 Task: Look for space in Jatobá, Brazil from 6th June, 2023 to 8th June, 2023 for 2 adults in price range Rs.7000 to Rs.12000. Place can be private room with 1  bedroom having 2 beds and 1 bathroom. Property type can be house, flat, guest house. Amenities needed are: wifi. Booking option can be shelf check-in. Required host language is Spanish.
Action: Mouse moved to (478, 92)
Screenshot: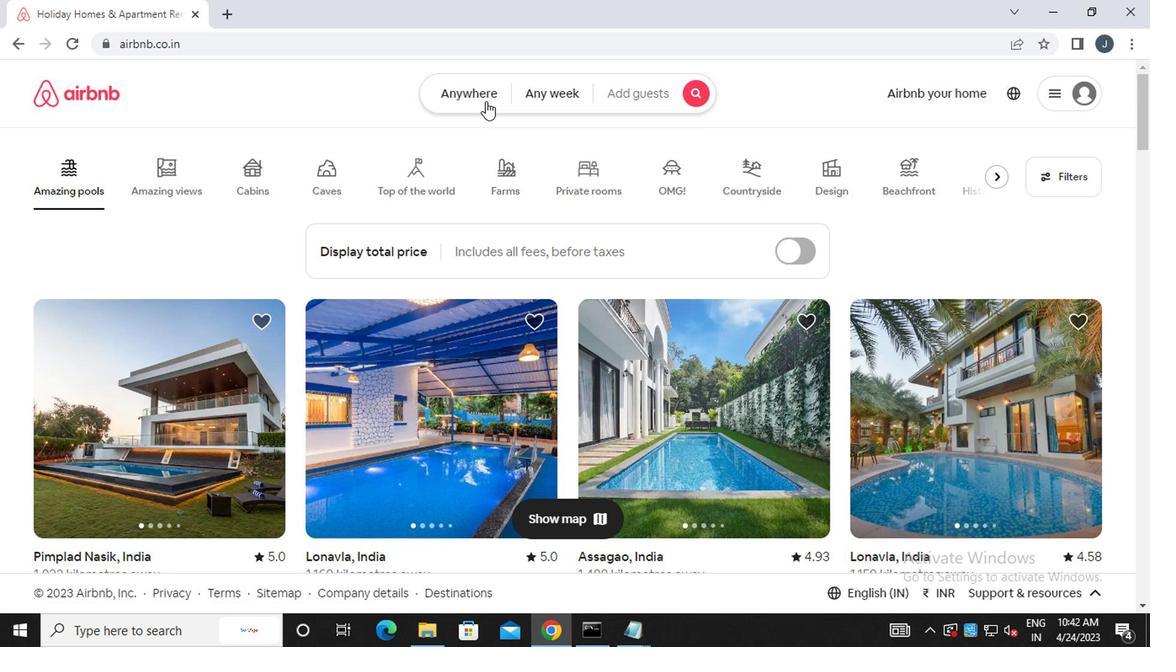 
Action: Mouse pressed left at (478, 92)
Screenshot: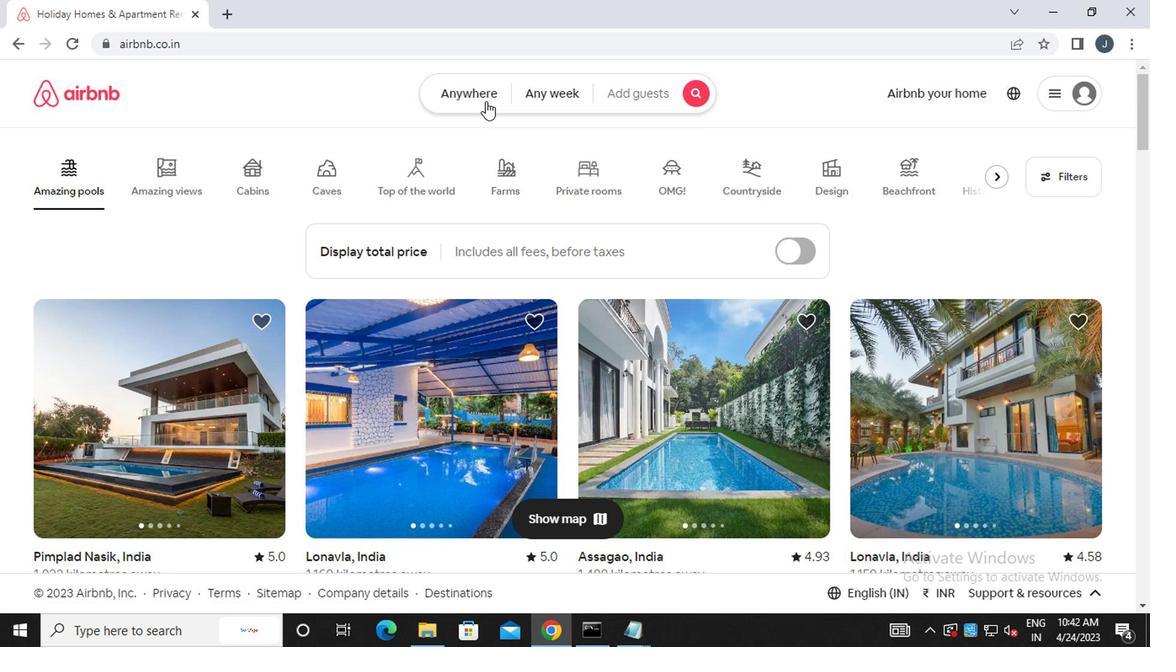
Action: Mouse moved to (321, 158)
Screenshot: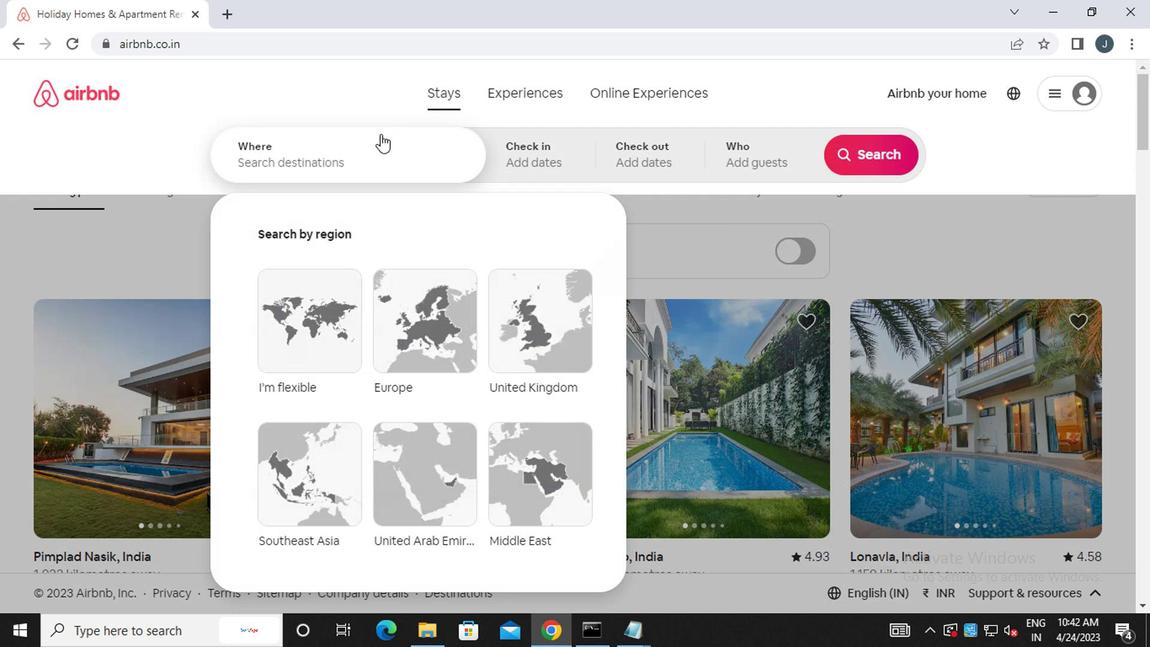 
Action: Mouse pressed left at (321, 158)
Screenshot: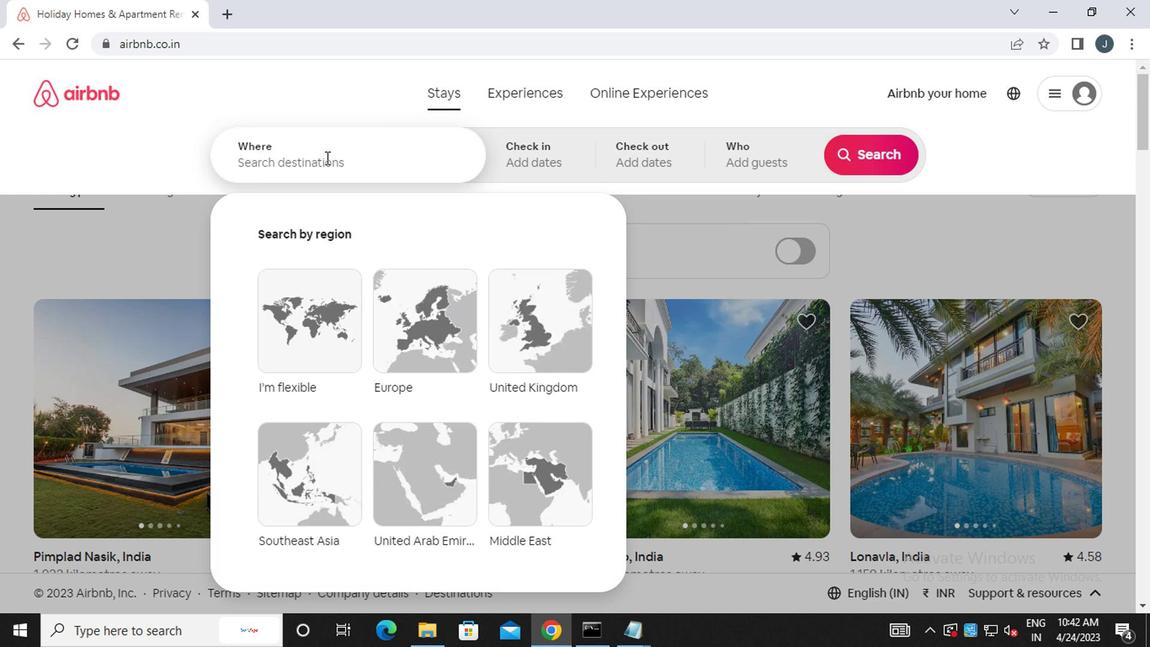 
Action: Mouse moved to (322, 158)
Screenshot: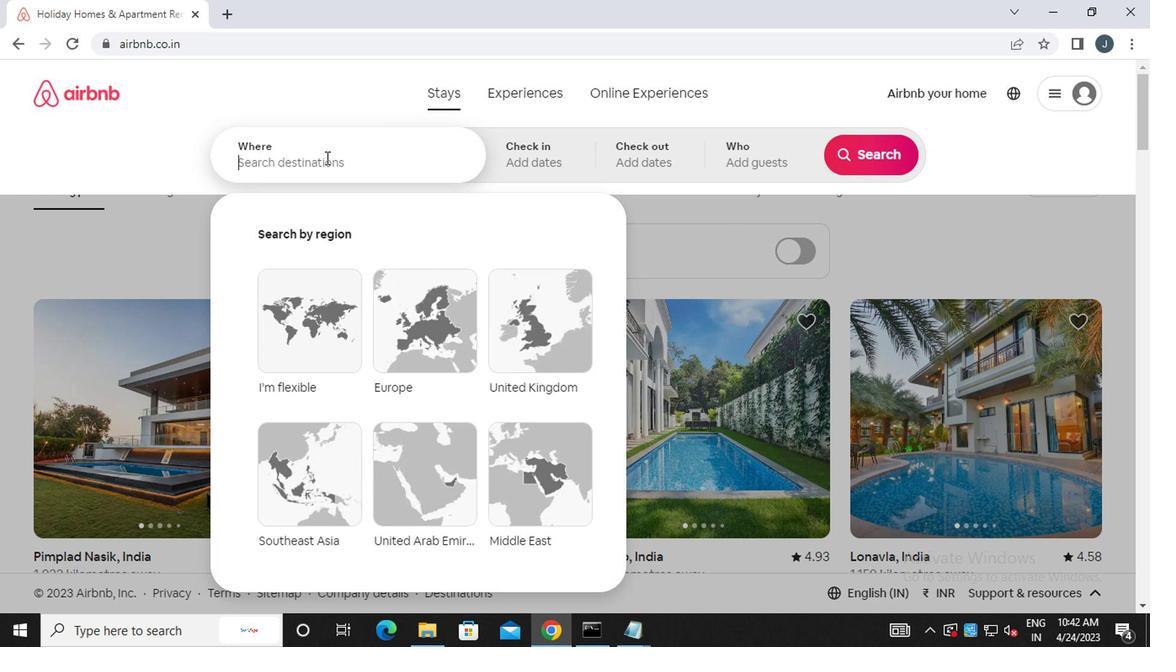 
Action: Key pressed j<Key.caps_lock>atoba,<Key.space><Key.caps_lock>b<Key.caps_lock>razil
Screenshot: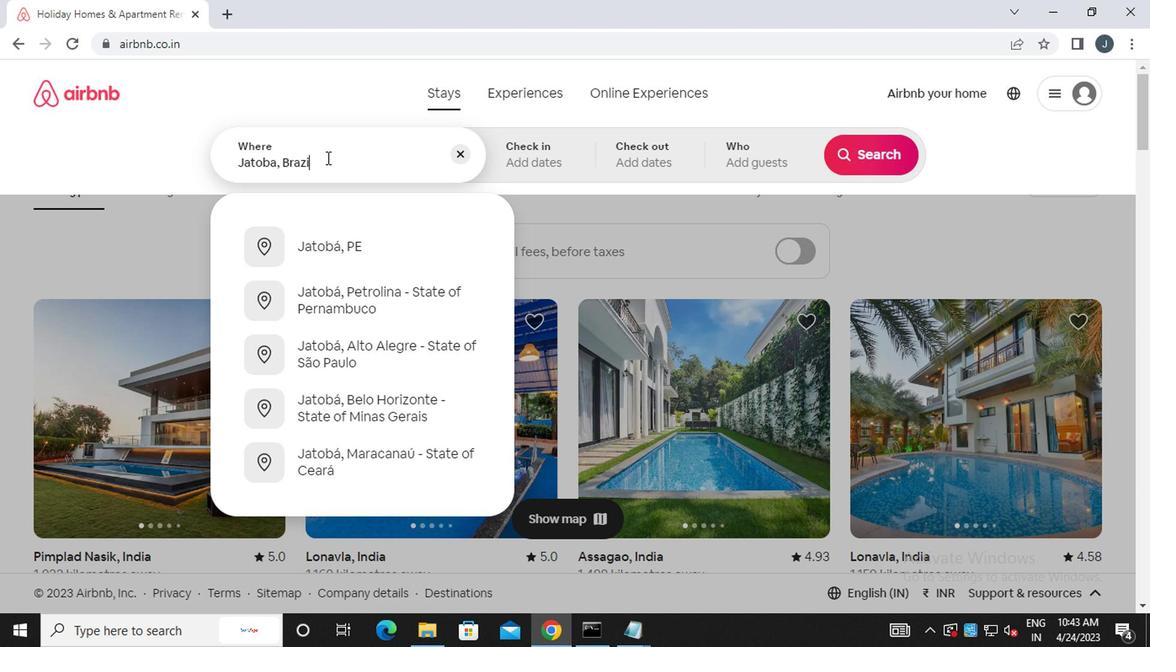 
Action: Mouse moved to (563, 158)
Screenshot: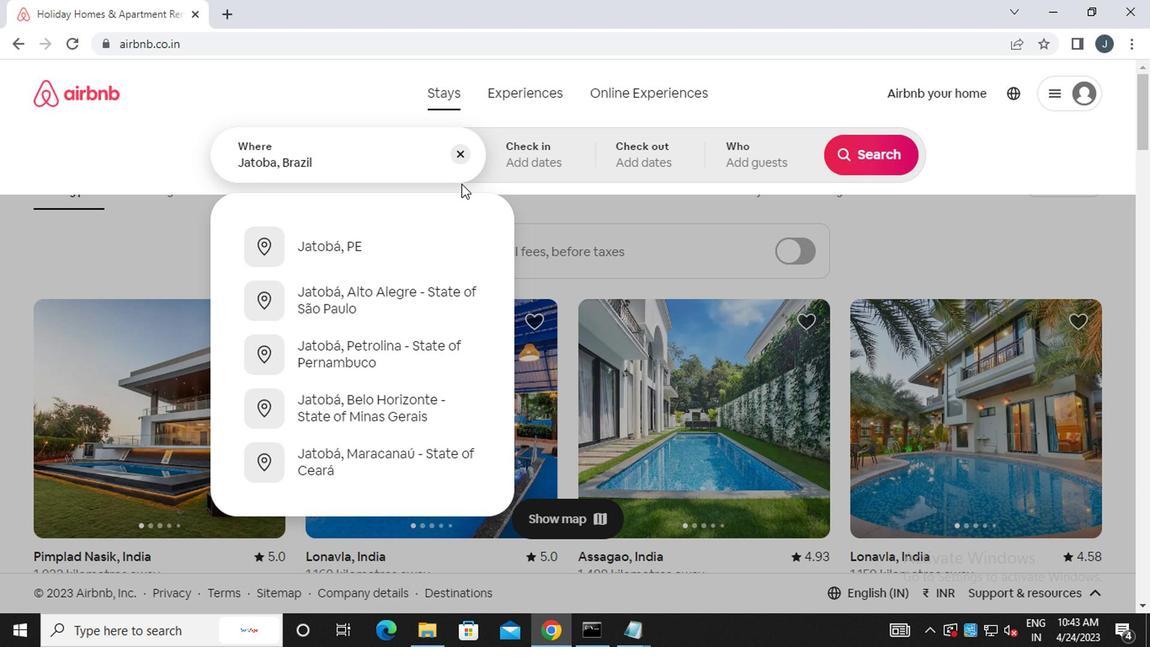 
Action: Mouse pressed left at (563, 158)
Screenshot: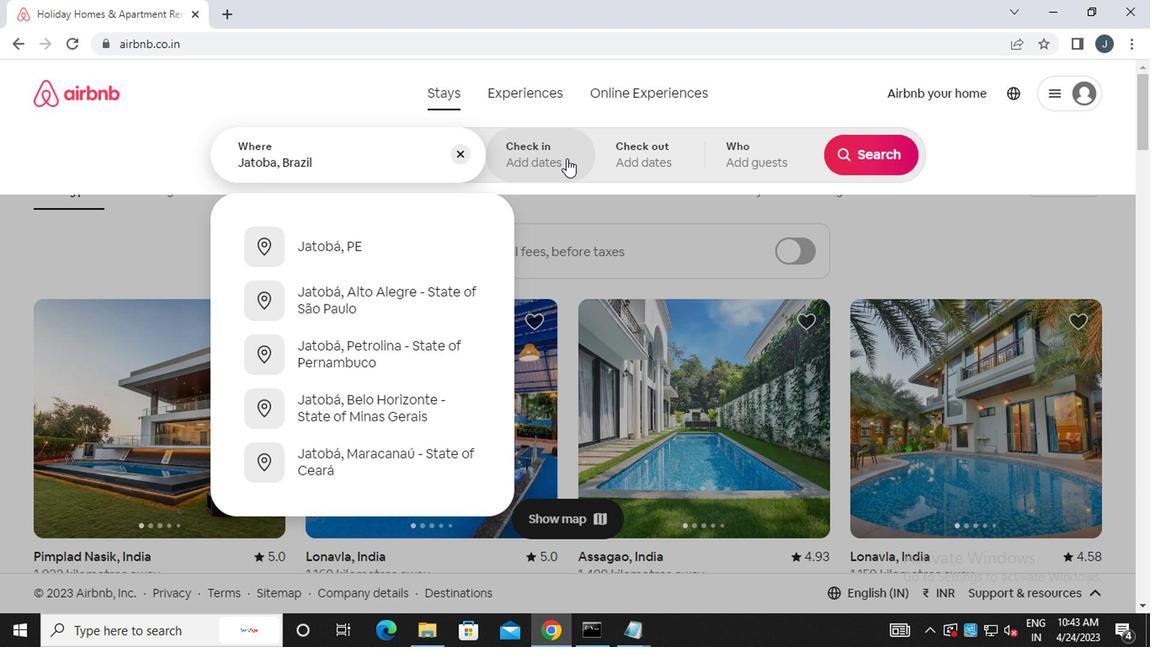 
Action: Mouse moved to (856, 291)
Screenshot: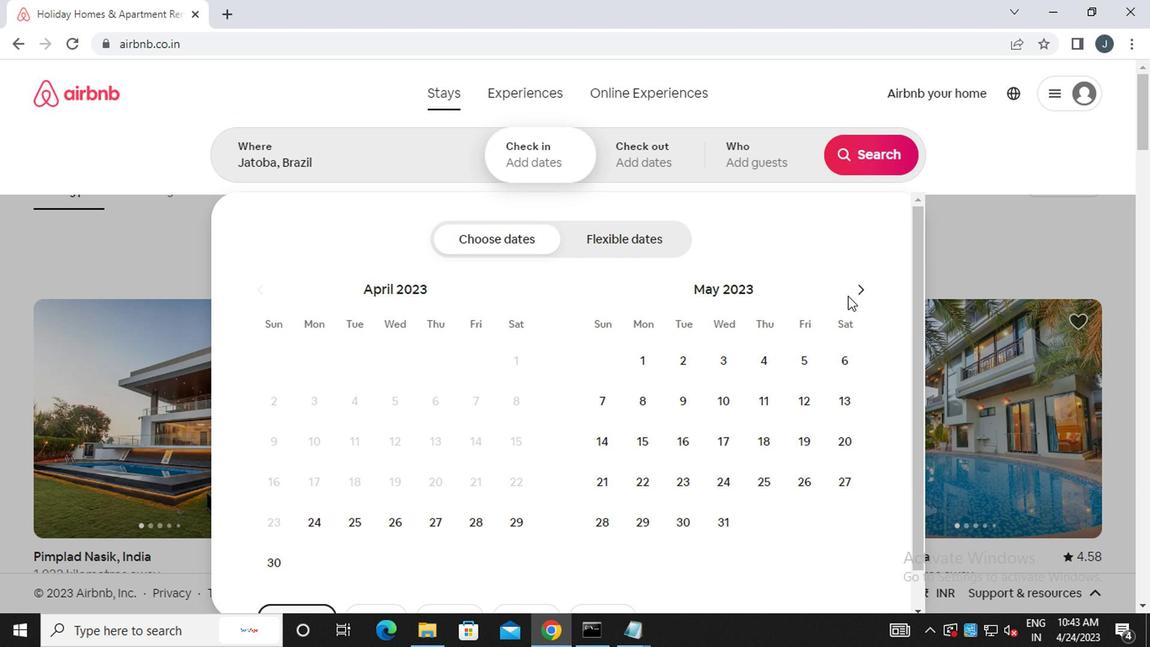 
Action: Mouse pressed left at (856, 291)
Screenshot: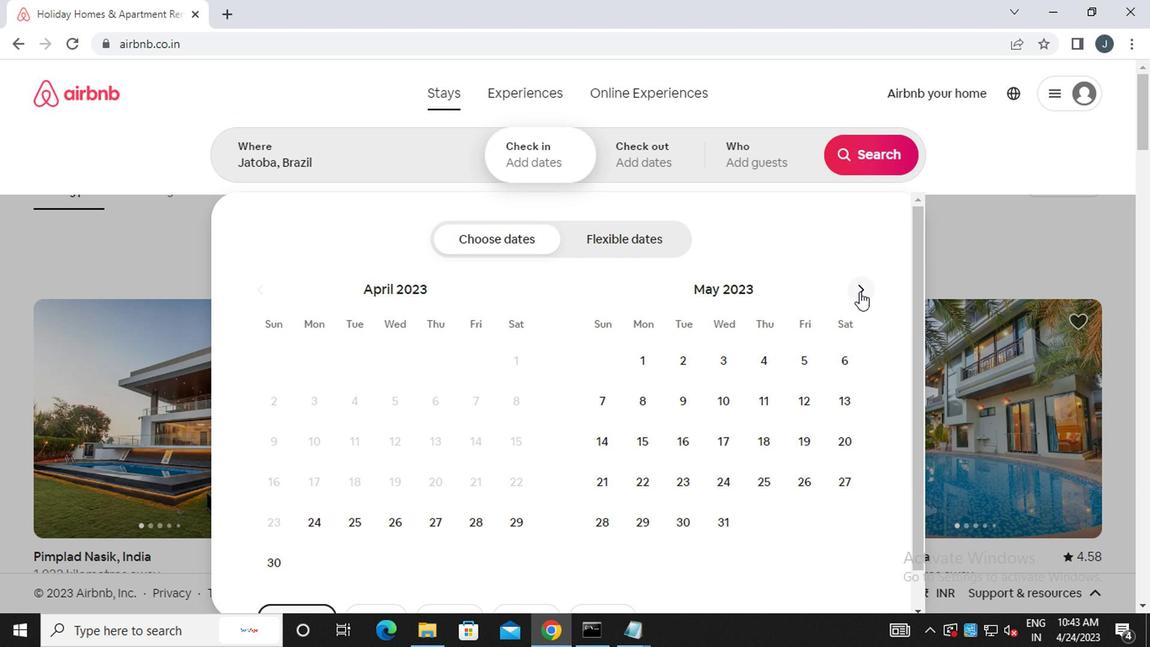 
Action: Mouse moved to (679, 403)
Screenshot: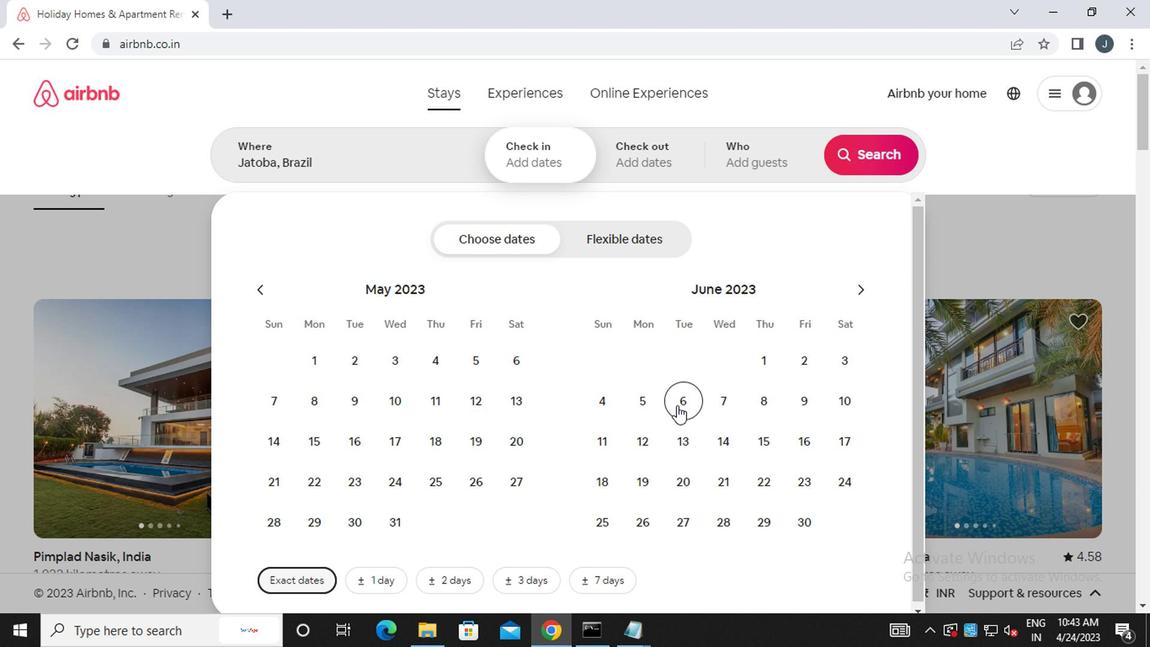 
Action: Mouse pressed left at (679, 403)
Screenshot: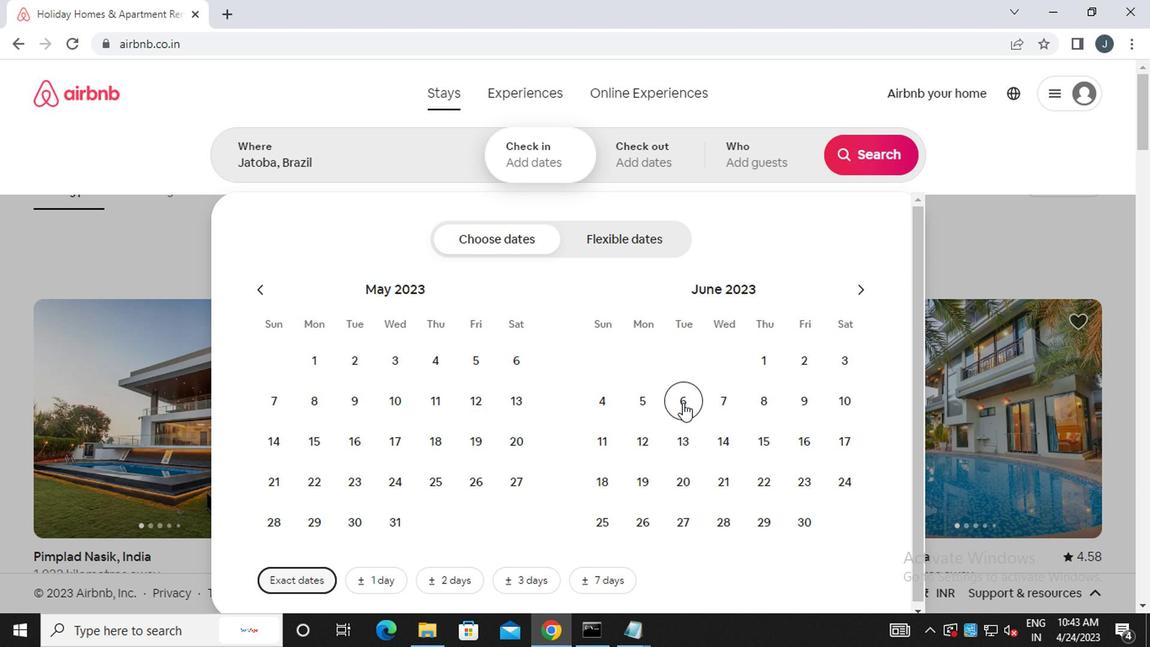 
Action: Mouse moved to (766, 407)
Screenshot: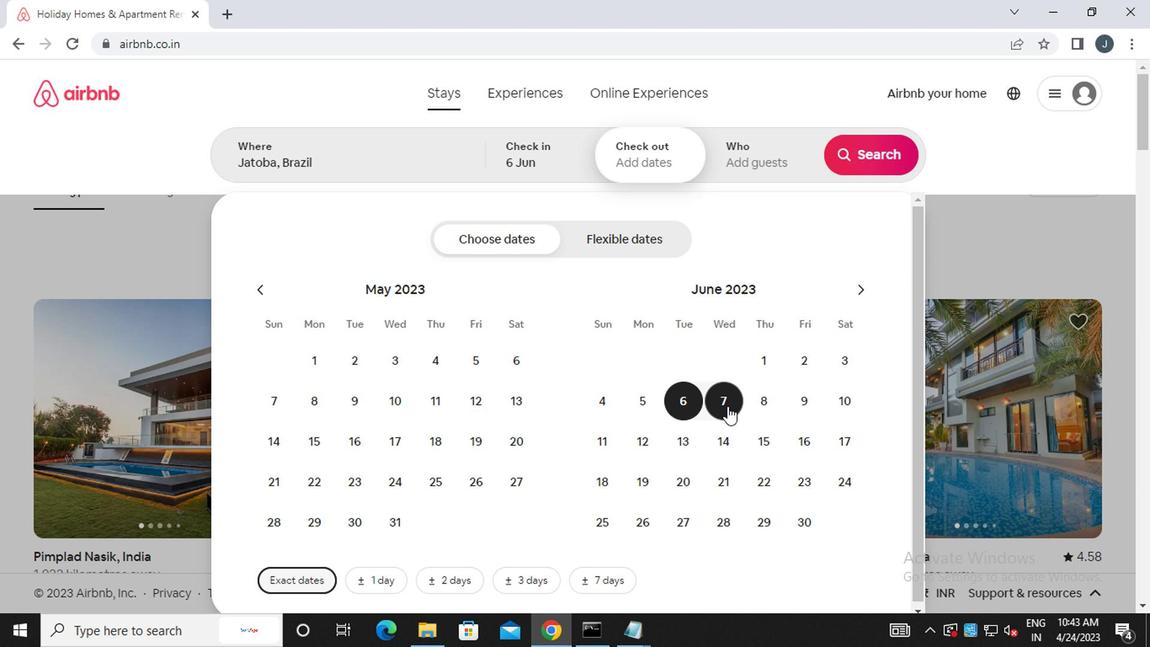 
Action: Mouse pressed left at (766, 407)
Screenshot: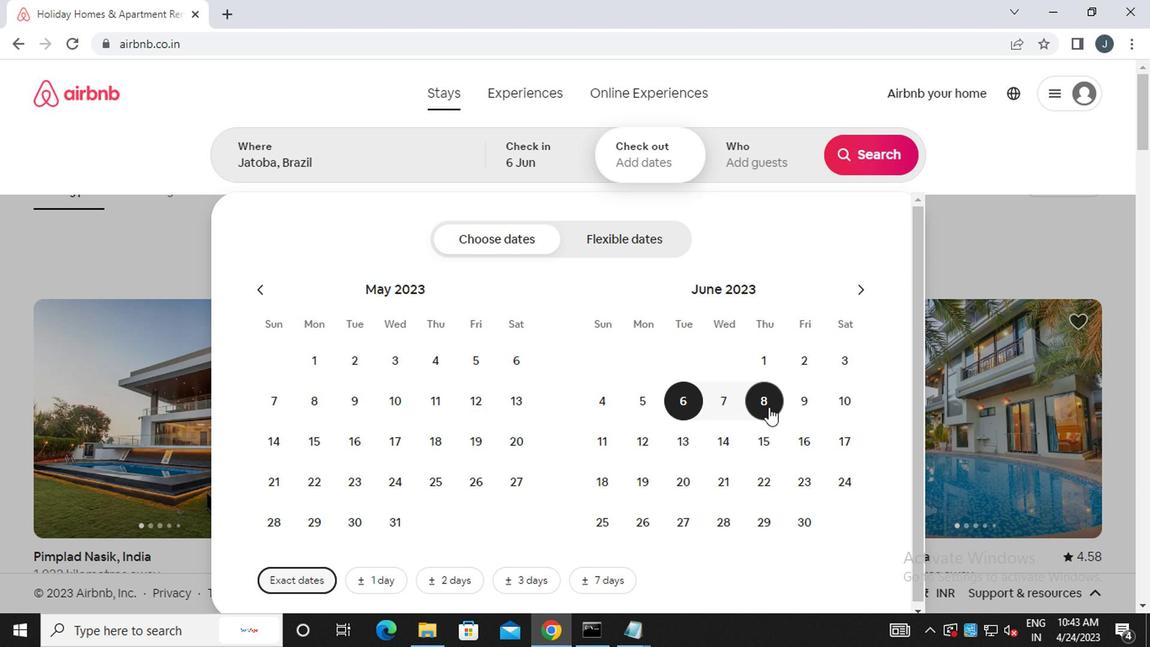 
Action: Mouse moved to (770, 159)
Screenshot: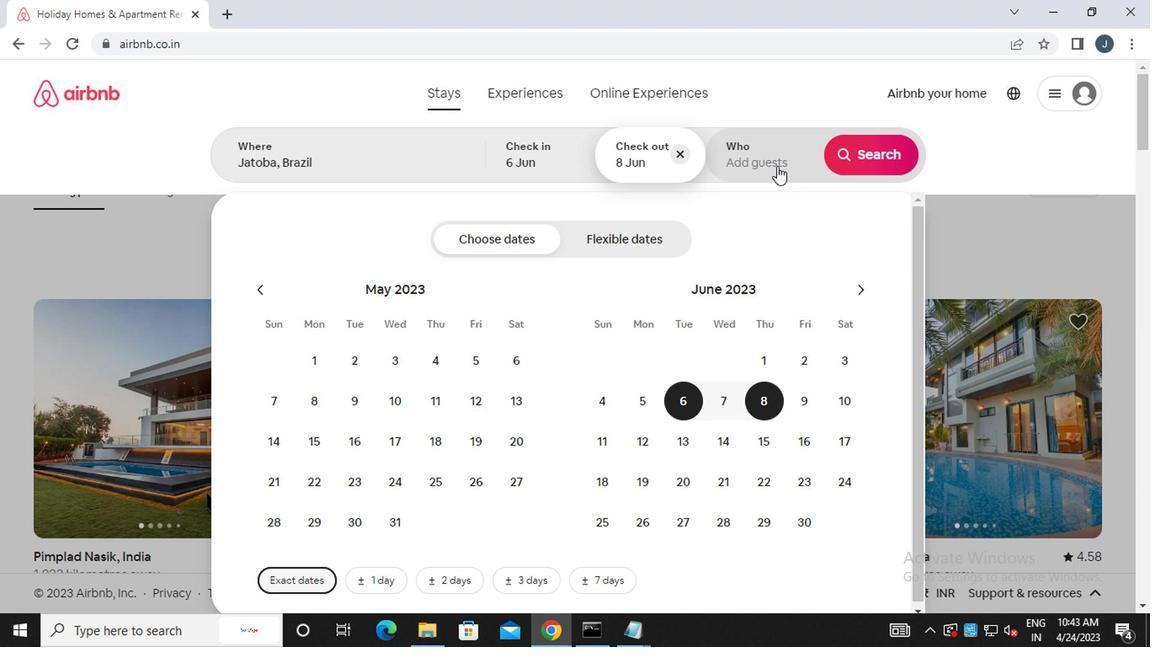 
Action: Mouse pressed left at (770, 159)
Screenshot: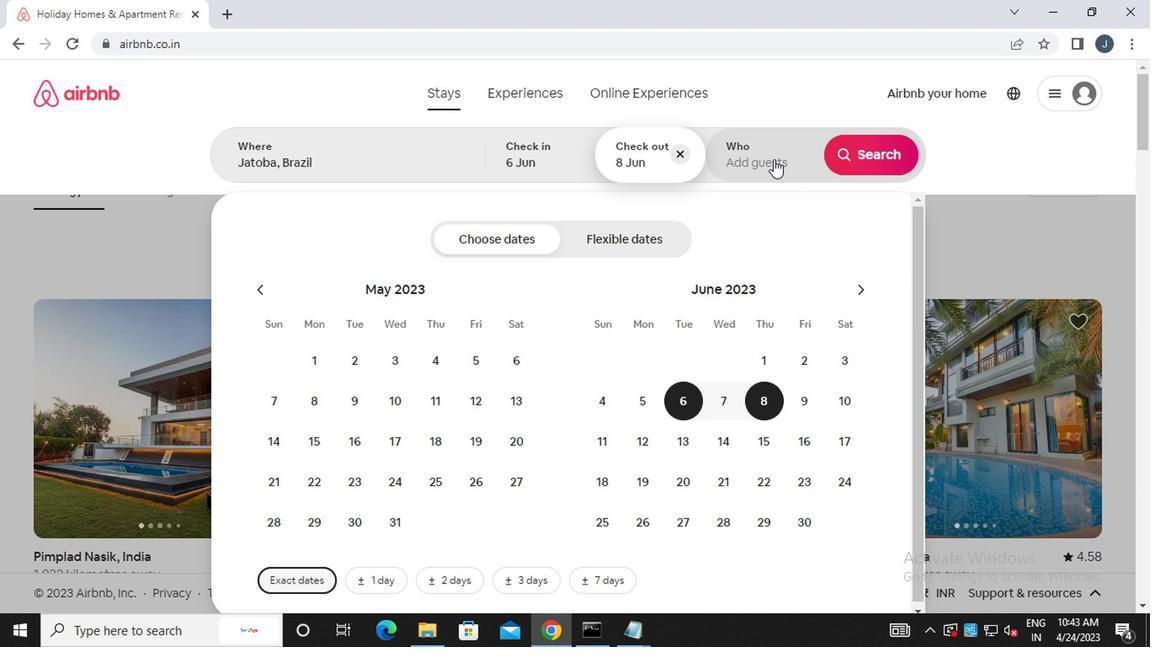 
Action: Mouse moved to (880, 243)
Screenshot: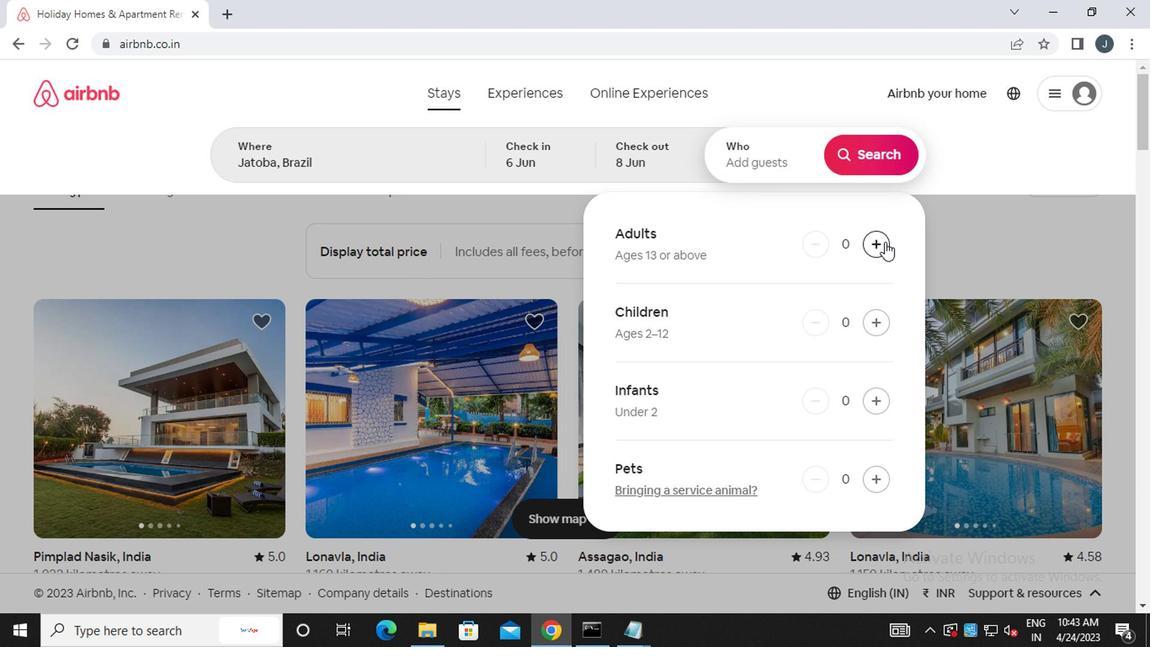 
Action: Mouse pressed left at (880, 243)
Screenshot: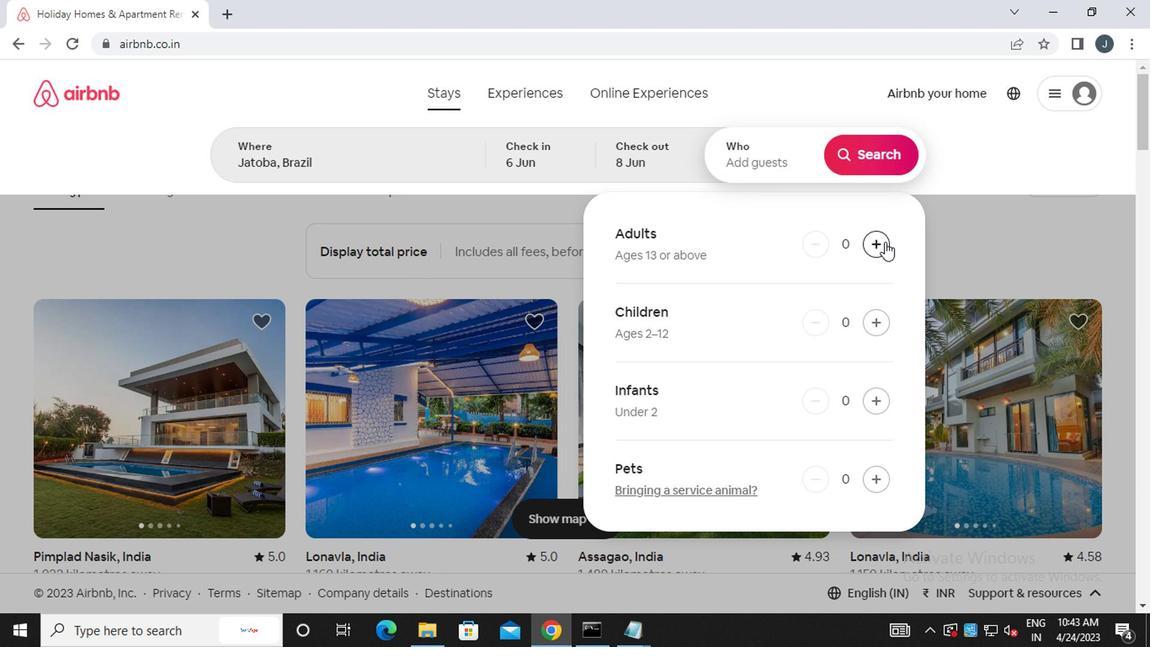 
Action: Mouse pressed left at (880, 243)
Screenshot: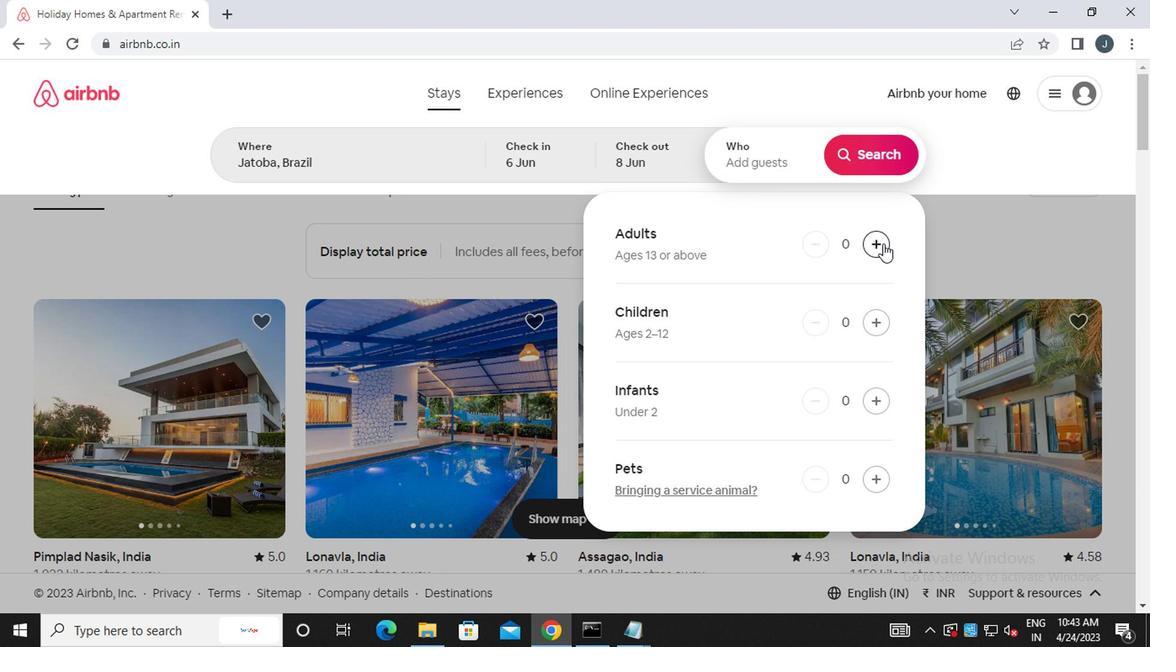 
Action: Mouse moved to (878, 156)
Screenshot: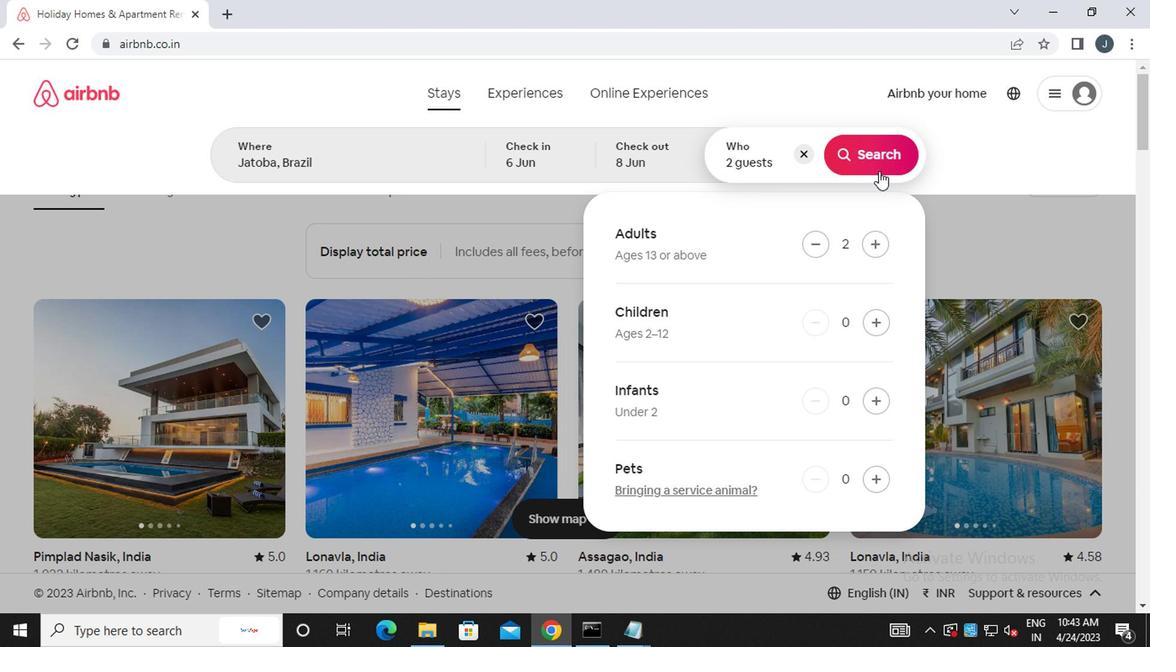 
Action: Mouse pressed left at (878, 156)
Screenshot: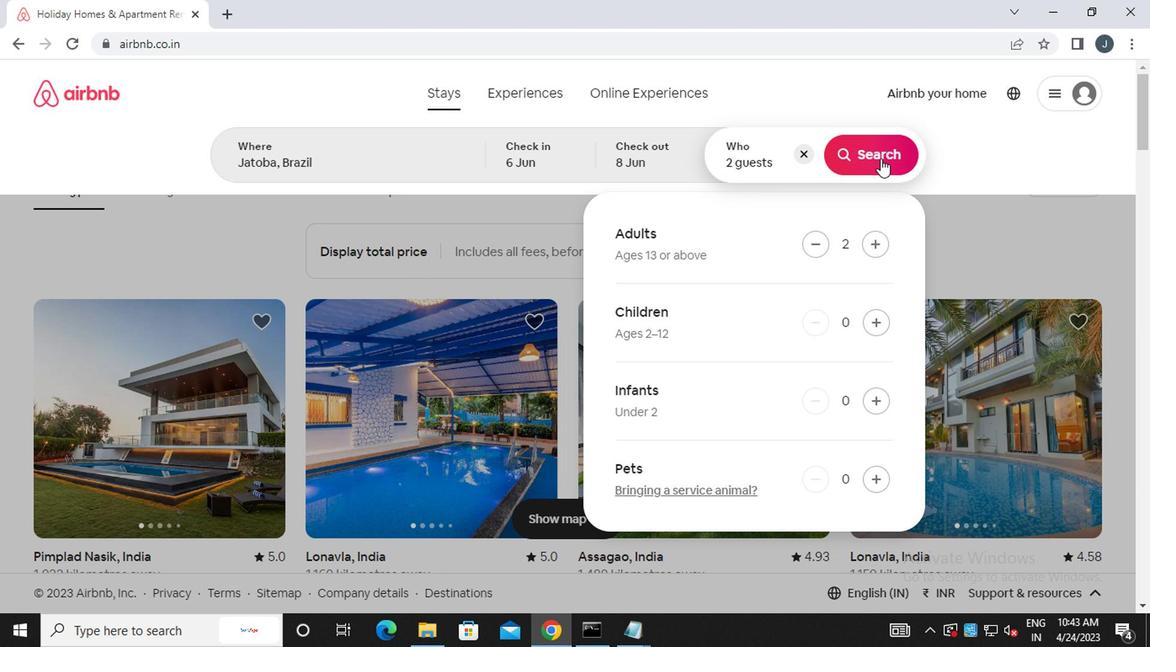 
Action: Mouse moved to (1103, 155)
Screenshot: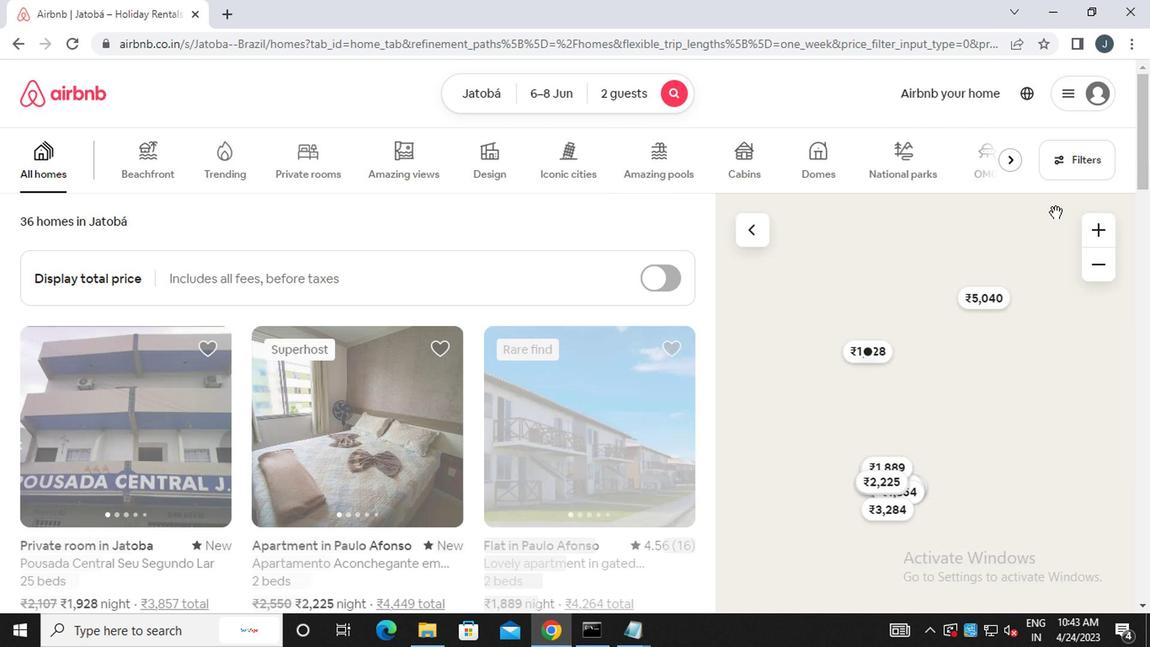 
Action: Mouse pressed left at (1103, 155)
Screenshot: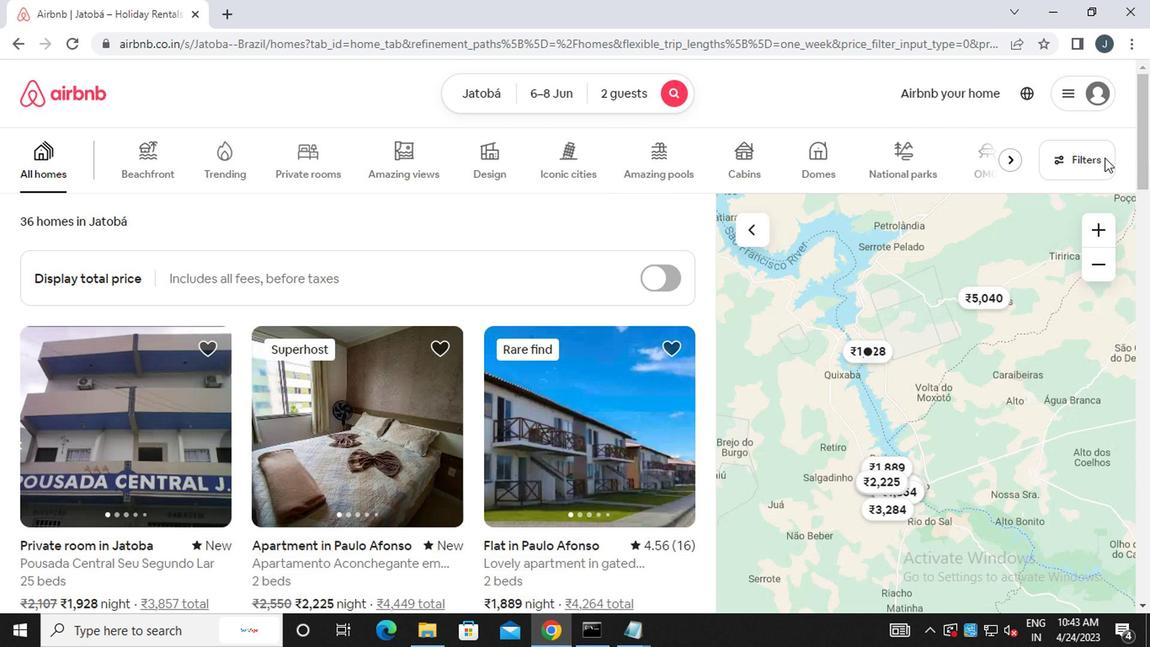 
Action: Mouse moved to (376, 374)
Screenshot: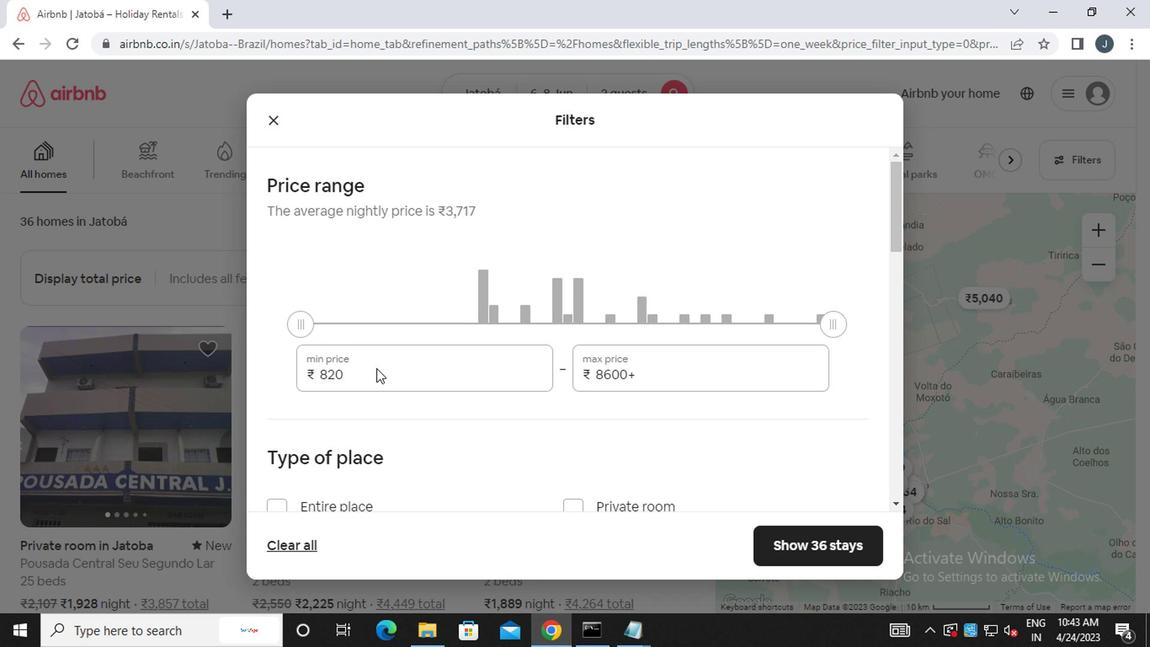 
Action: Mouse pressed left at (376, 374)
Screenshot: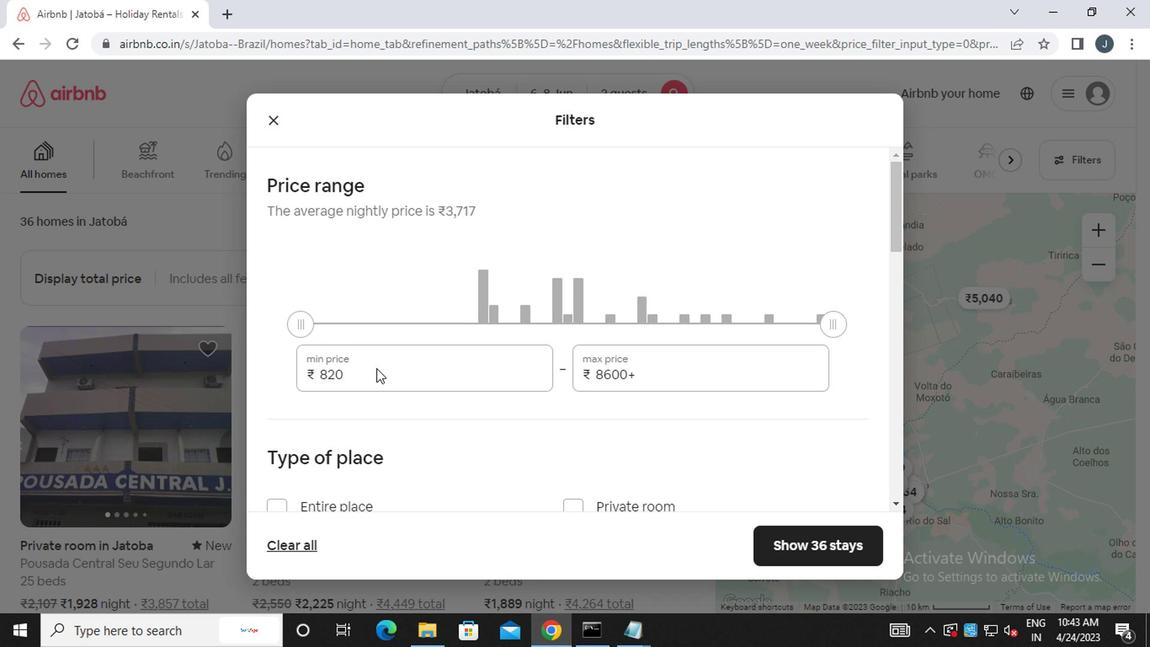 
Action: Mouse moved to (363, 379)
Screenshot: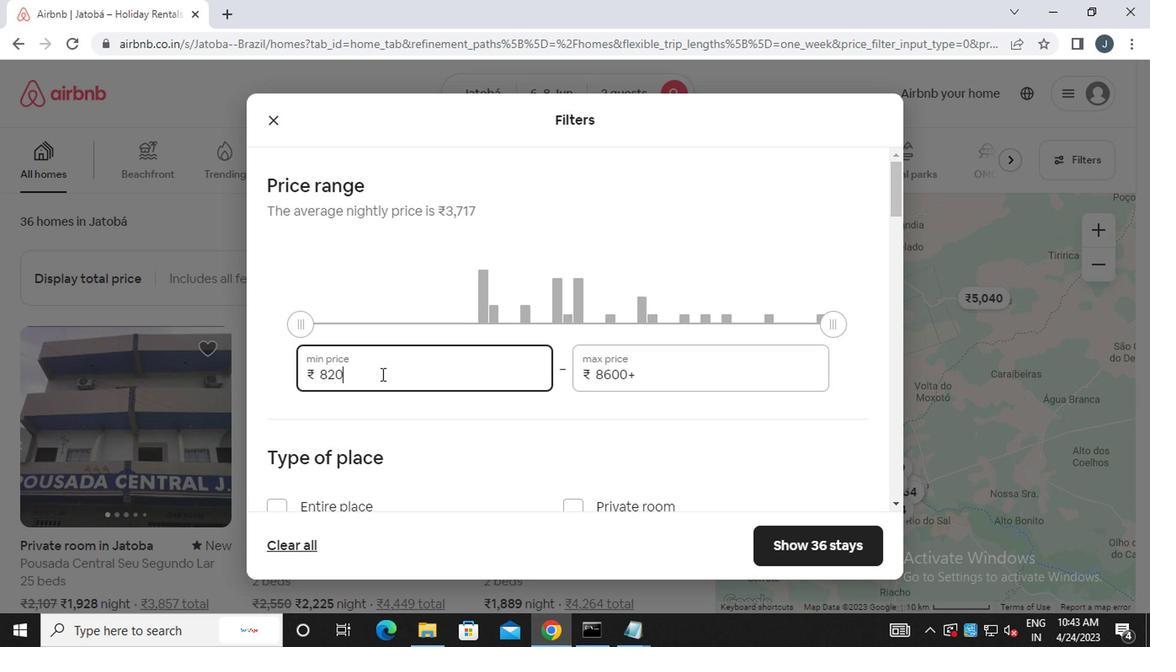 
Action: Key pressed <Key.backspace><Key.backspace><Key.backspace><<103>><<96>><<96>><<96>>
Screenshot: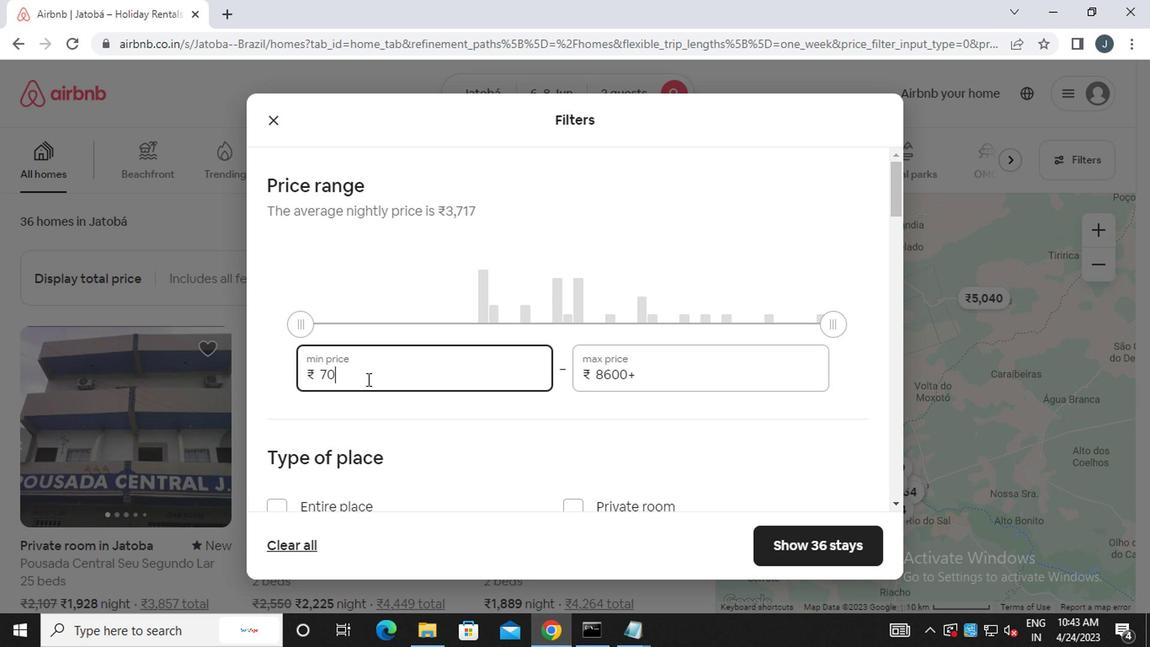 
Action: Mouse moved to (680, 374)
Screenshot: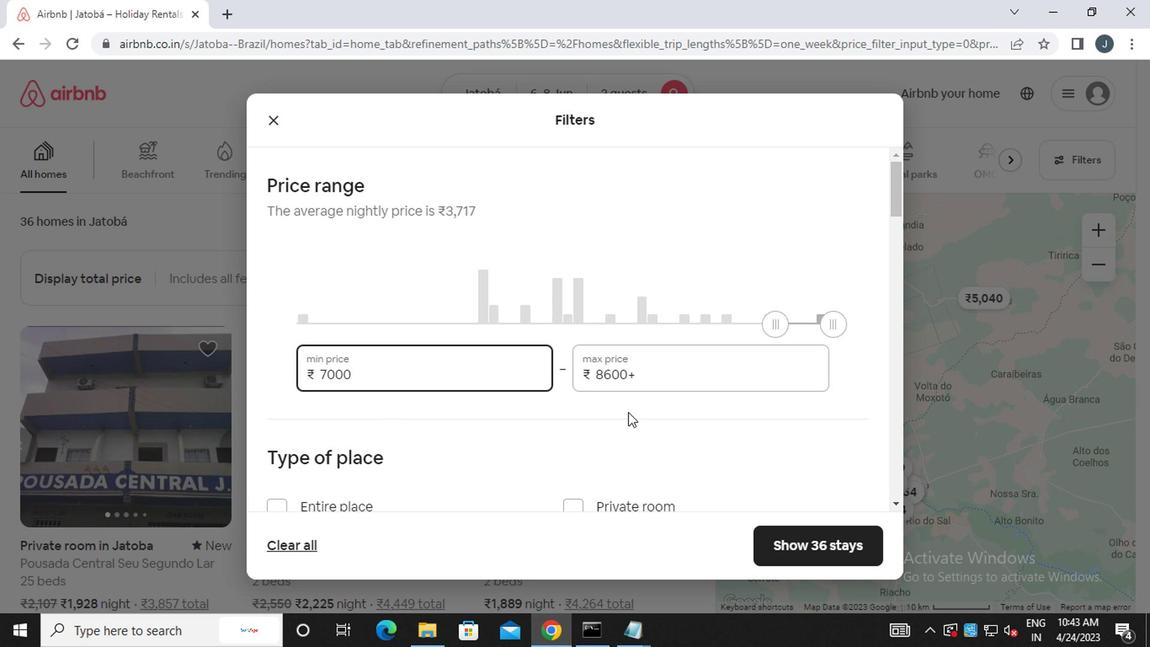 
Action: Mouse pressed left at (680, 374)
Screenshot: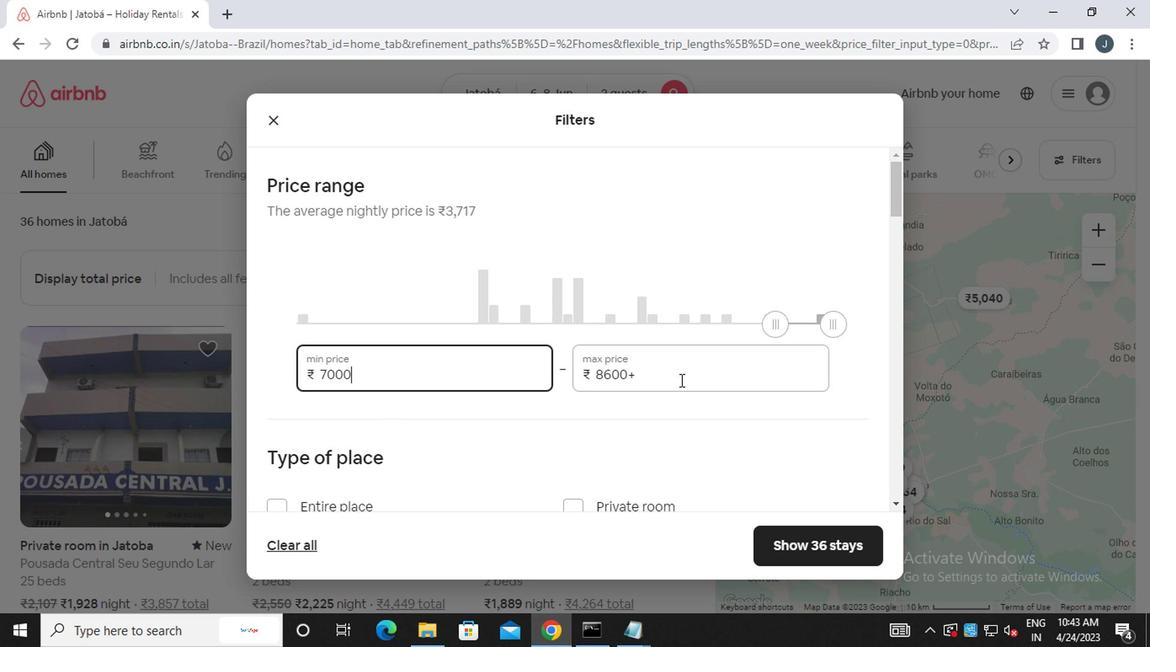 
Action: Mouse moved to (667, 375)
Screenshot: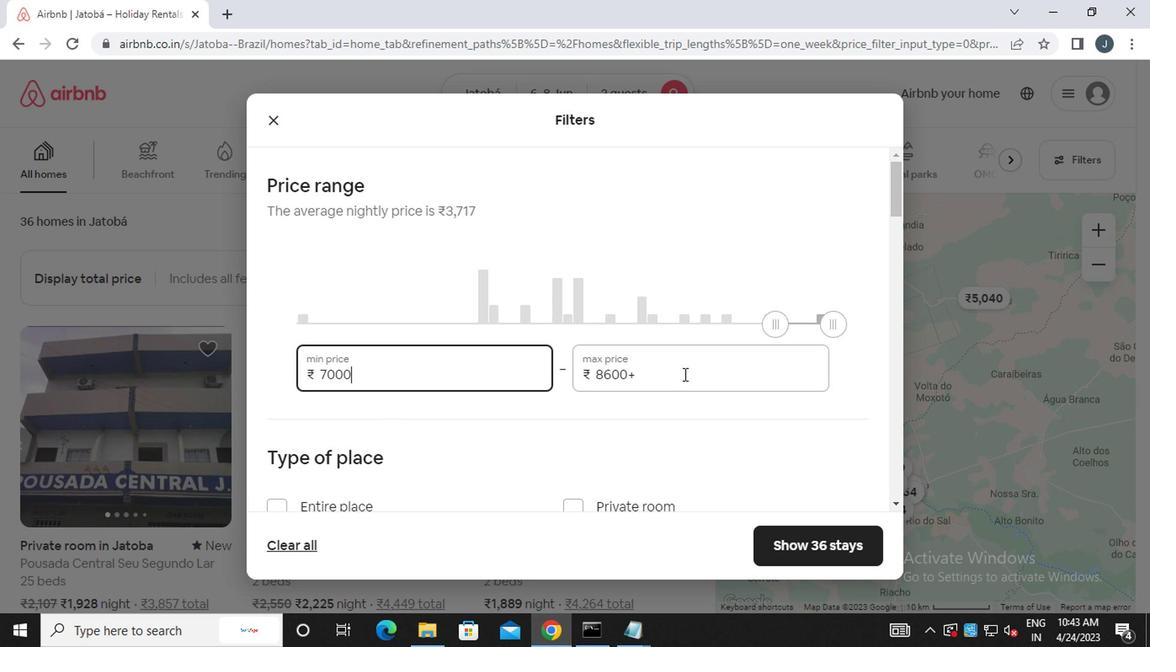 
Action: Key pressed <Key.backspace><Key.backspace><Key.backspace><Key.backspace><Key.backspace><Key.backspace><Key.backspace><Key.backspace><Key.backspace><Key.backspace><Key.backspace><Key.backspace><<97>><<98>><<96>><<96>><<96>>
Screenshot: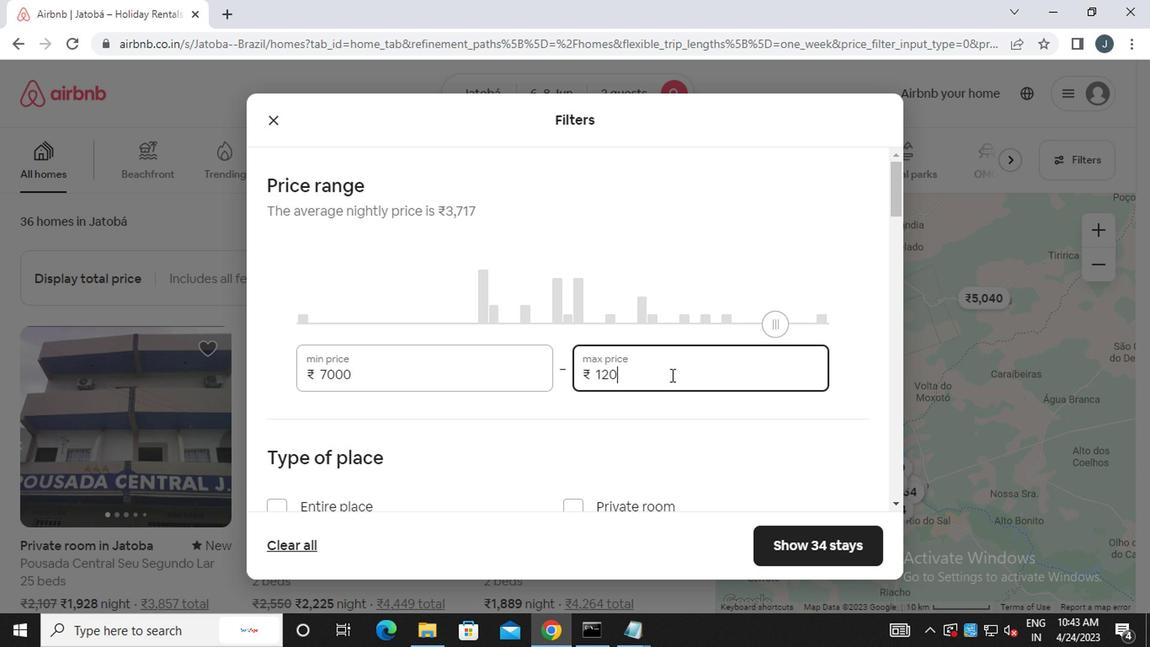 
Action: Mouse moved to (646, 433)
Screenshot: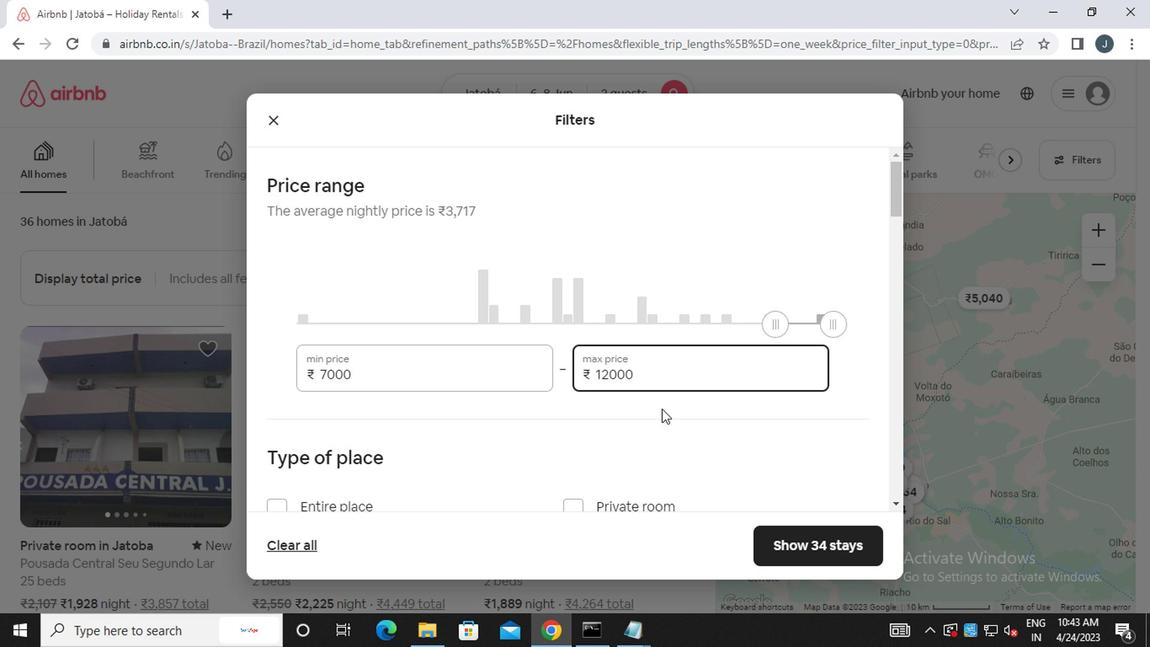 
Action: Mouse scrolled (646, 432) with delta (0, 0)
Screenshot: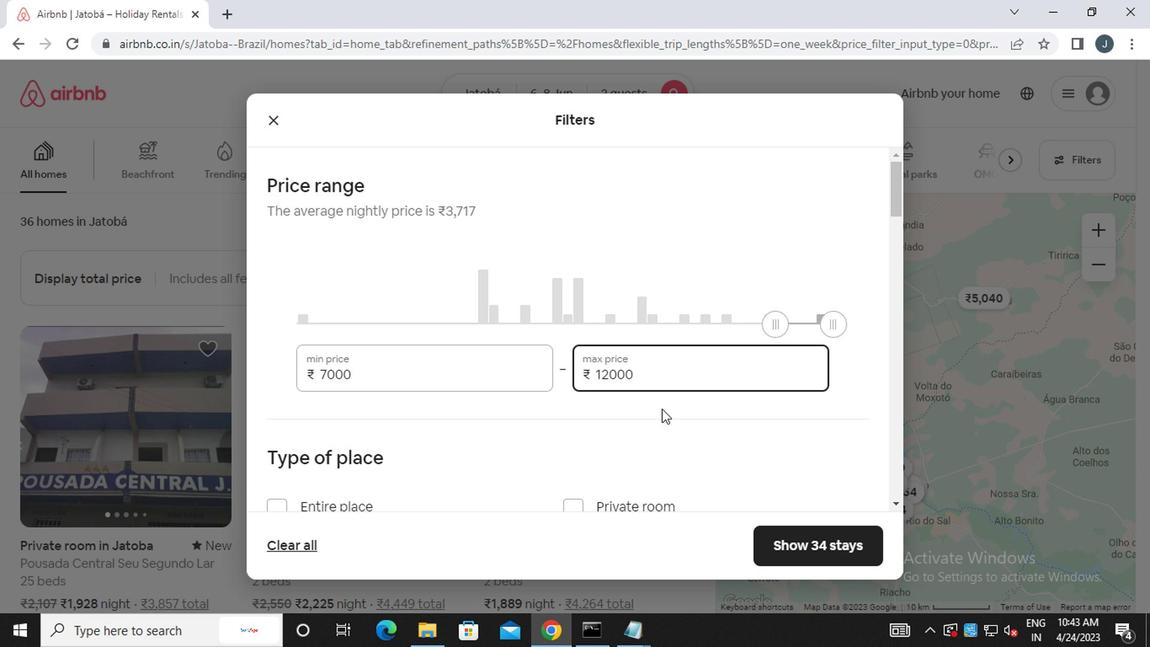
Action: Mouse scrolled (646, 432) with delta (0, 0)
Screenshot: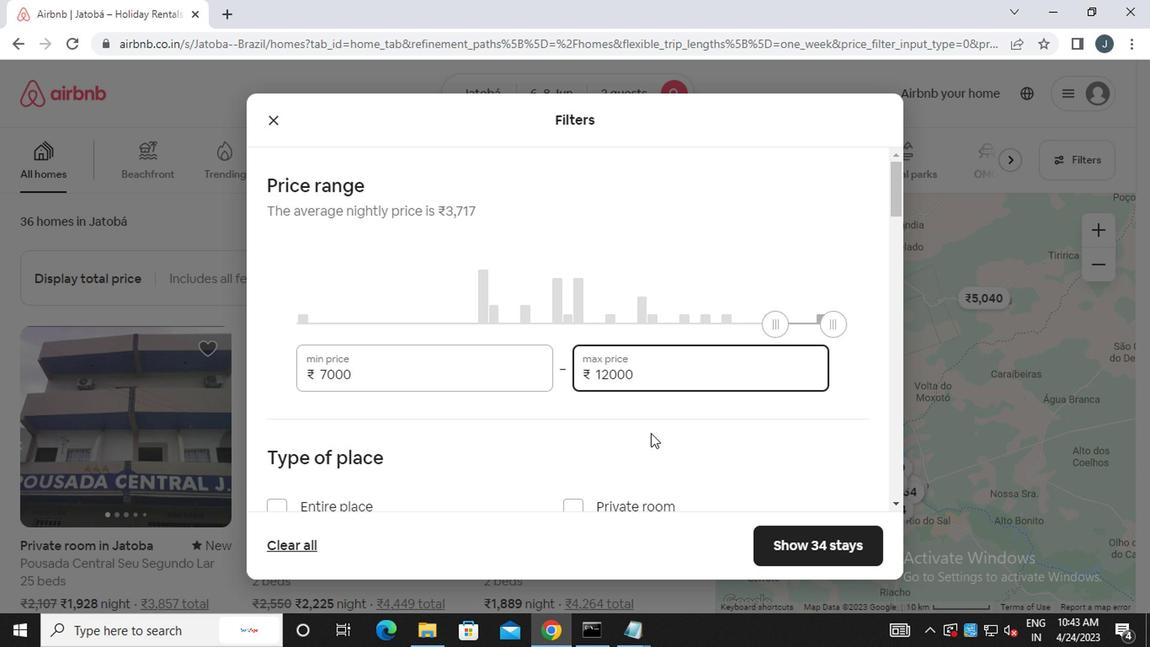 
Action: Mouse moved to (611, 345)
Screenshot: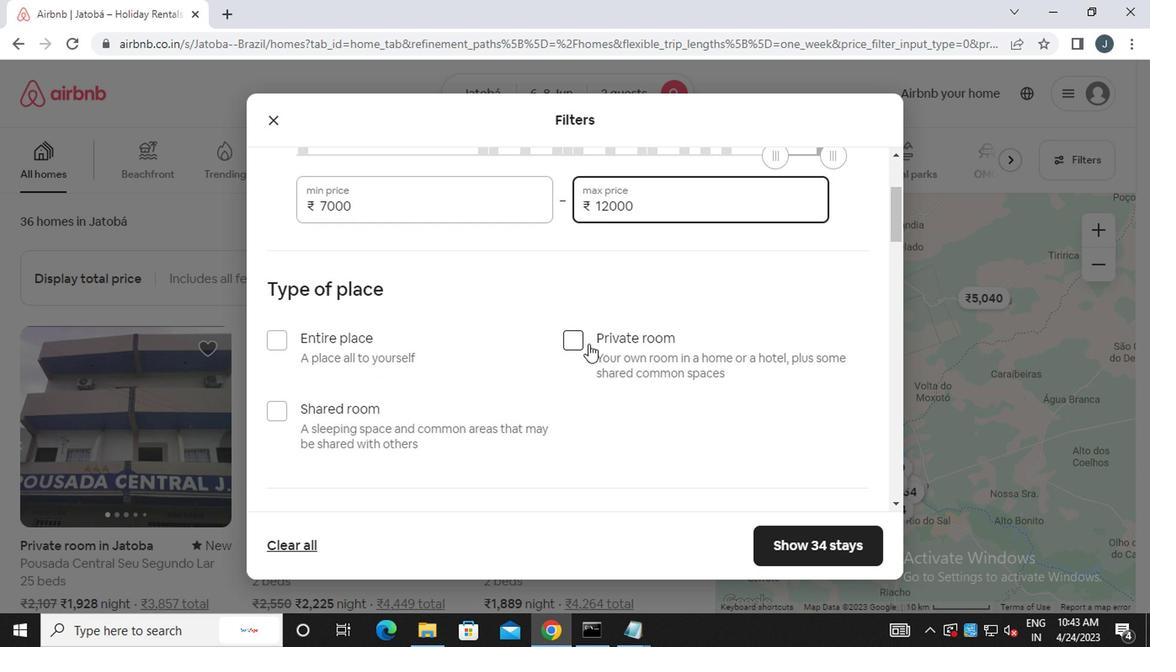 
Action: Mouse pressed left at (611, 345)
Screenshot: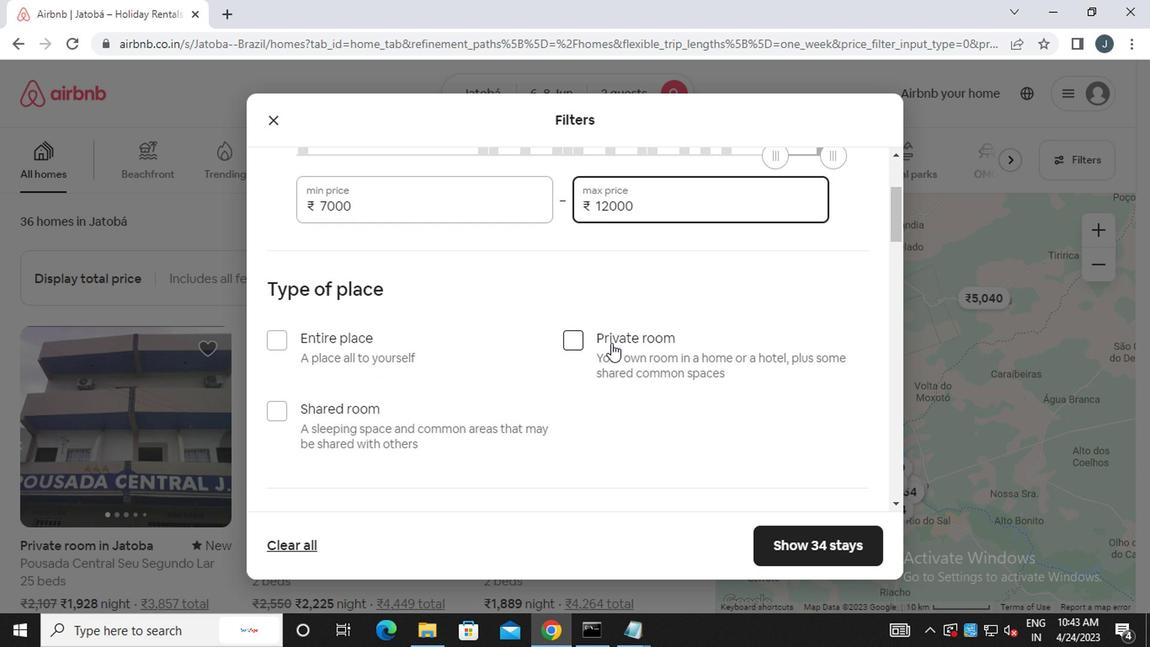 
Action: Mouse moved to (613, 349)
Screenshot: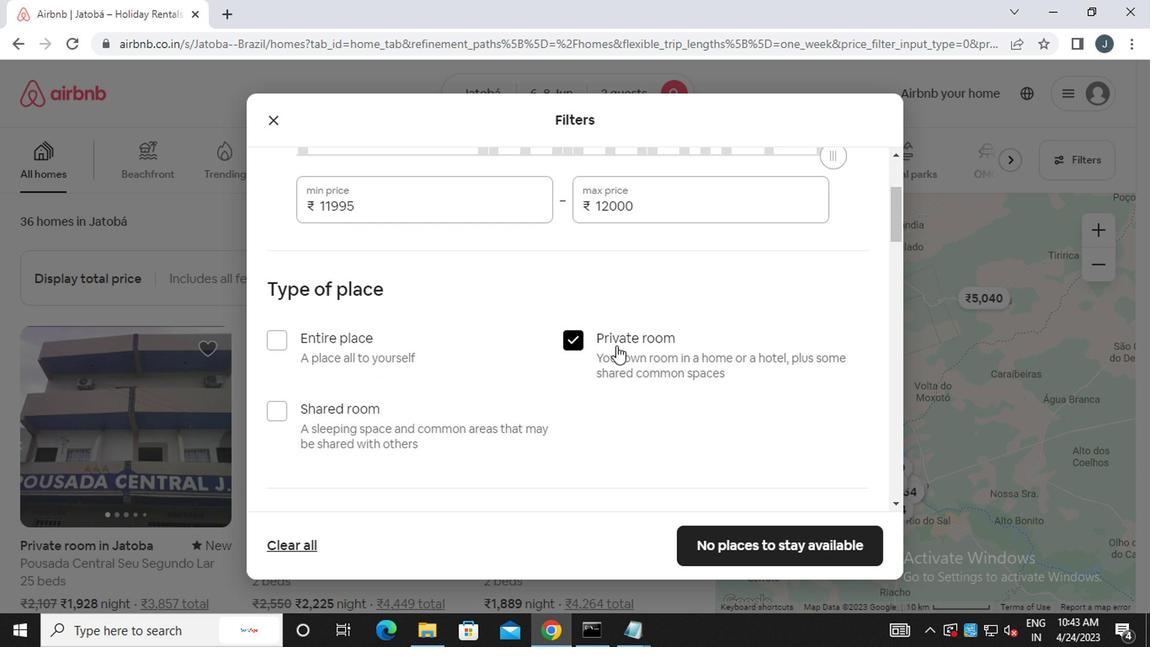 
Action: Mouse scrolled (613, 349) with delta (0, 0)
Screenshot: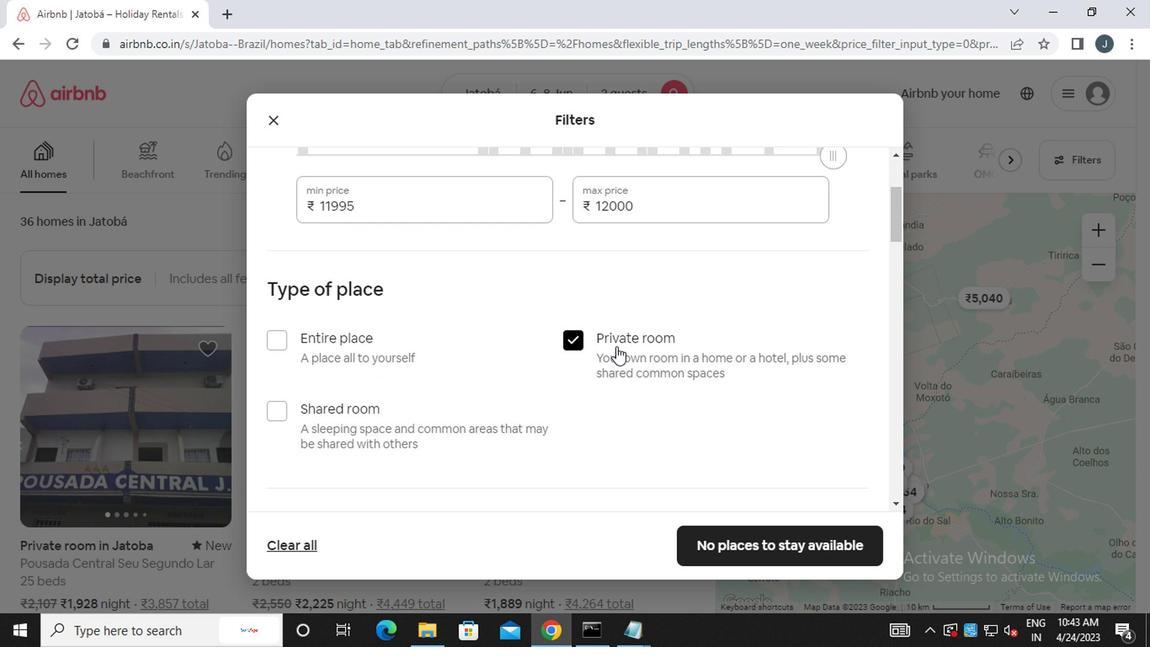 
Action: Mouse moved to (613, 350)
Screenshot: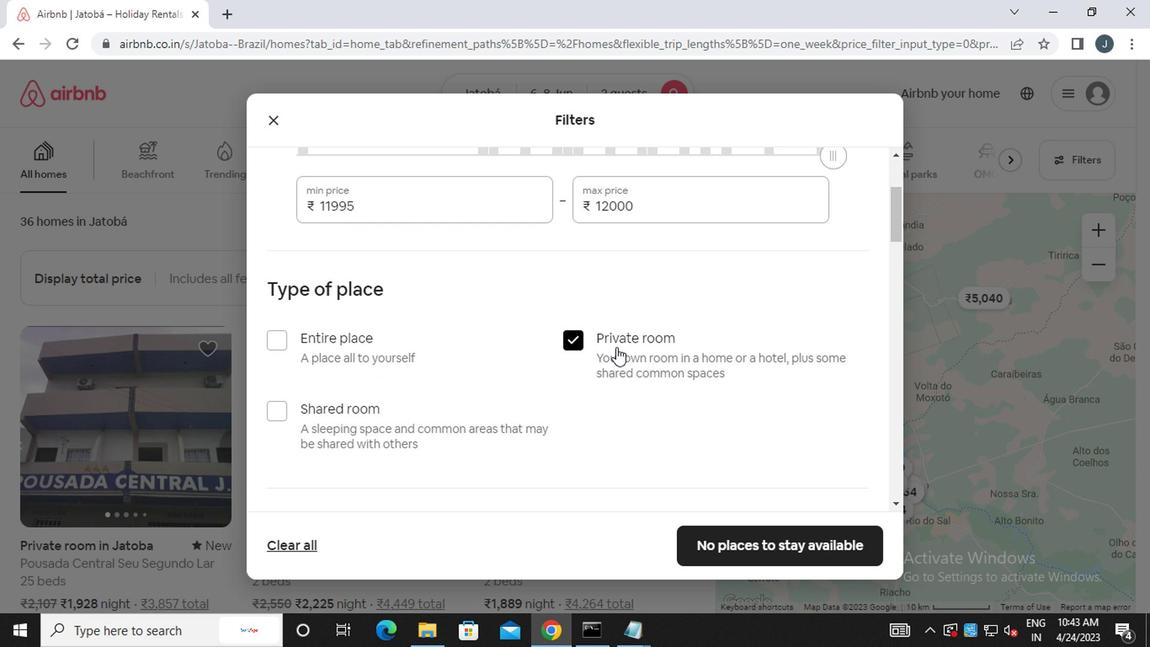 
Action: Mouse scrolled (613, 349) with delta (0, 0)
Screenshot: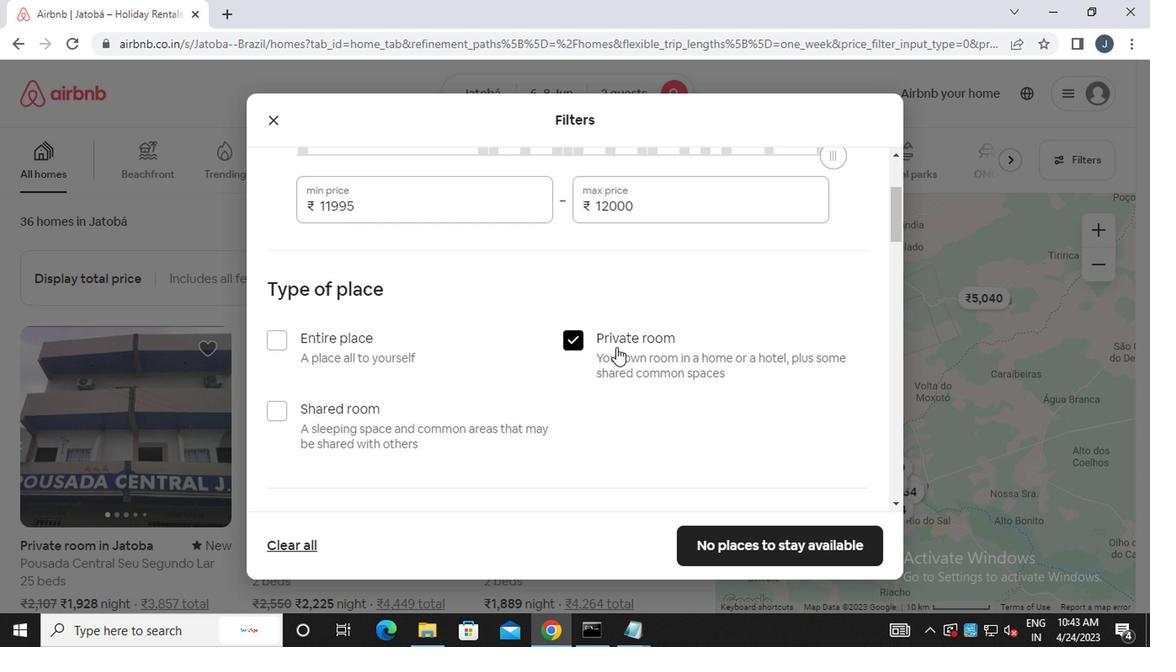 
Action: Mouse moved to (387, 370)
Screenshot: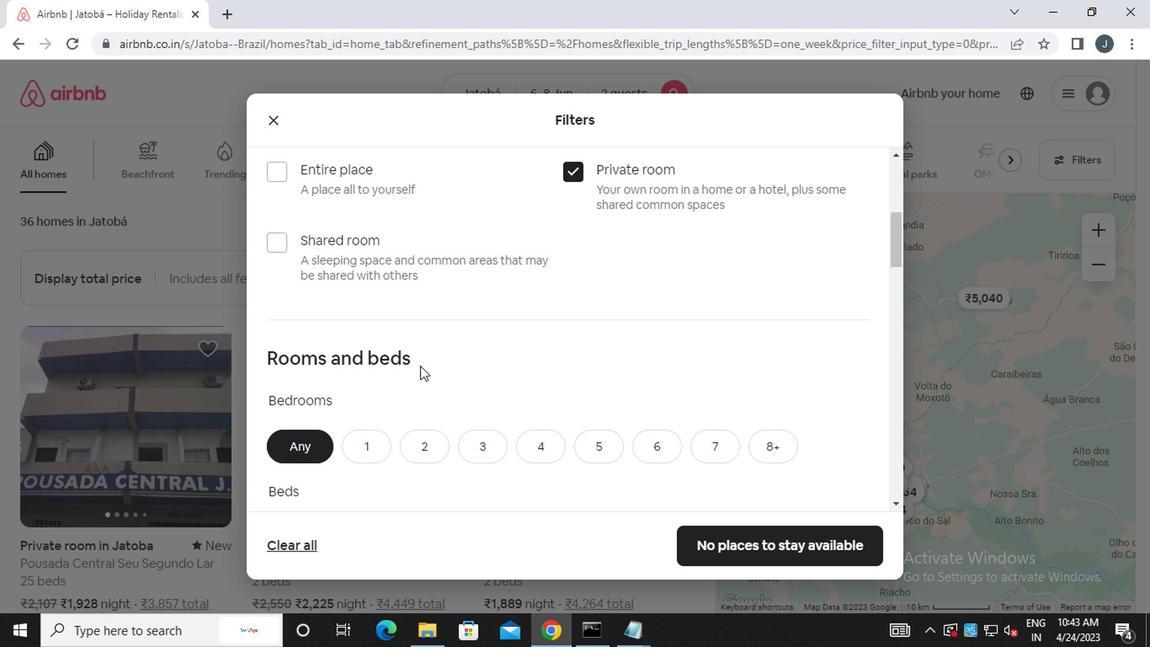 
Action: Mouse scrolled (387, 369) with delta (0, -1)
Screenshot: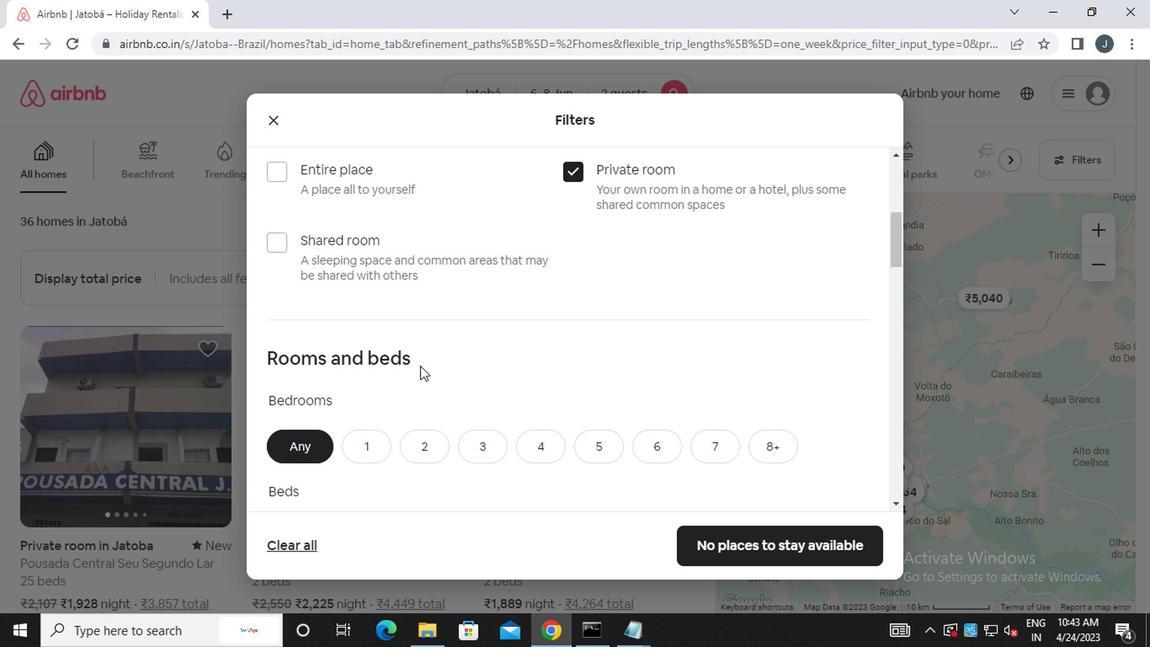 
Action: Mouse moved to (387, 370)
Screenshot: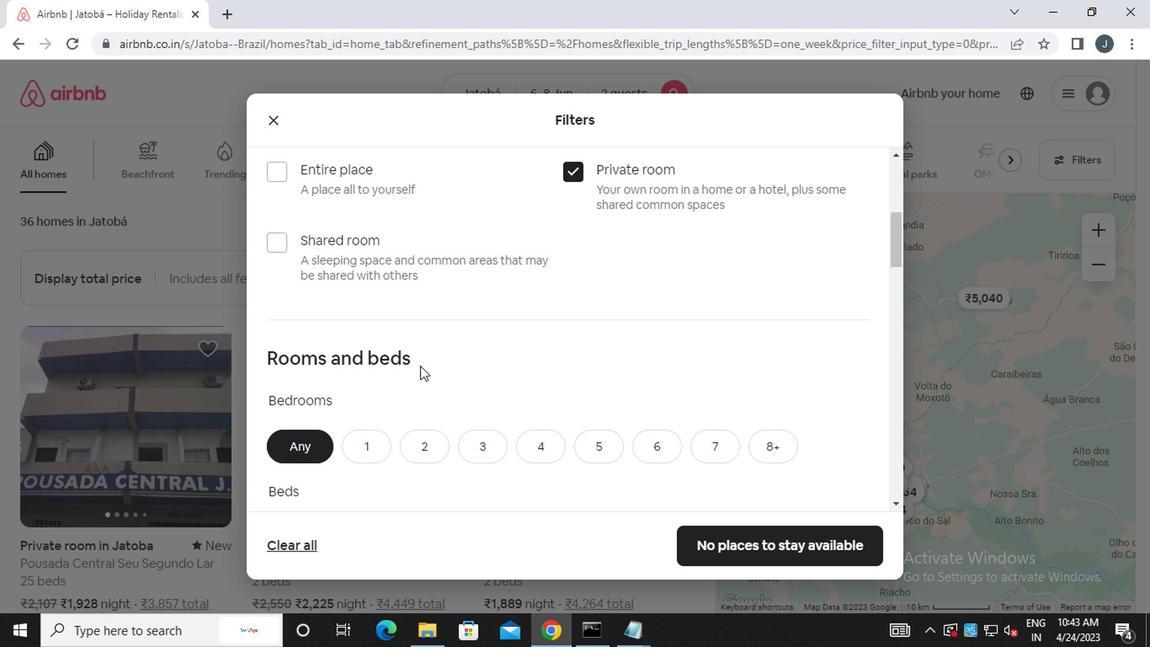 
Action: Mouse scrolled (387, 369) with delta (0, -1)
Screenshot: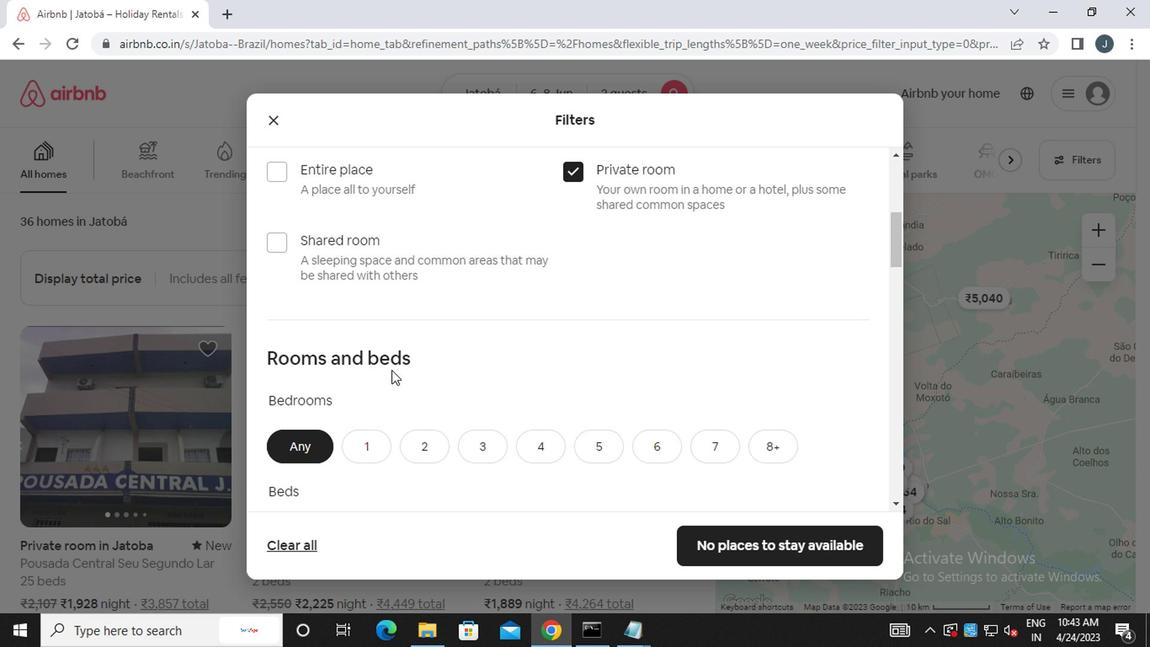 
Action: Mouse moved to (372, 271)
Screenshot: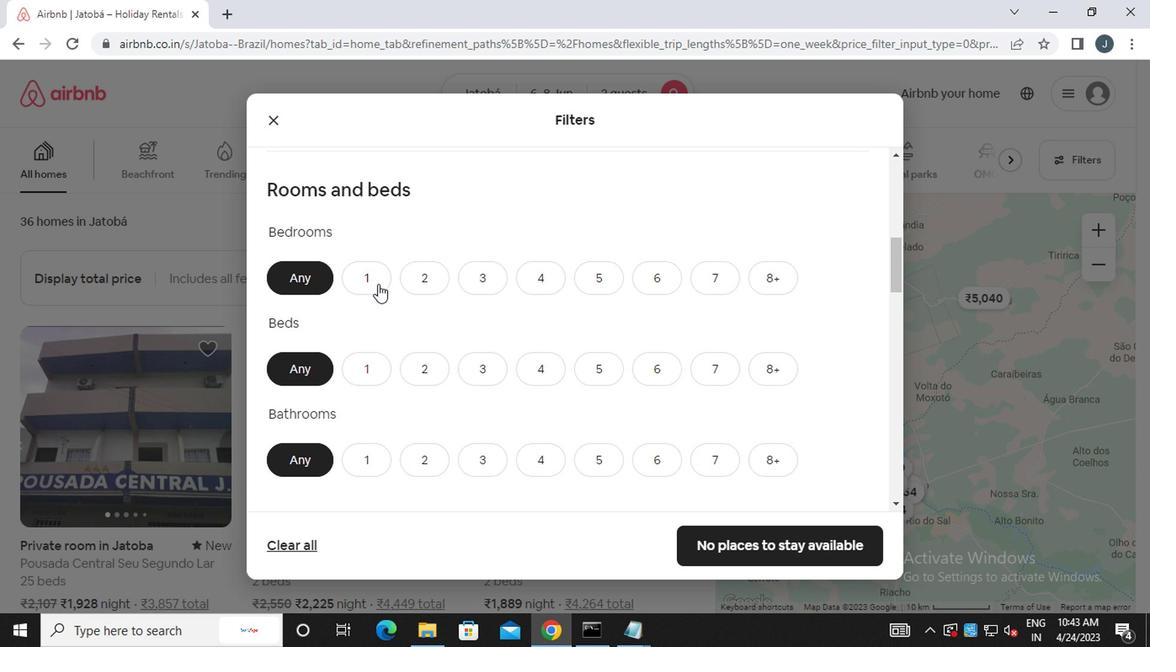 
Action: Mouse pressed left at (372, 271)
Screenshot: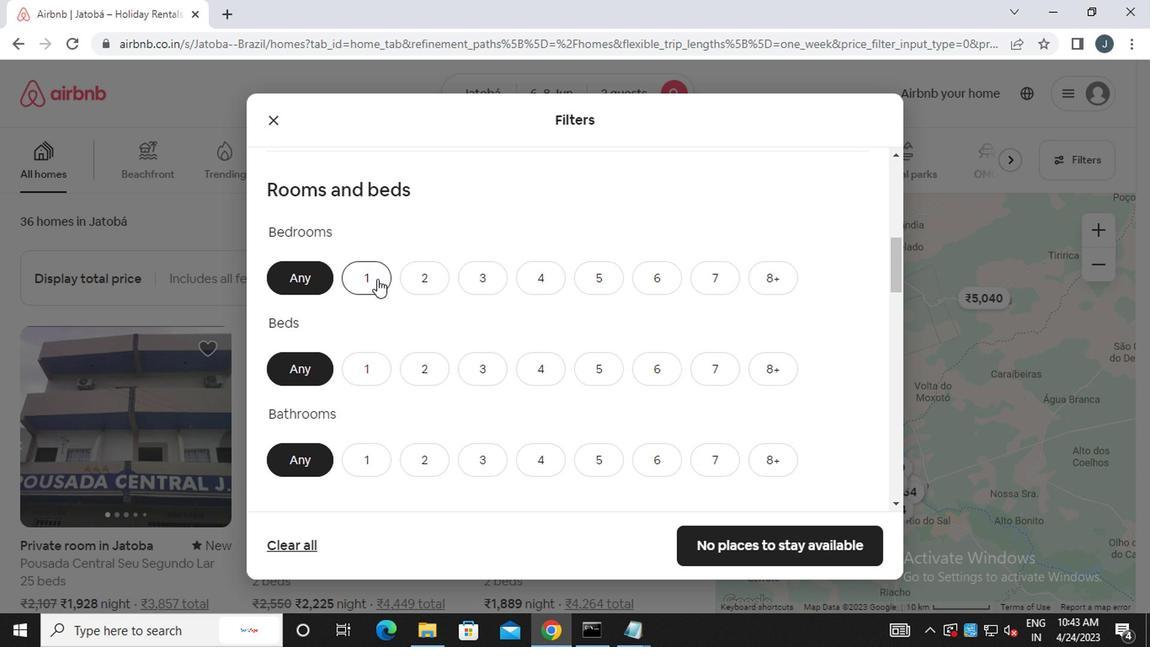 
Action: Mouse moved to (423, 367)
Screenshot: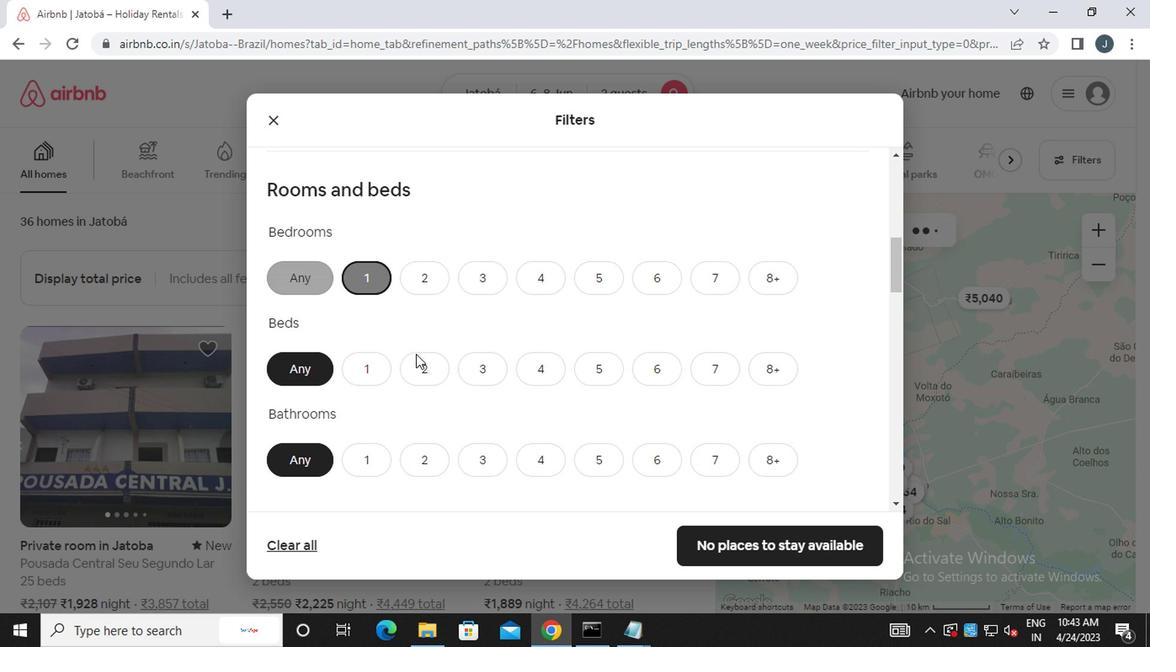 
Action: Mouse pressed left at (423, 367)
Screenshot: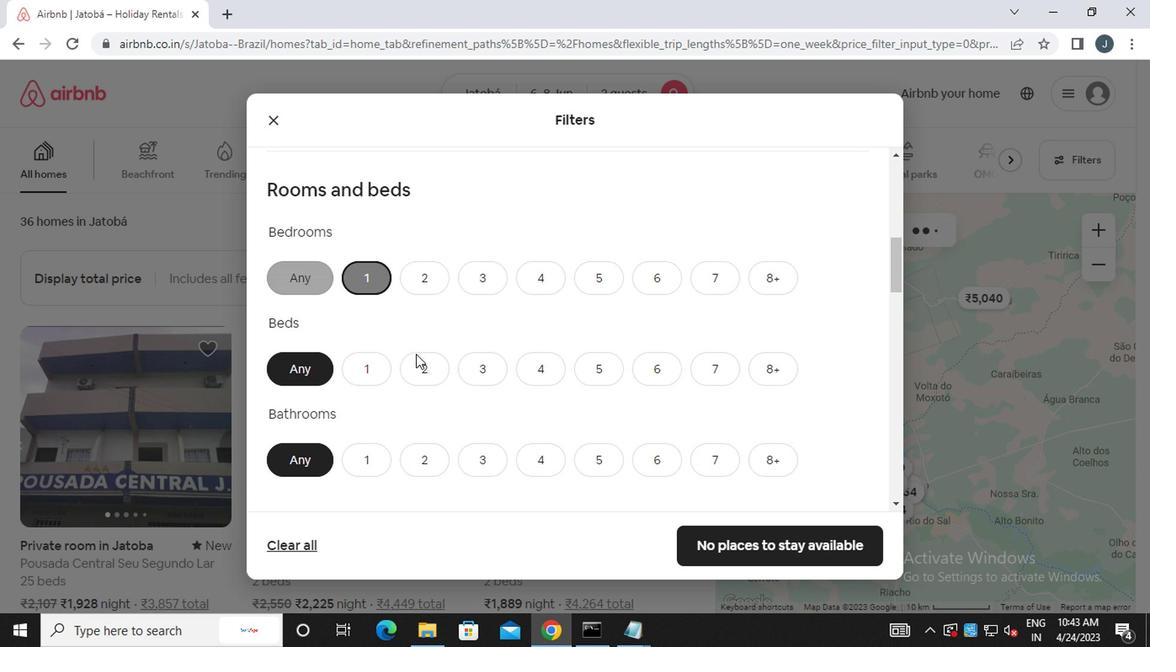 
Action: Mouse moved to (375, 464)
Screenshot: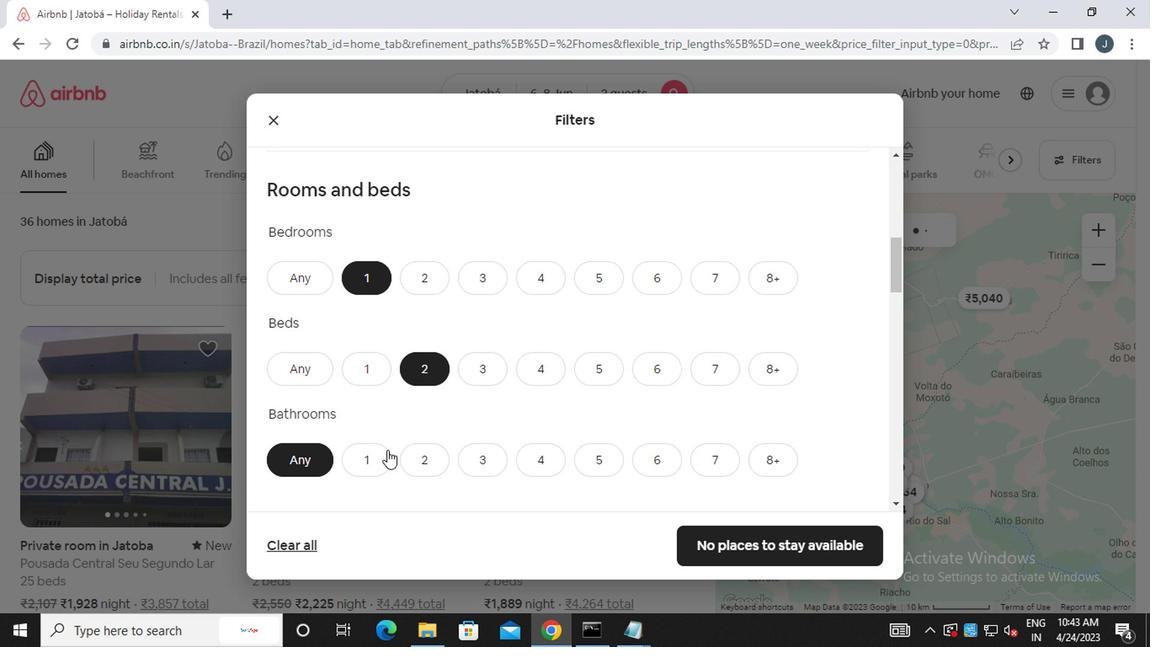 
Action: Mouse pressed left at (375, 464)
Screenshot: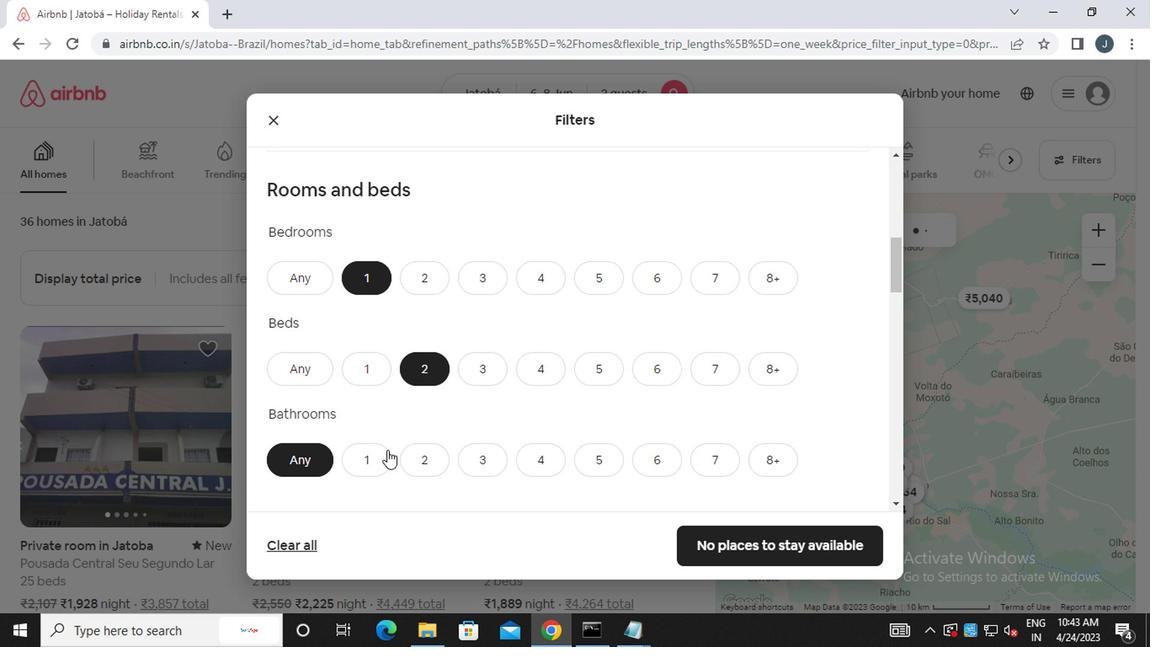 
Action: Mouse moved to (373, 491)
Screenshot: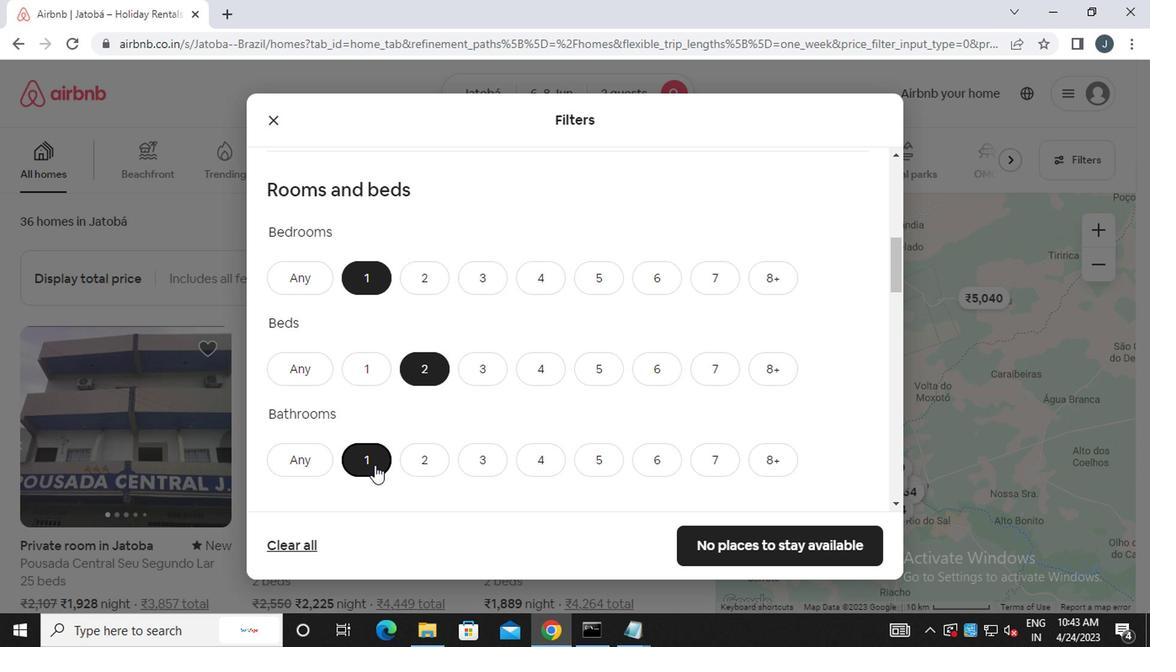 
Action: Mouse scrolled (373, 490) with delta (0, 0)
Screenshot: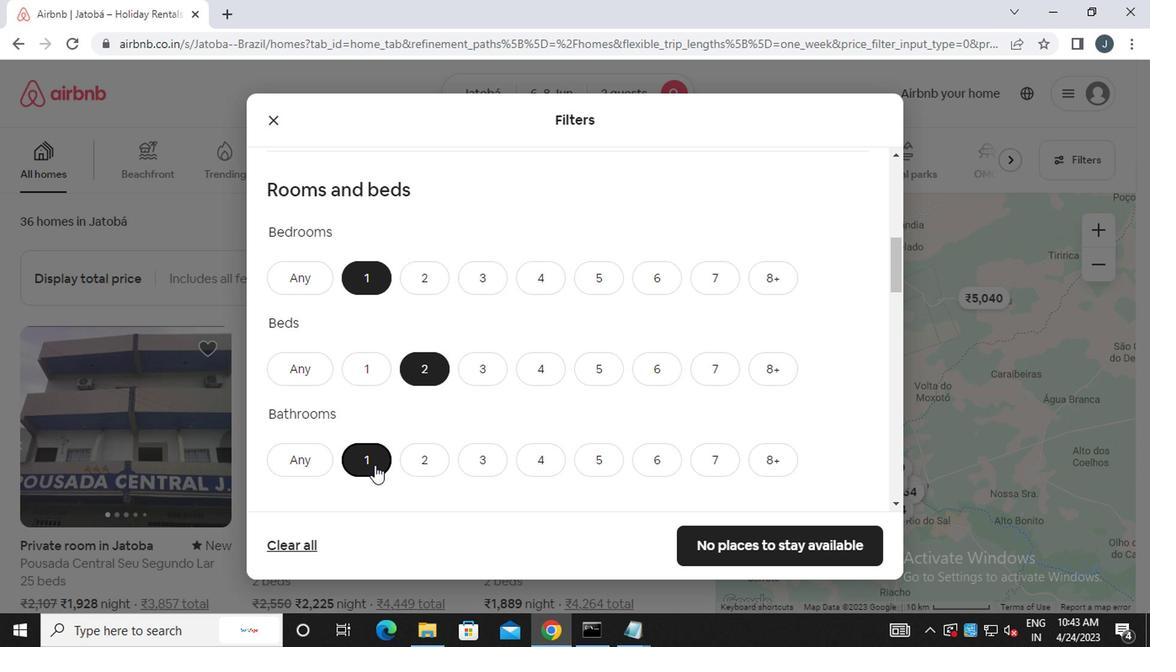 
Action: Mouse scrolled (373, 490) with delta (0, 0)
Screenshot: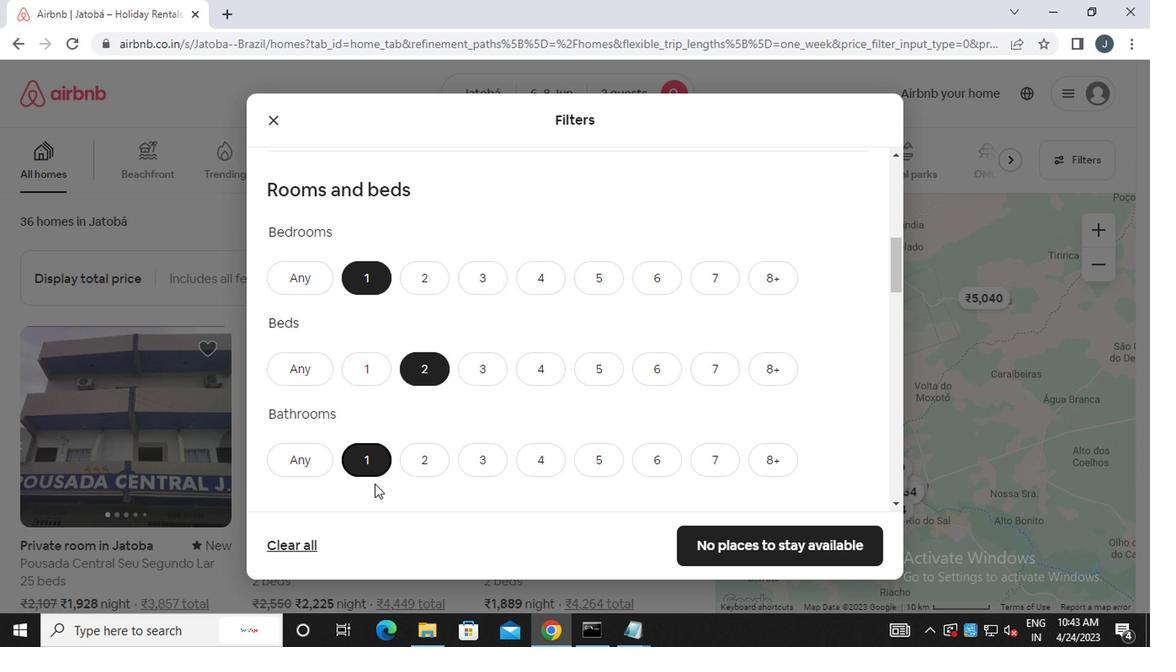 
Action: Mouse scrolled (373, 490) with delta (0, 0)
Screenshot: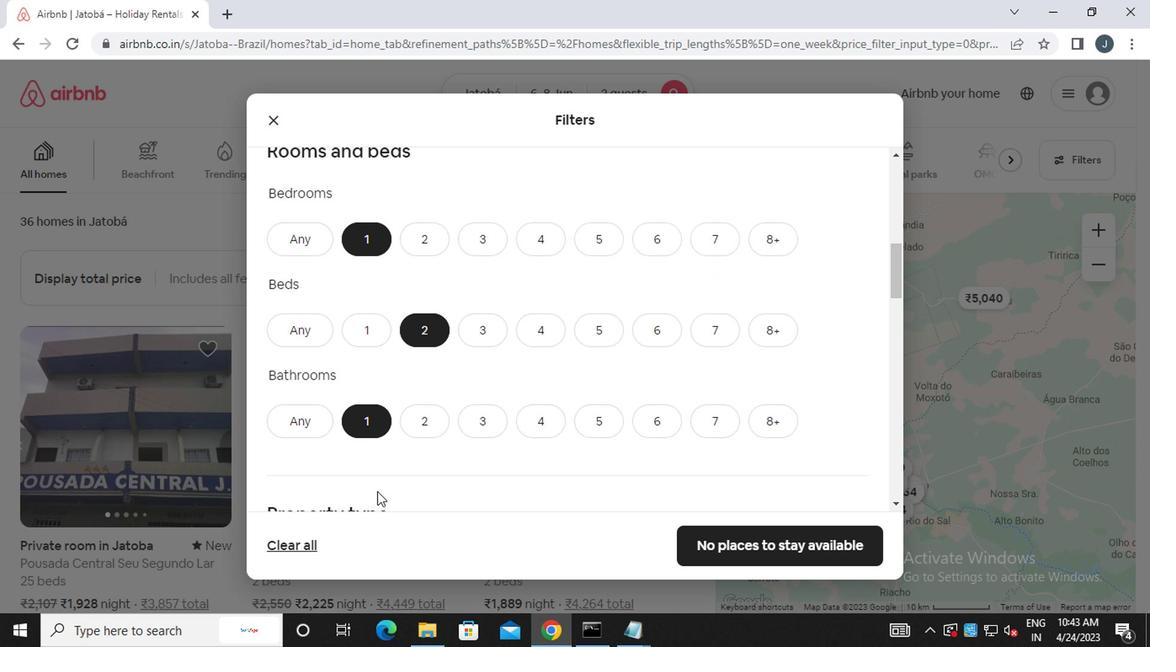 
Action: Mouse scrolled (373, 490) with delta (0, 0)
Screenshot: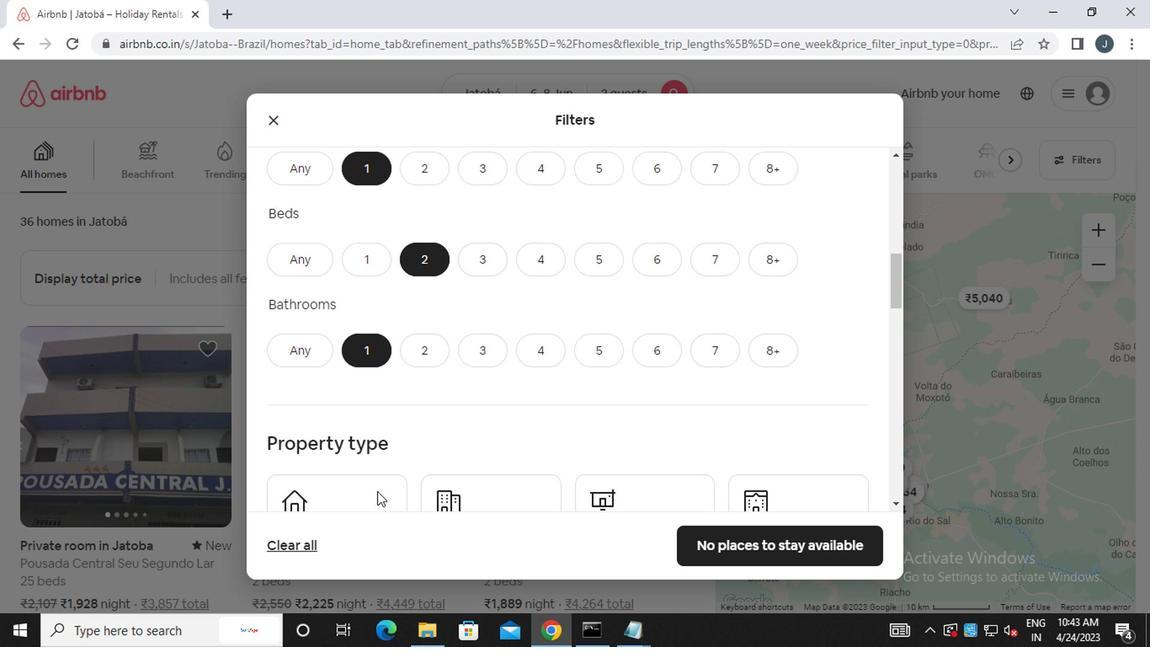 
Action: Mouse moved to (329, 320)
Screenshot: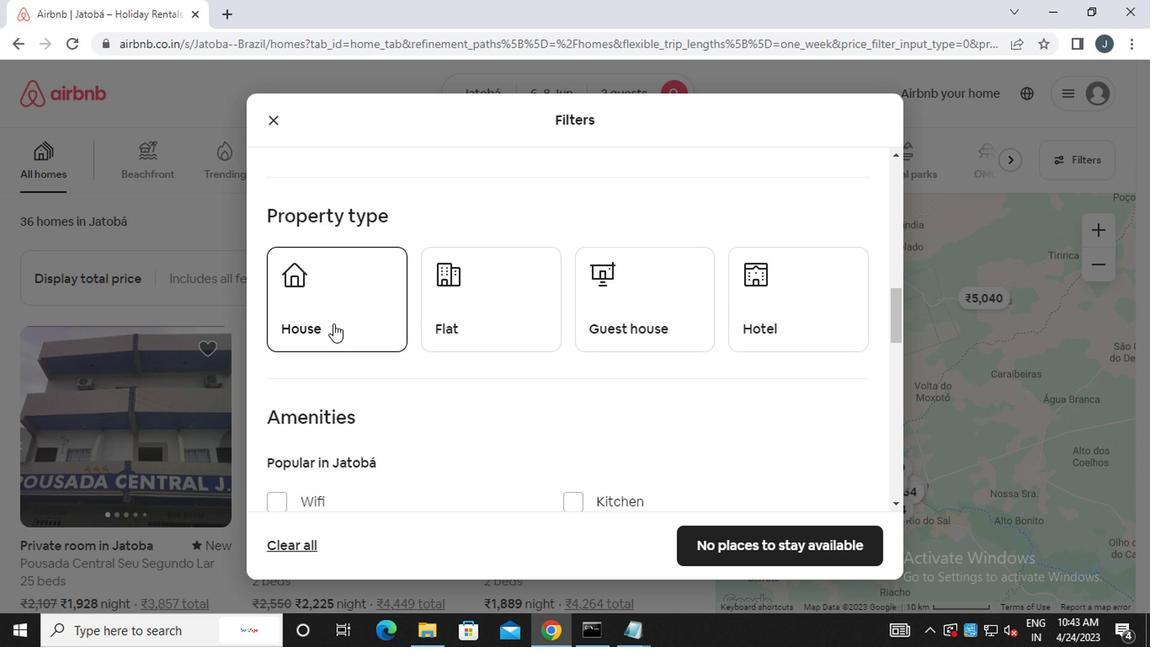 
Action: Mouse pressed left at (329, 320)
Screenshot: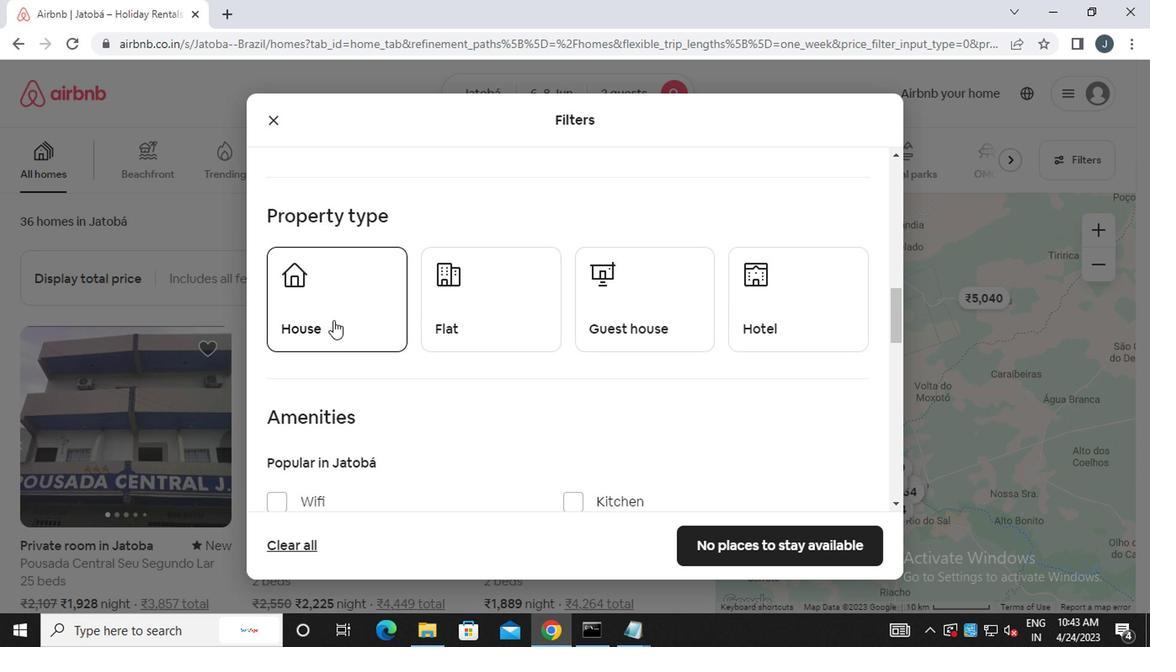 
Action: Mouse moved to (483, 329)
Screenshot: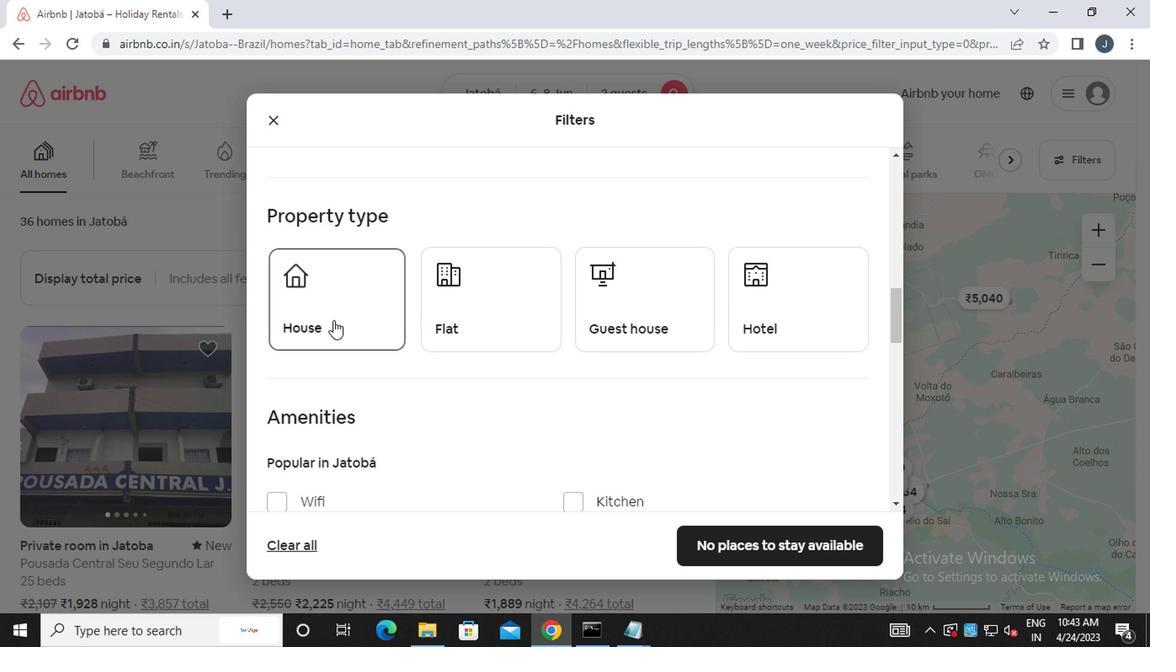 
Action: Mouse pressed left at (483, 329)
Screenshot: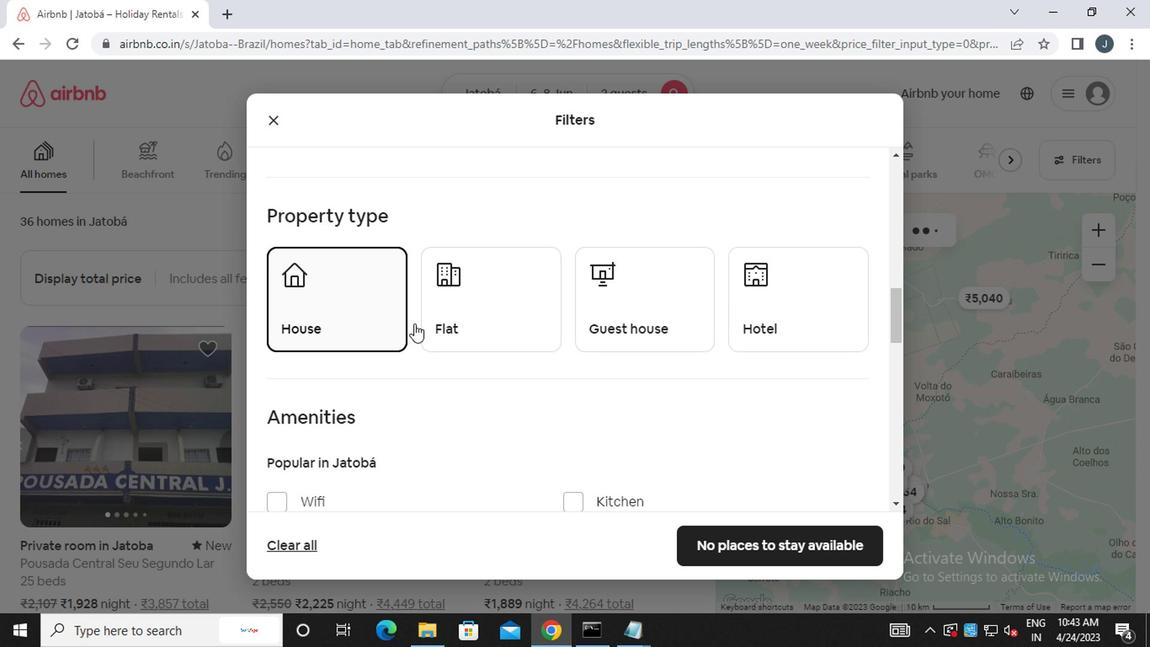 
Action: Mouse moved to (590, 331)
Screenshot: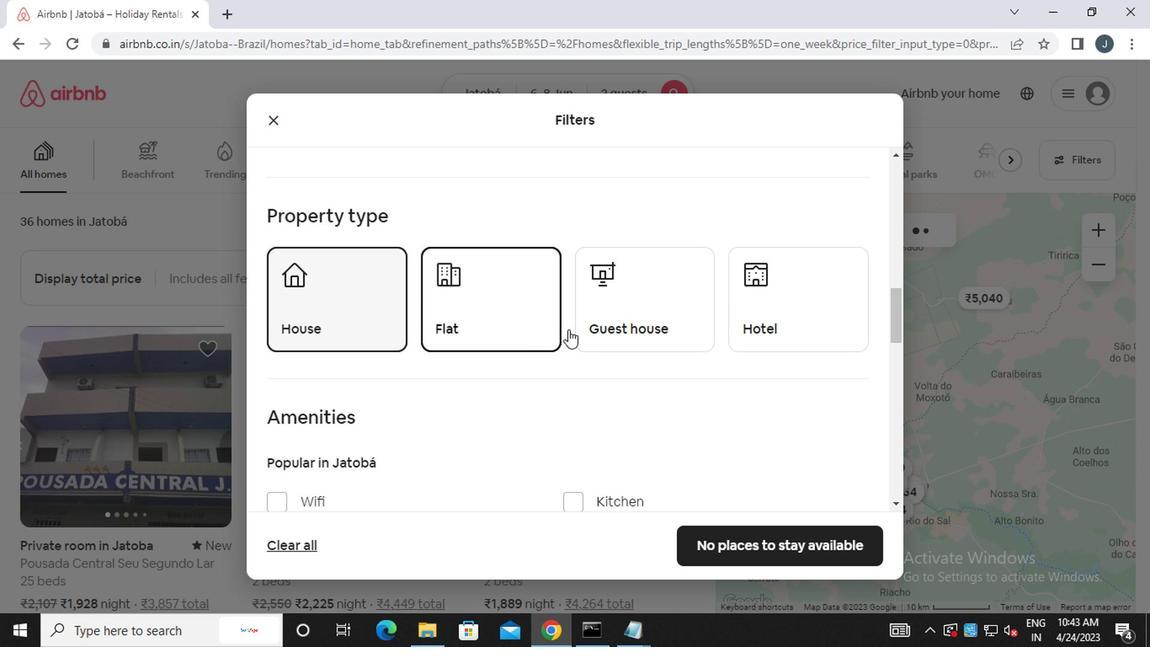 
Action: Mouse pressed left at (590, 331)
Screenshot: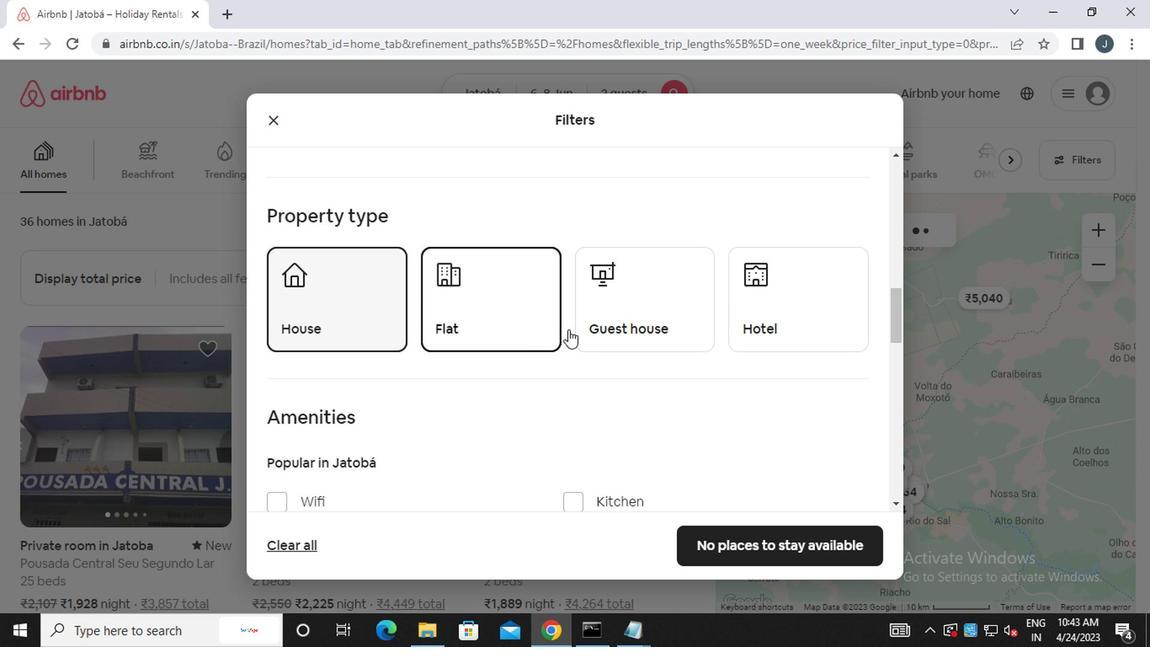 
Action: Mouse moved to (603, 345)
Screenshot: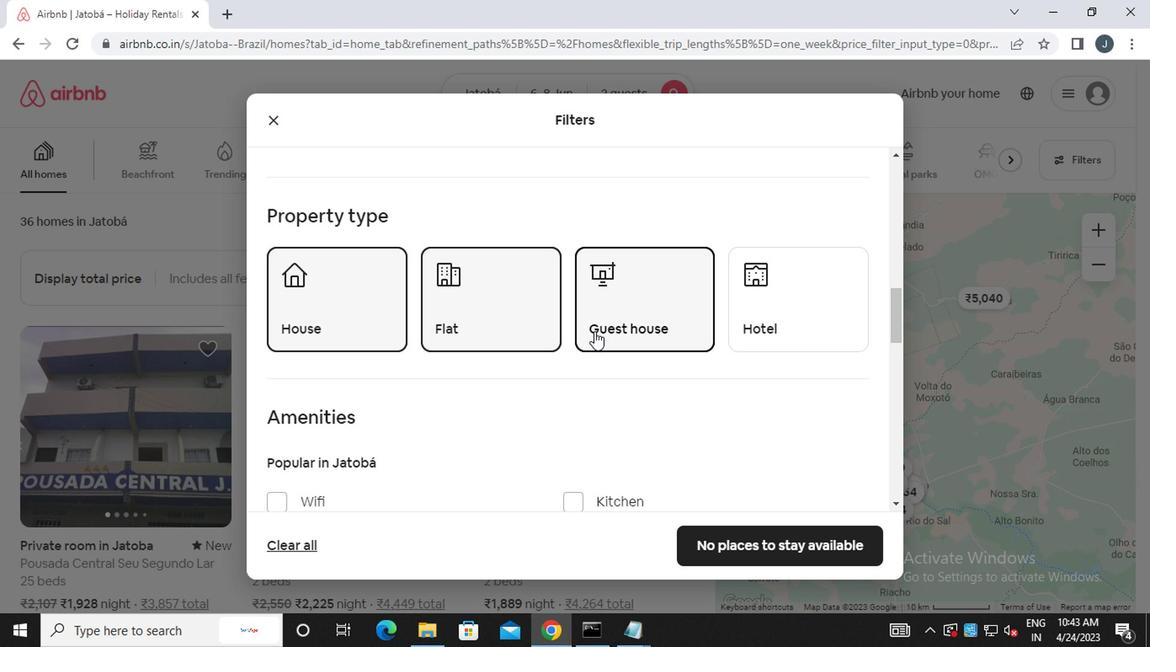 
Action: Mouse scrolled (603, 345) with delta (0, 0)
Screenshot: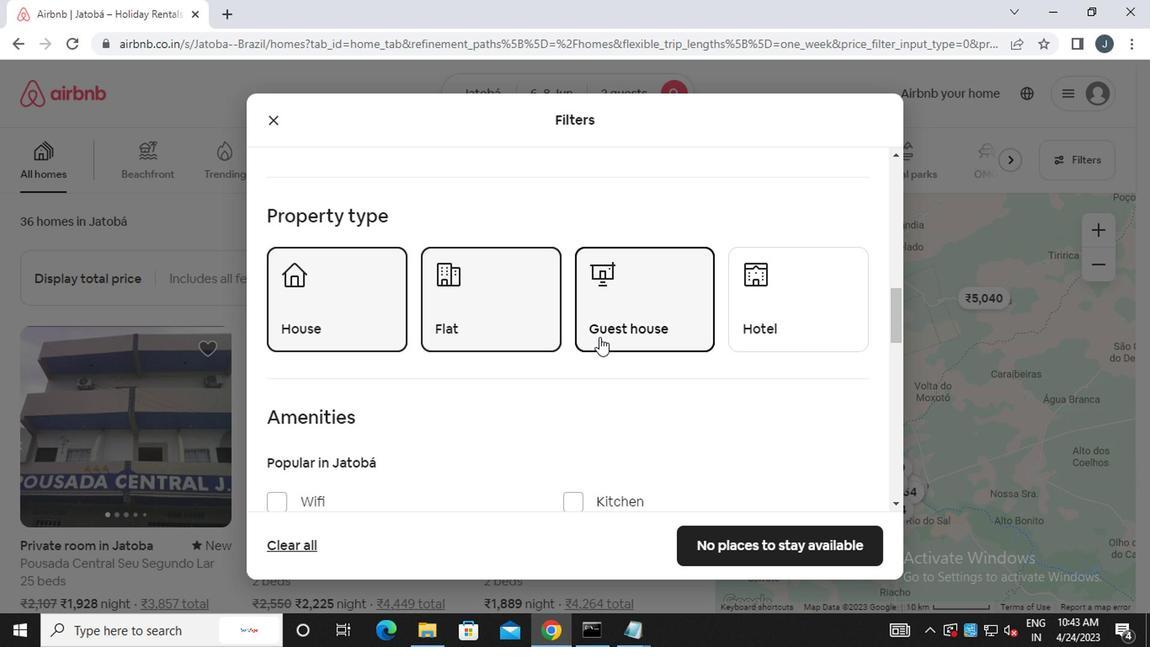 
Action: Mouse moved to (604, 345)
Screenshot: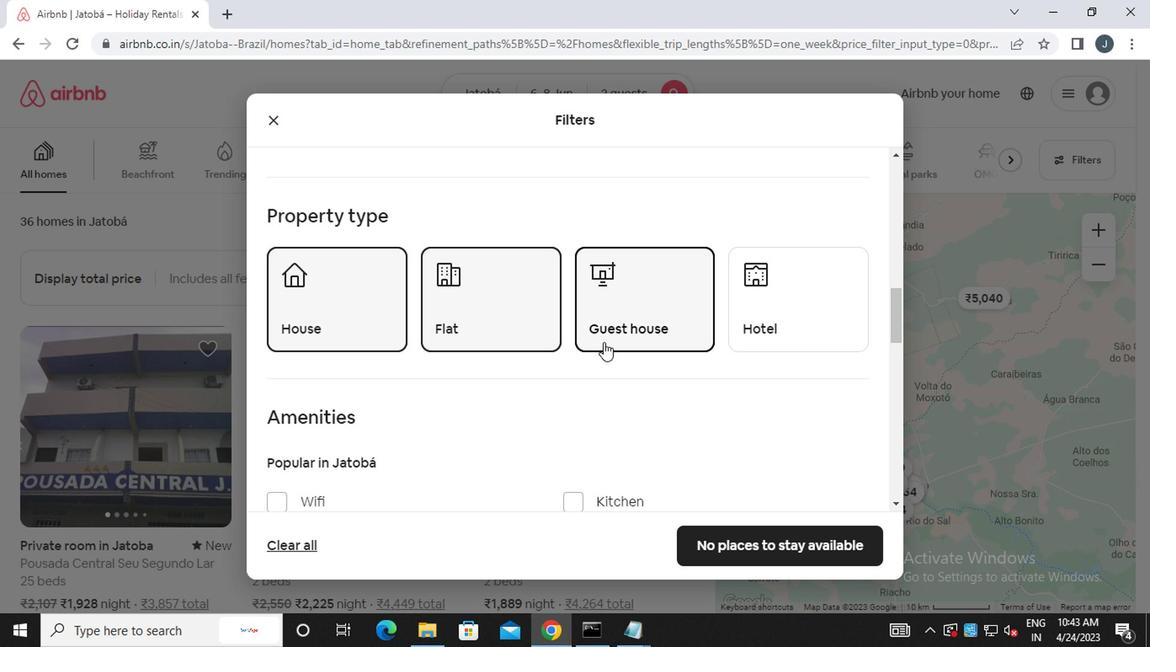 
Action: Mouse scrolled (604, 345) with delta (0, 0)
Screenshot: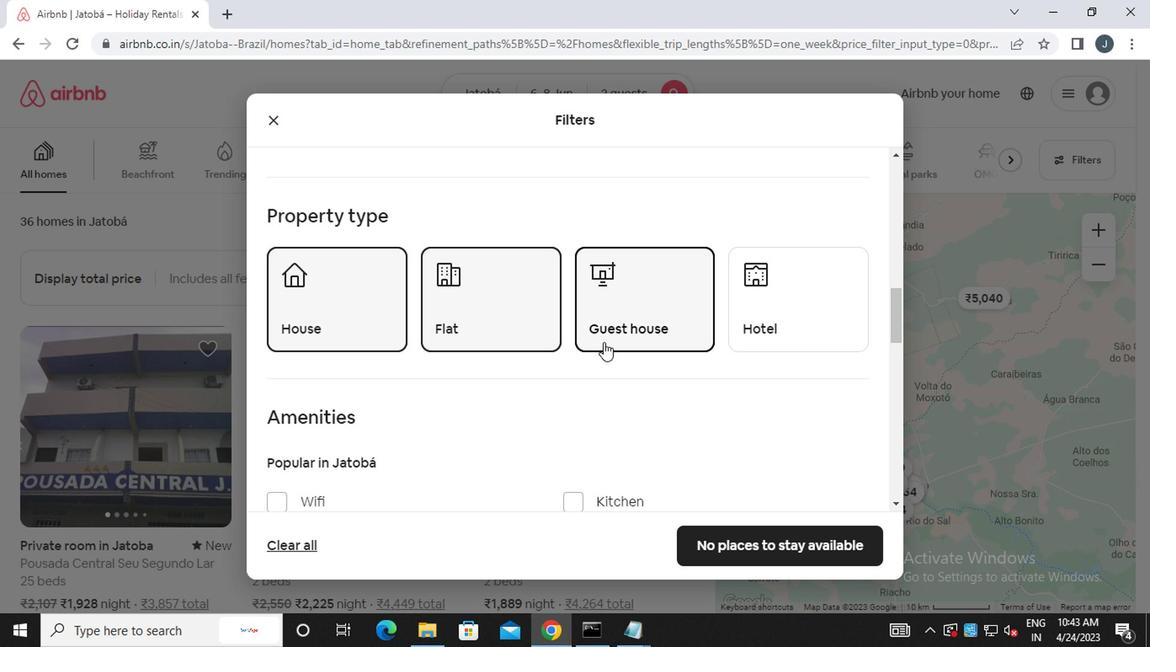 
Action: Mouse moved to (604, 346)
Screenshot: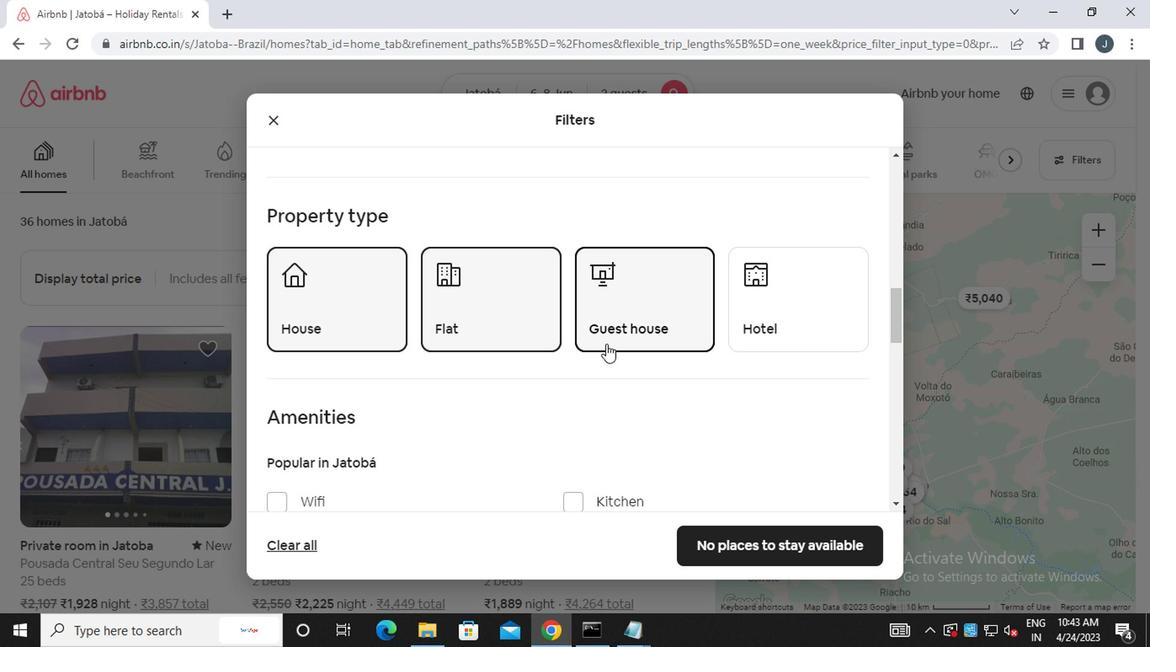 
Action: Mouse scrolled (604, 345) with delta (0, 0)
Screenshot: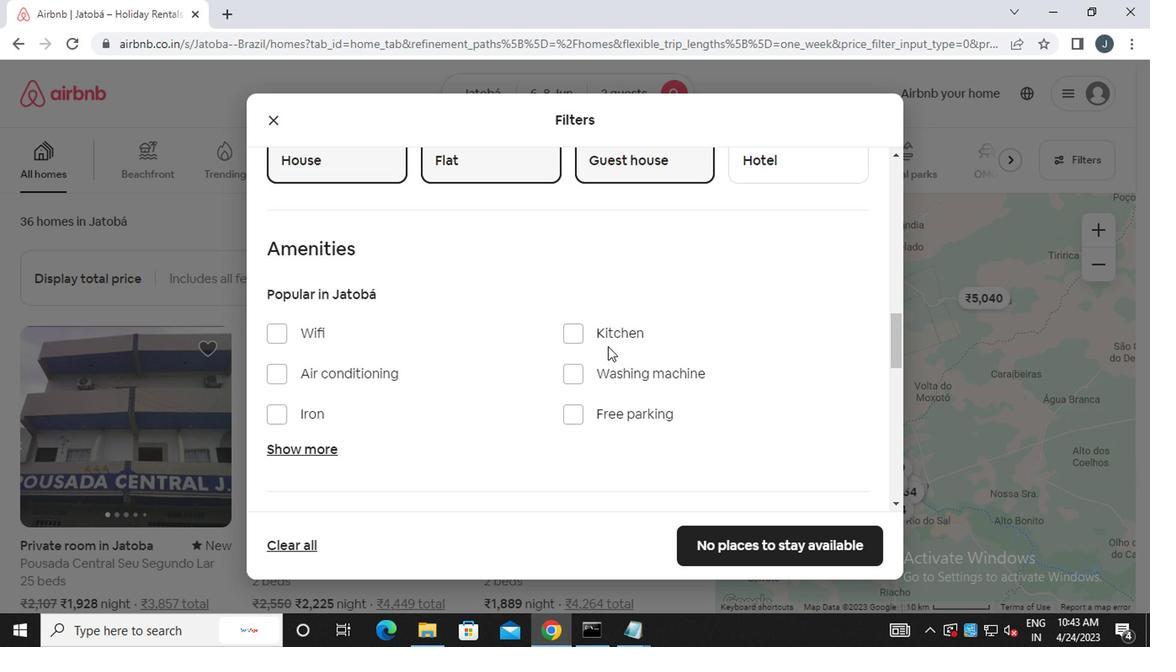
Action: Mouse moved to (327, 258)
Screenshot: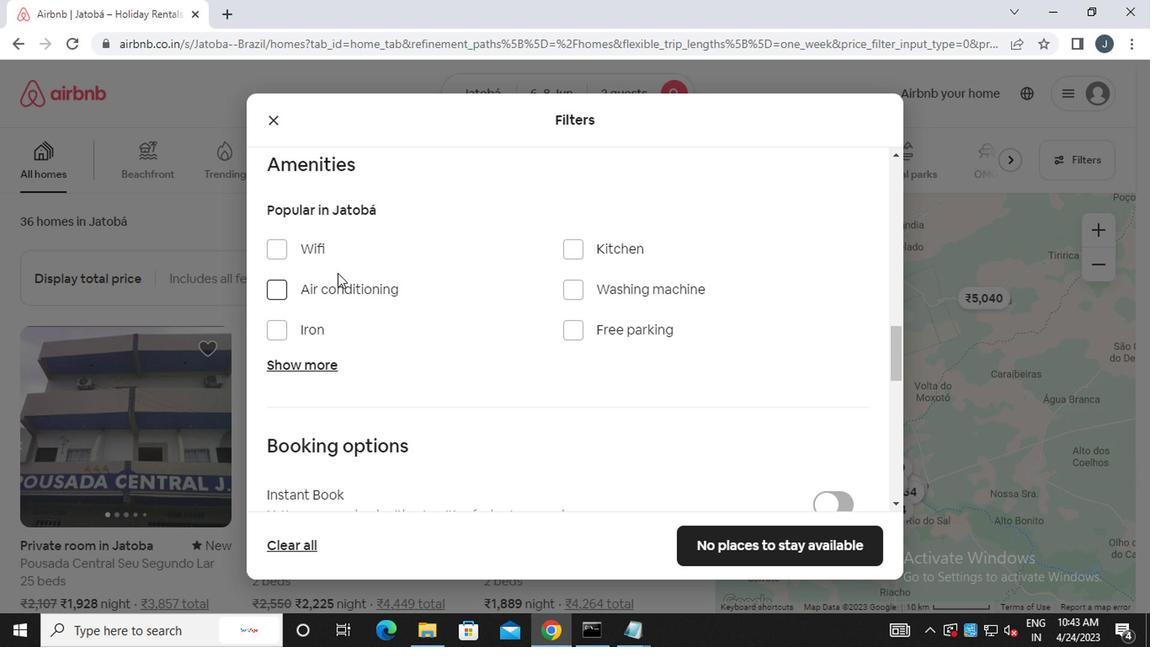 
Action: Mouse pressed left at (327, 258)
Screenshot: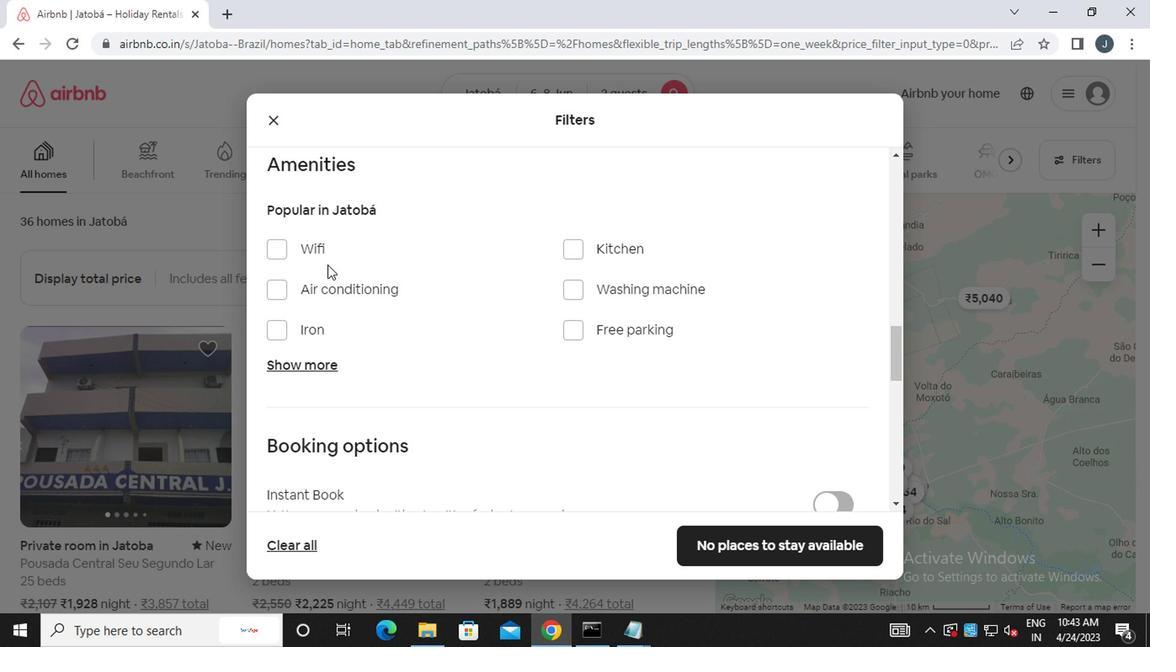 
Action: Mouse moved to (512, 291)
Screenshot: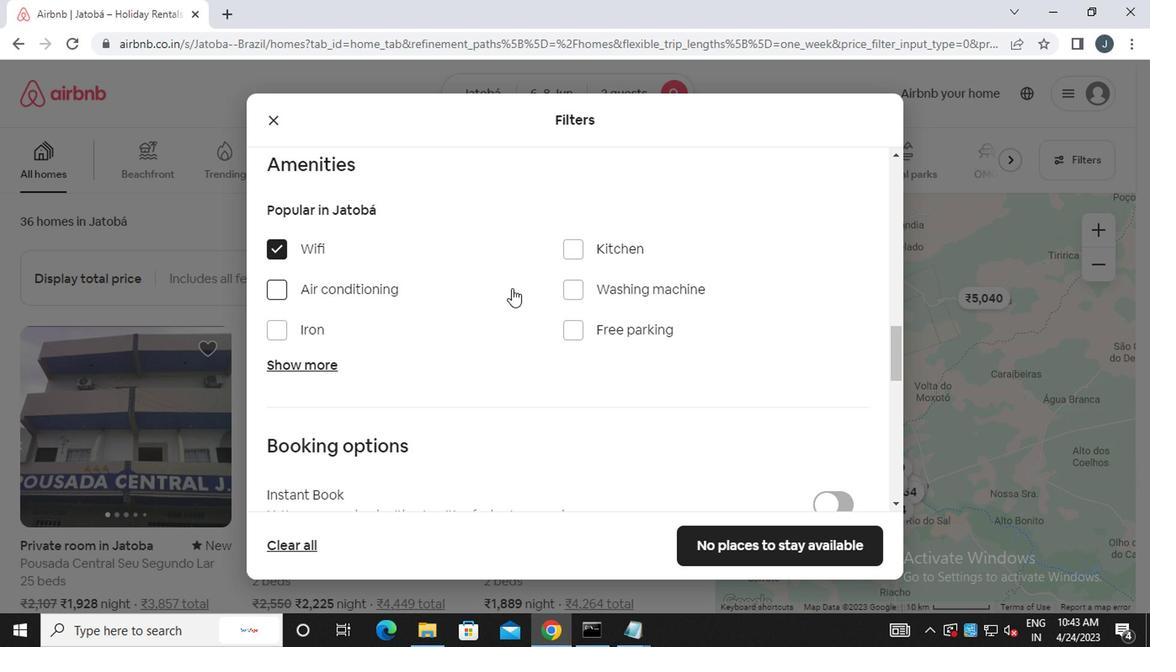 
Action: Mouse scrolled (512, 290) with delta (0, -1)
Screenshot: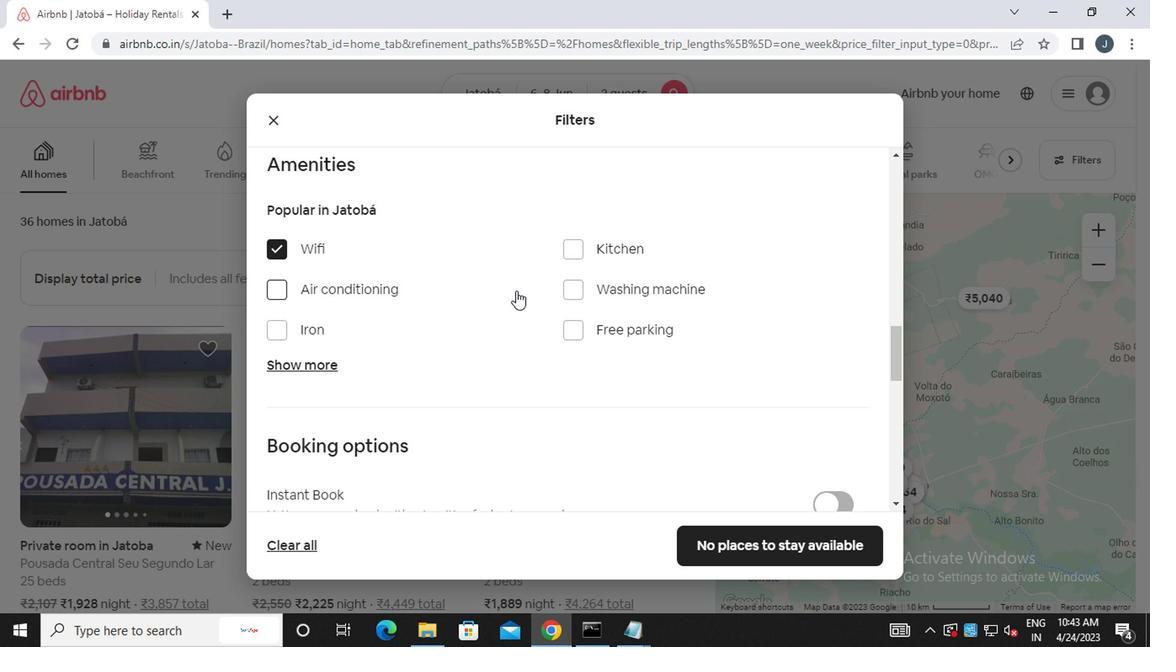 
Action: Mouse scrolled (512, 290) with delta (0, -1)
Screenshot: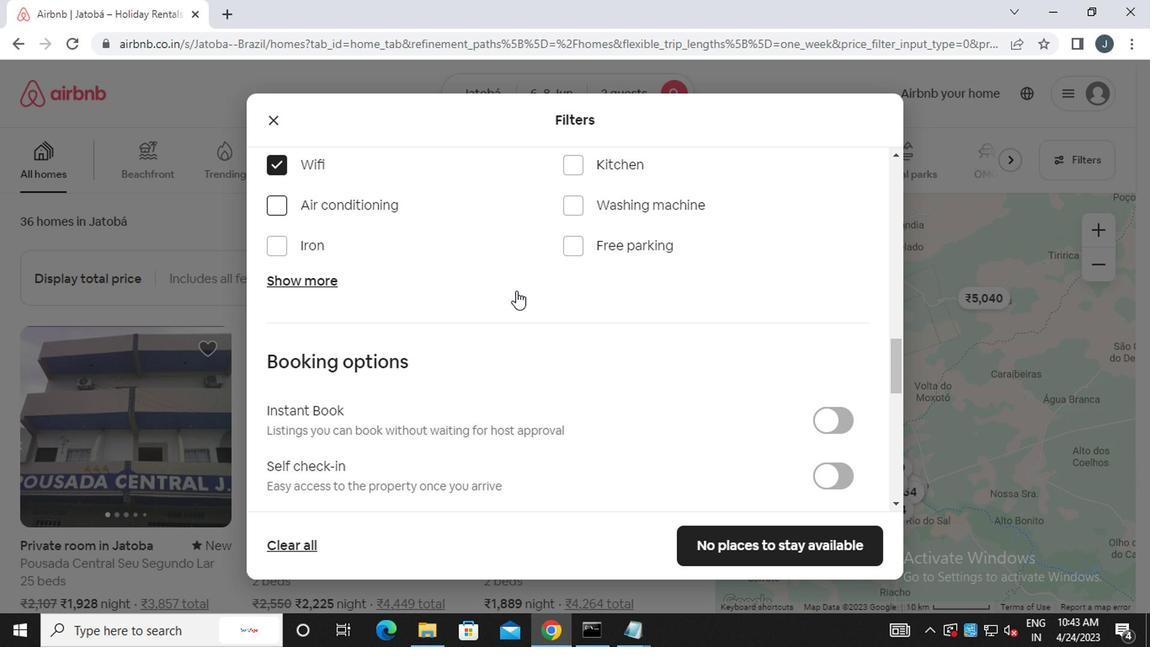 
Action: Mouse scrolled (512, 290) with delta (0, -1)
Screenshot: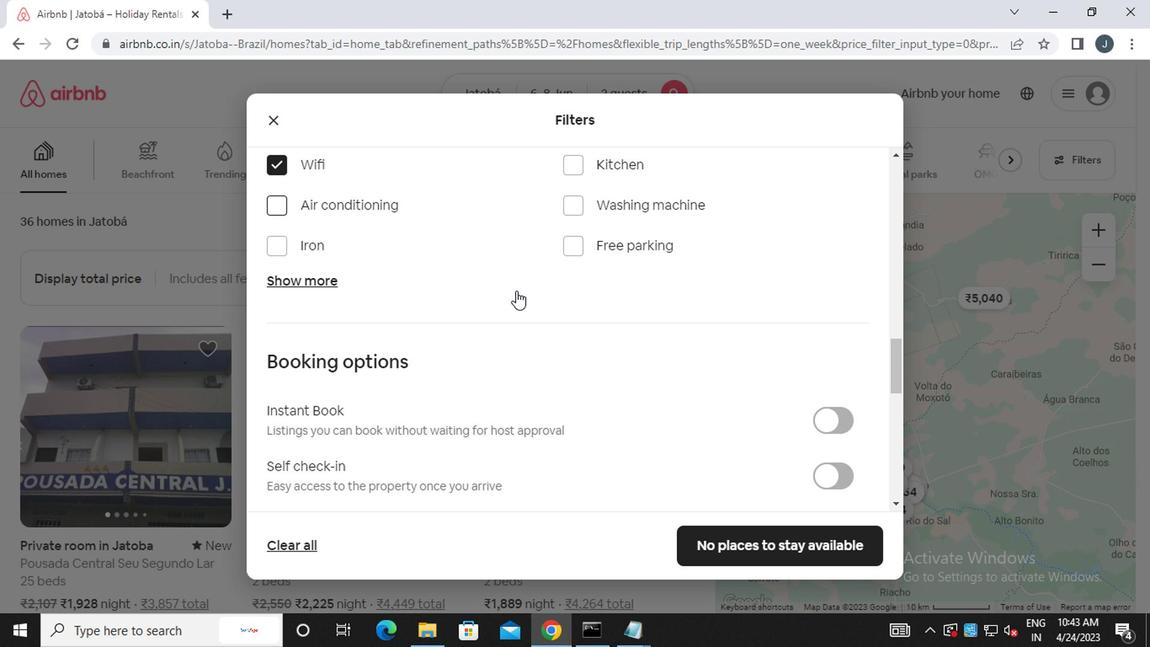 
Action: Mouse moved to (510, 293)
Screenshot: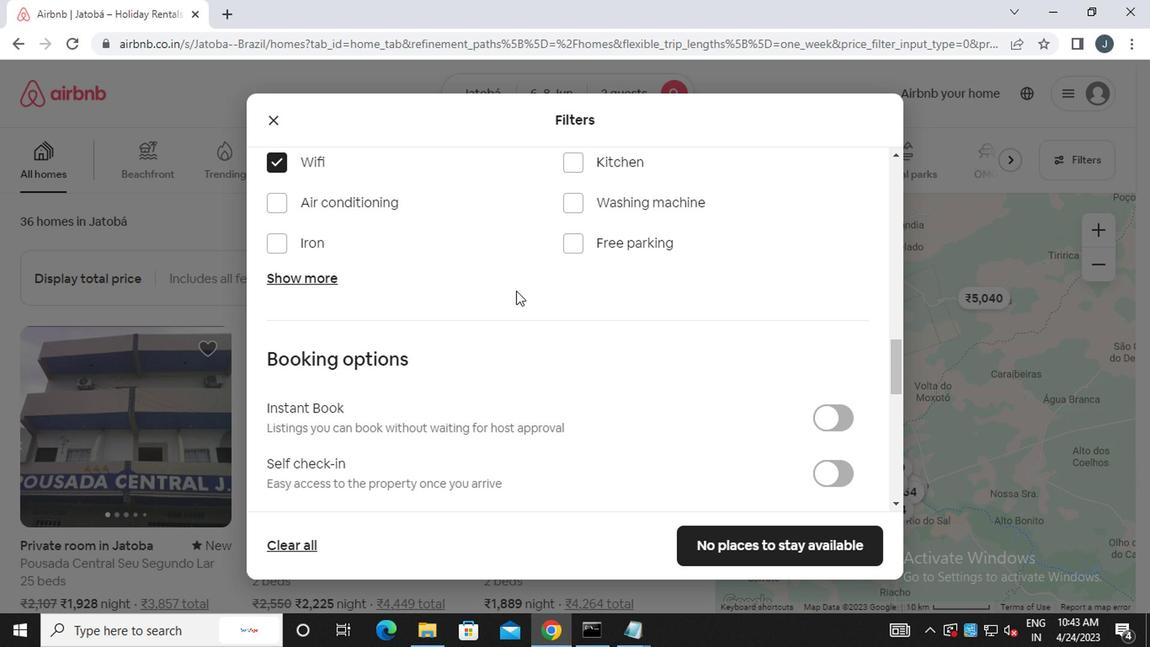 
Action: Mouse scrolled (510, 291) with delta (0, -1)
Screenshot: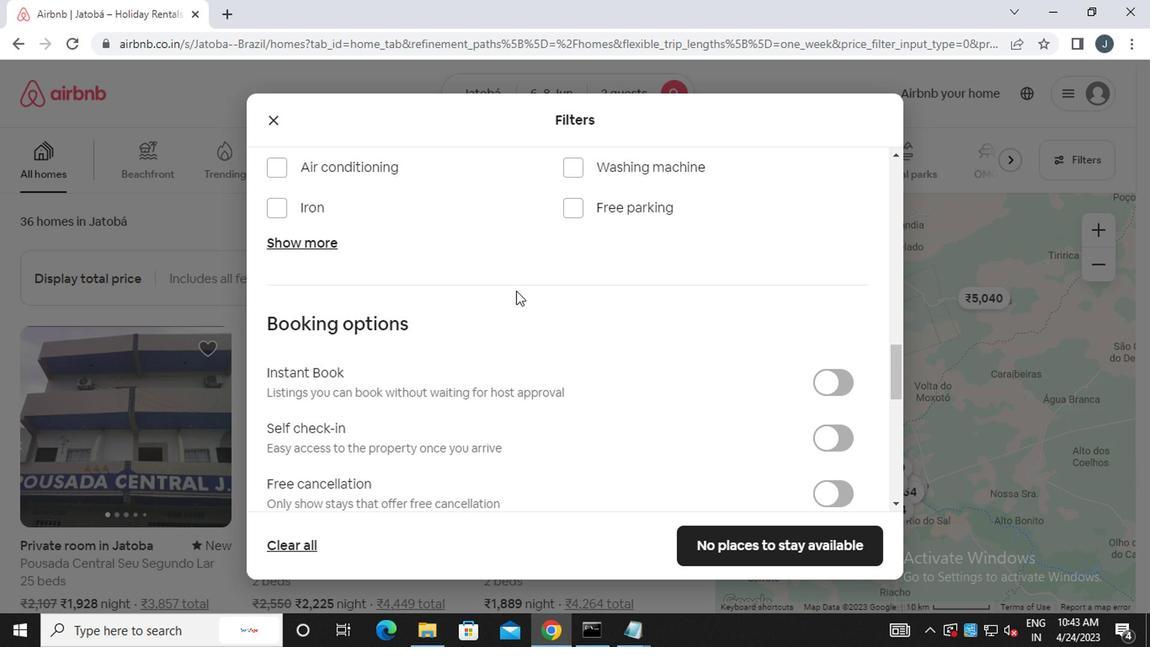 
Action: Mouse moved to (826, 223)
Screenshot: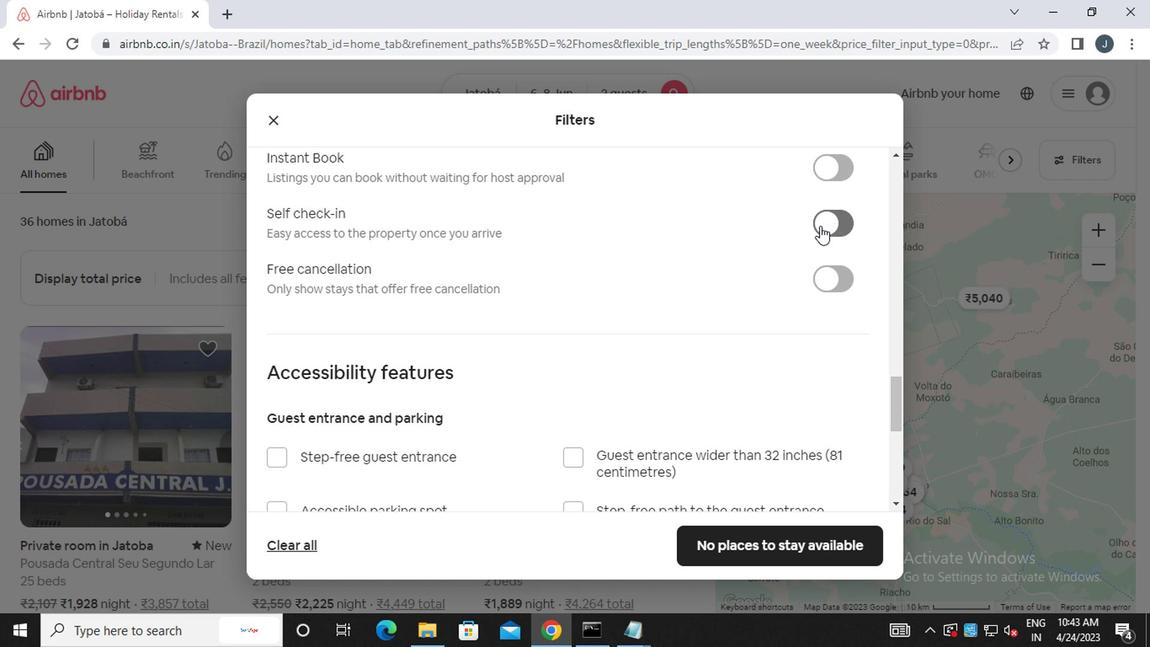 
Action: Mouse pressed left at (826, 223)
Screenshot: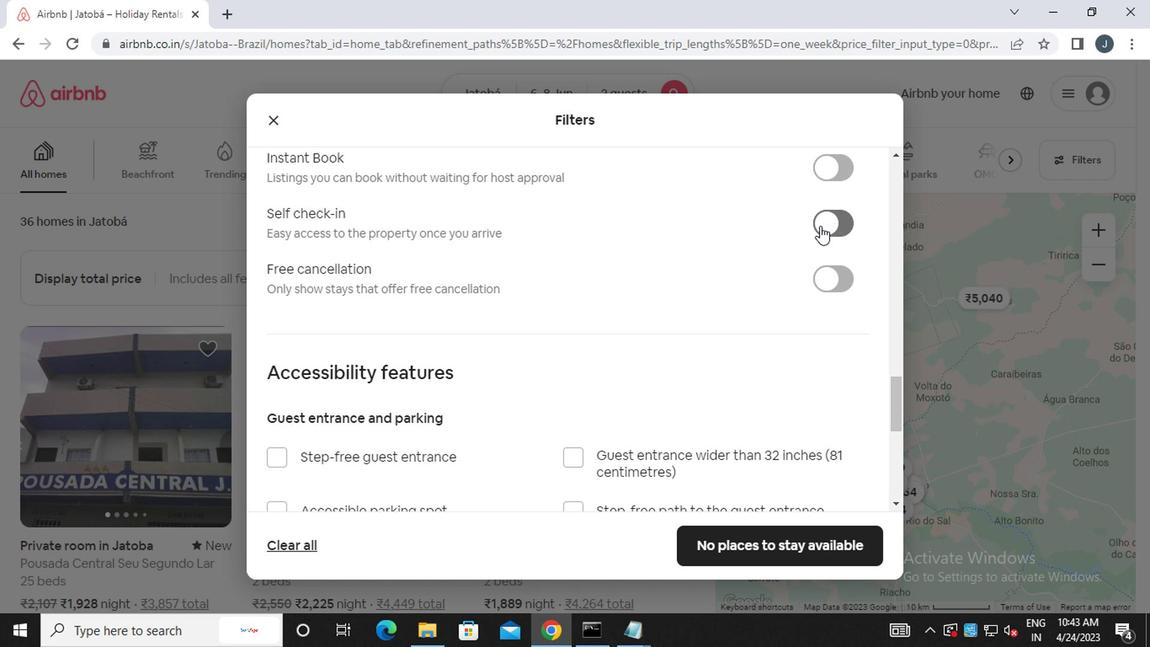 
Action: Mouse moved to (706, 318)
Screenshot: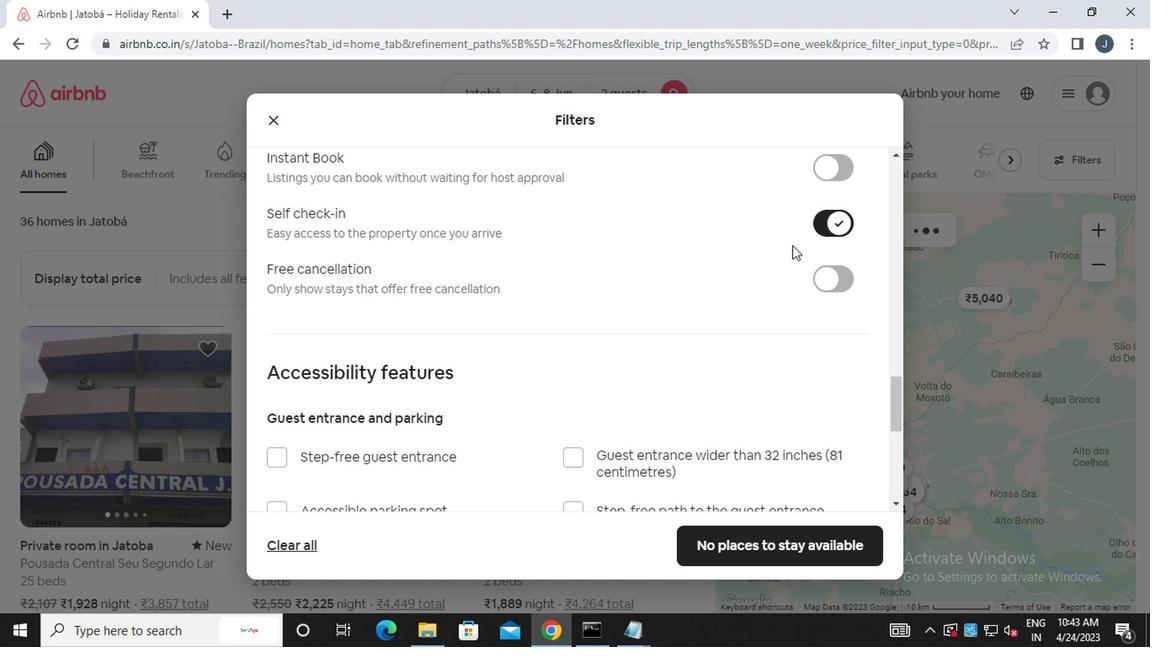 
Action: Mouse scrolled (706, 316) with delta (0, -1)
Screenshot: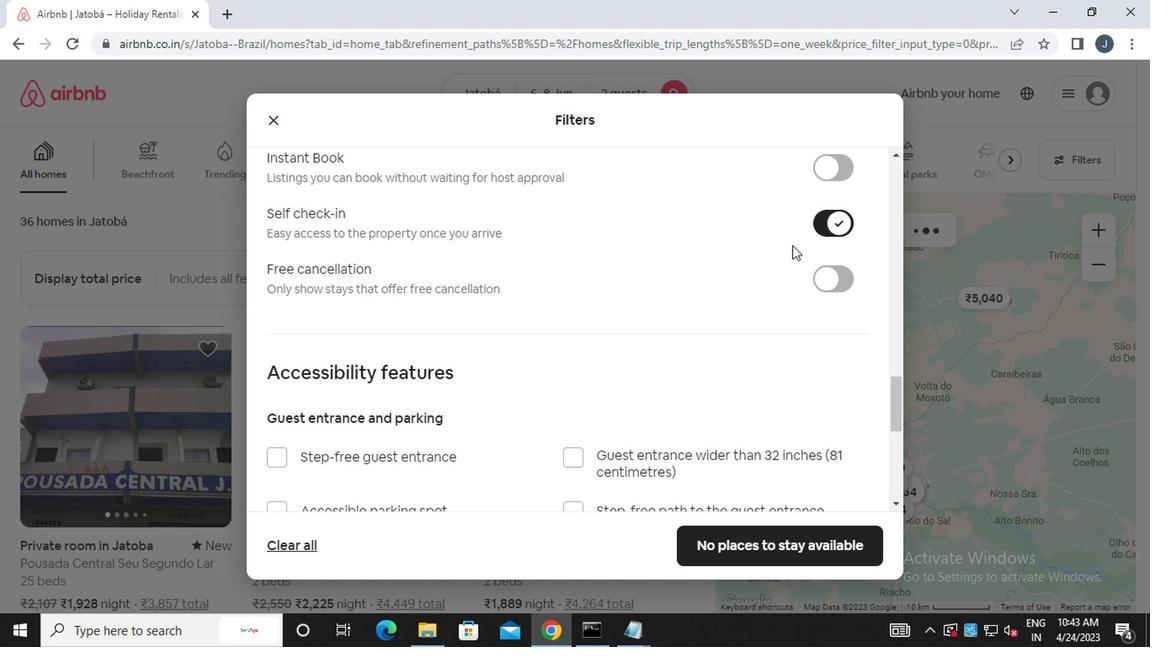 
Action: Mouse moved to (704, 319)
Screenshot: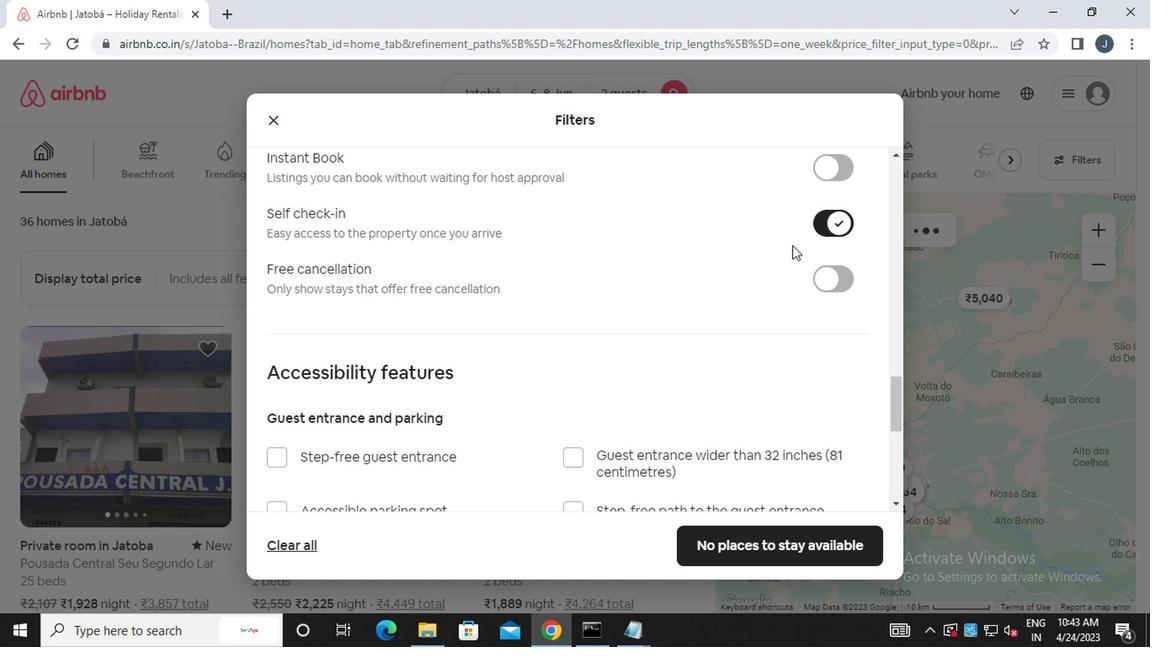 
Action: Mouse scrolled (704, 318) with delta (0, 0)
Screenshot: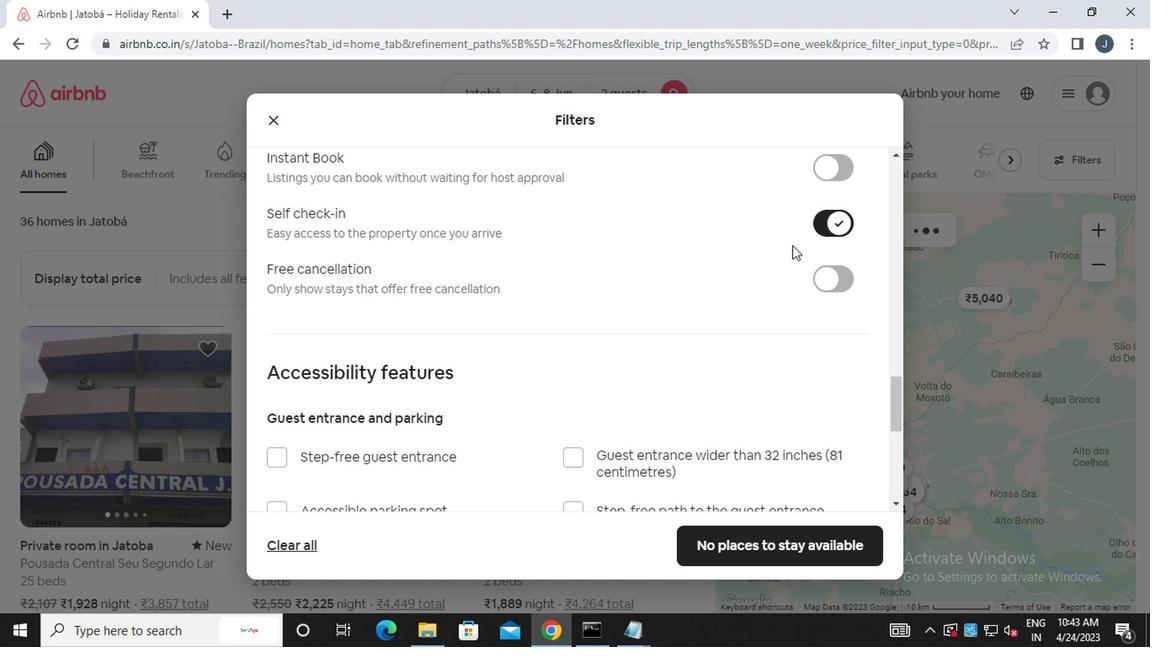 
Action: Mouse moved to (704, 320)
Screenshot: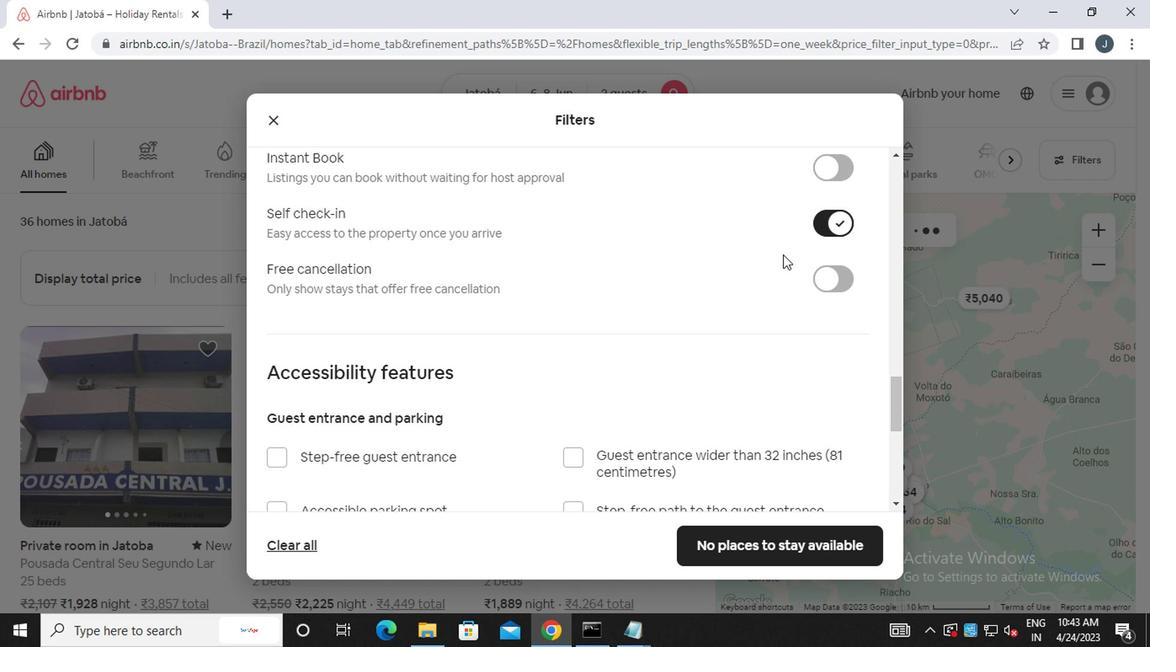 
Action: Mouse scrolled (704, 319) with delta (0, -1)
Screenshot: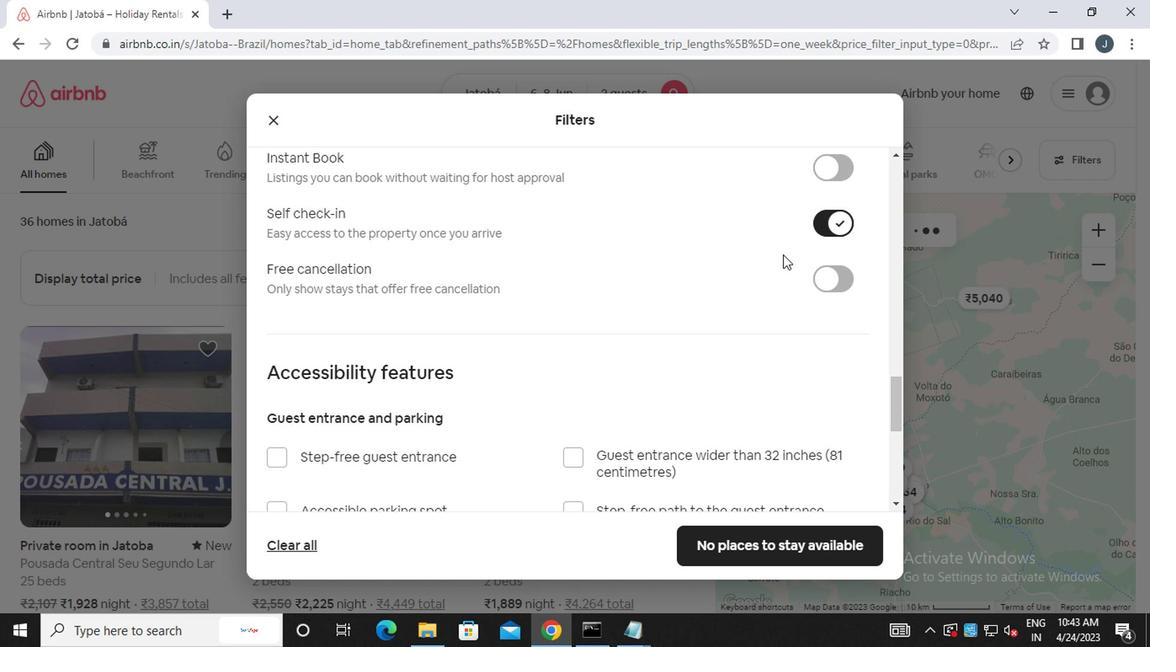 
Action: Mouse moved to (704, 320)
Screenshot: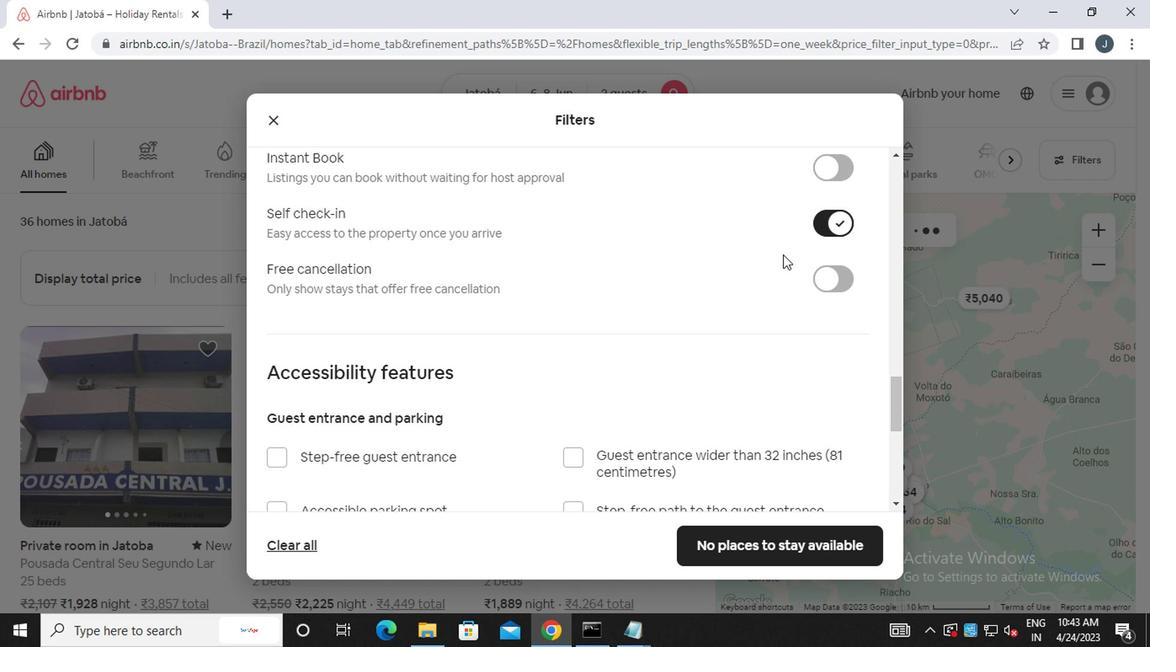 
Action: Mouse scrolled (704, 319) with delta (0, -1)
Screenshot: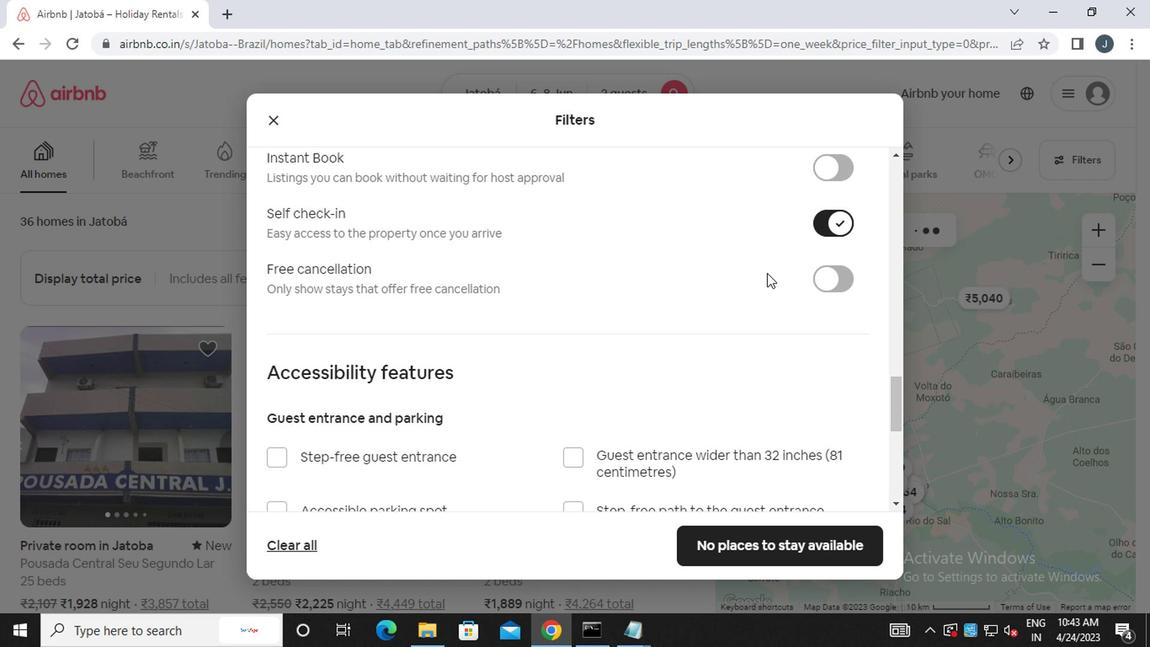 
Action: Mouse moved to (688, 323)
Screenshot: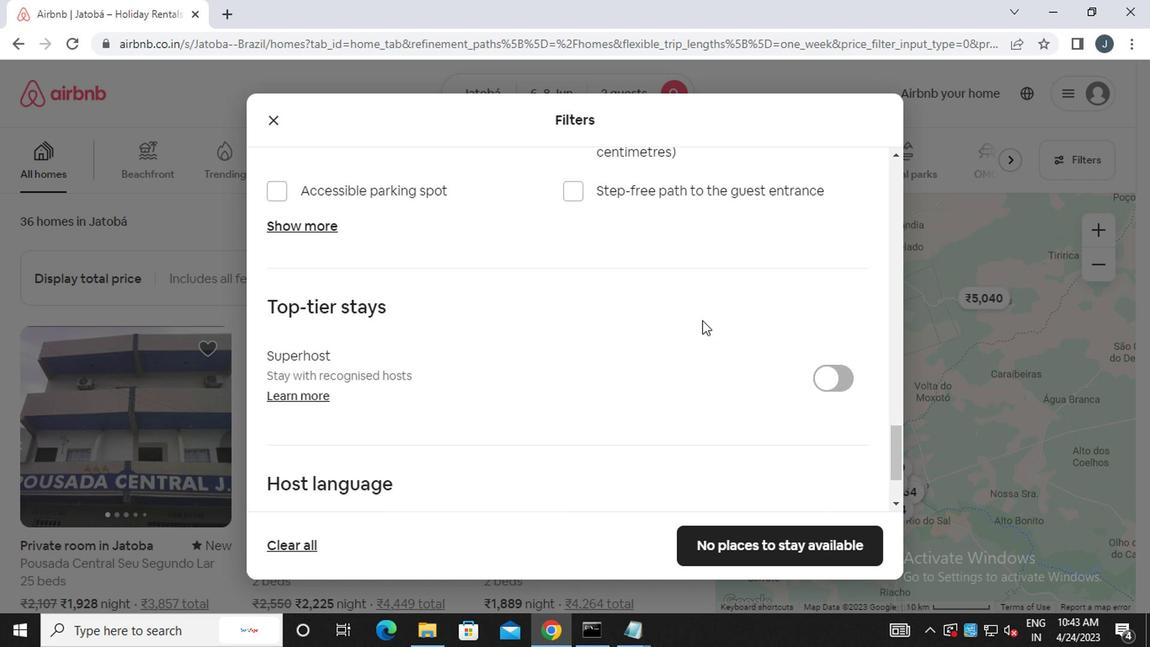 
Action: Mouse scrolled (688, 322) with delta (0, 0)
Screenshot: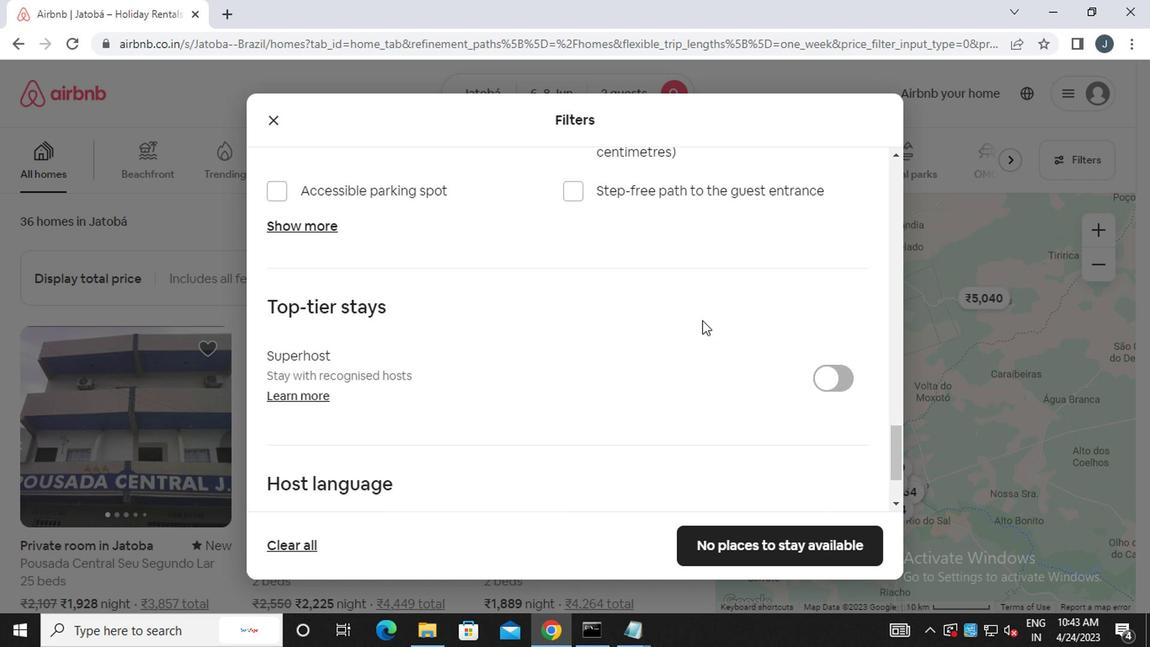 
Action: Mouse moved to (686, 325)
Screenshot: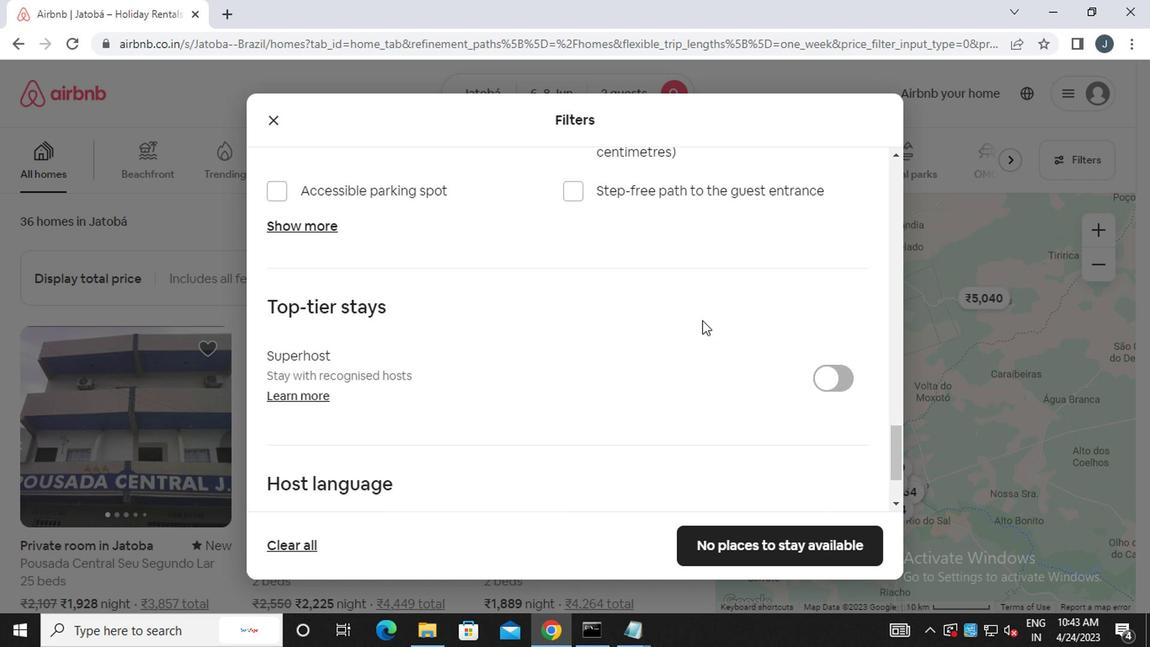 
Action: Mouse scrolled (686, 324) with delta (0, 0)
Screenshot: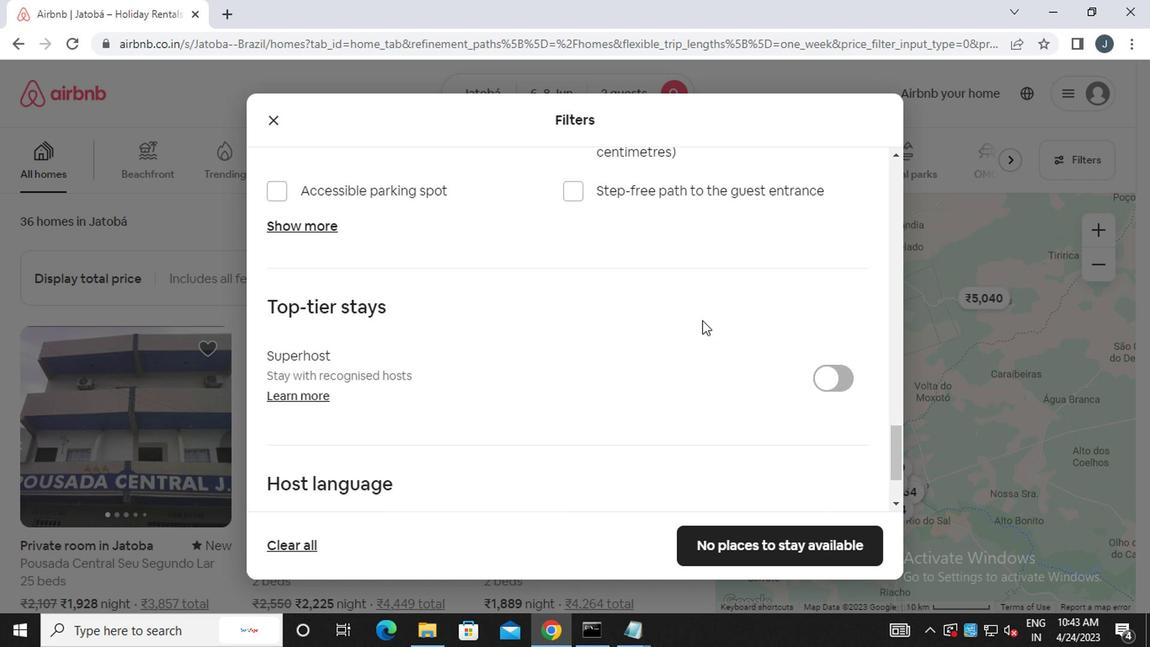 
Action: Mouse moved to (685, 325)
Screenshot: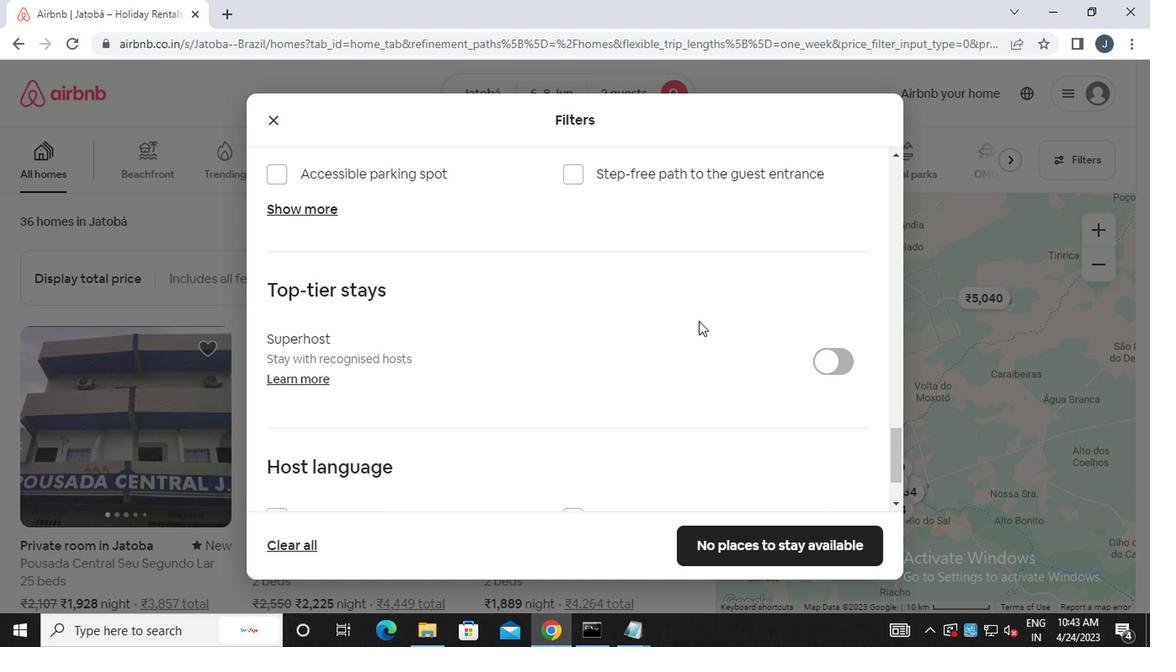 
Action: Mouse scrolled (685, 324) with delta (0, 0)
Screenshot: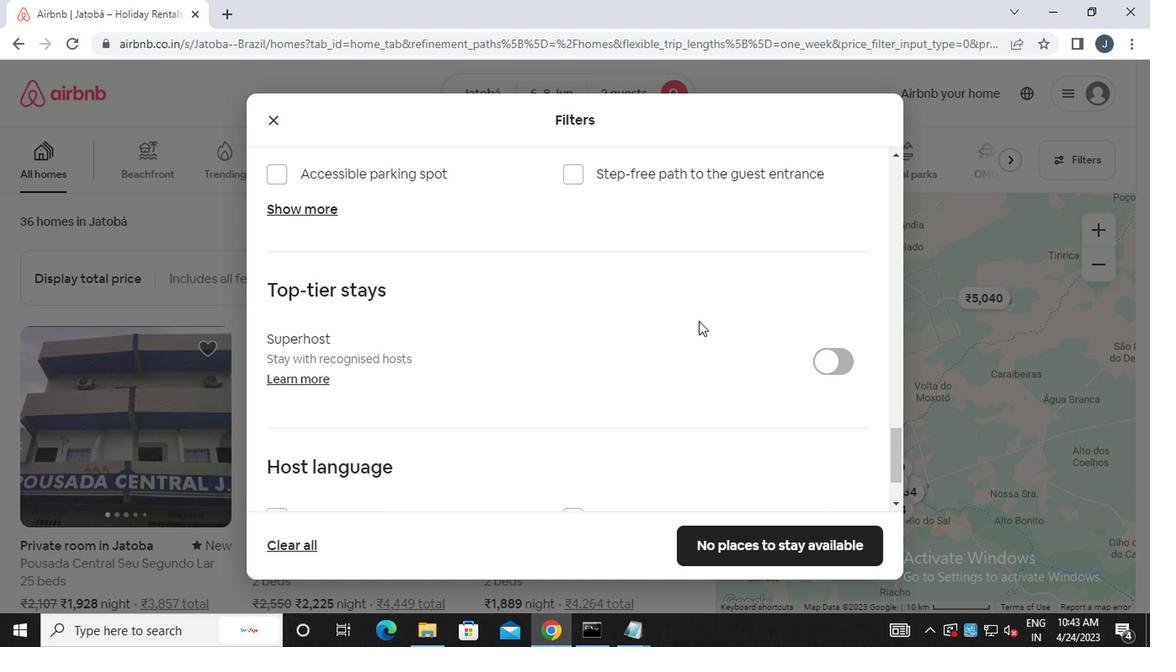 
Action: Mouse moved to (683, 325)
Screenshot: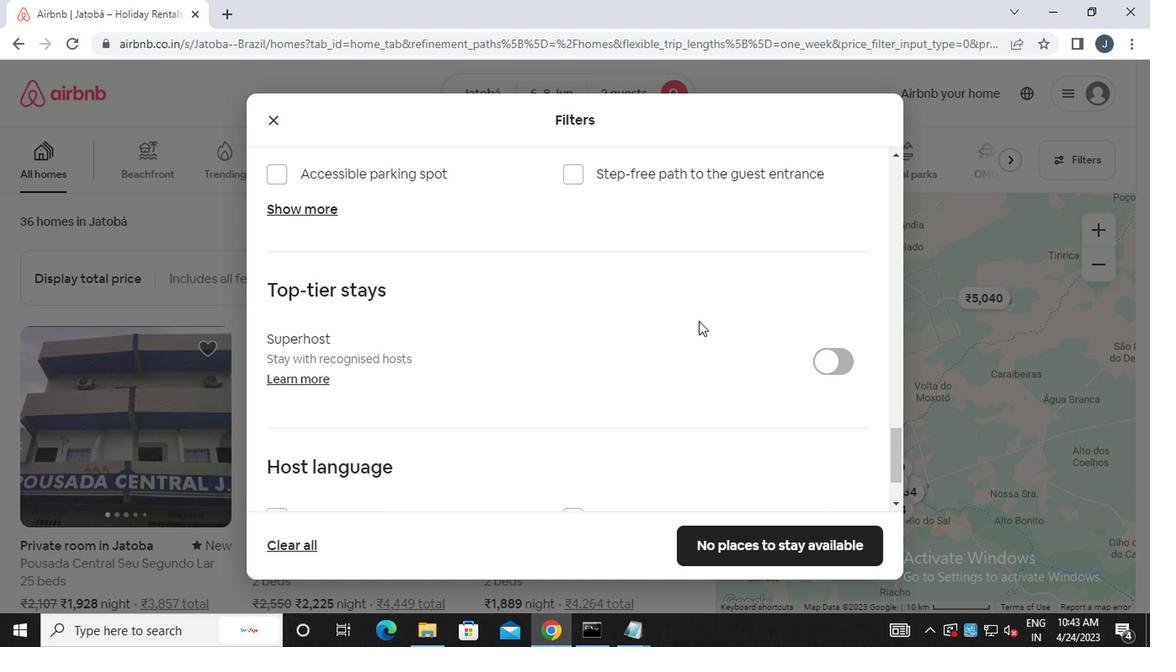
Action: Mouse scrolled (683, 324) with delta (0, 0)
Screenshot: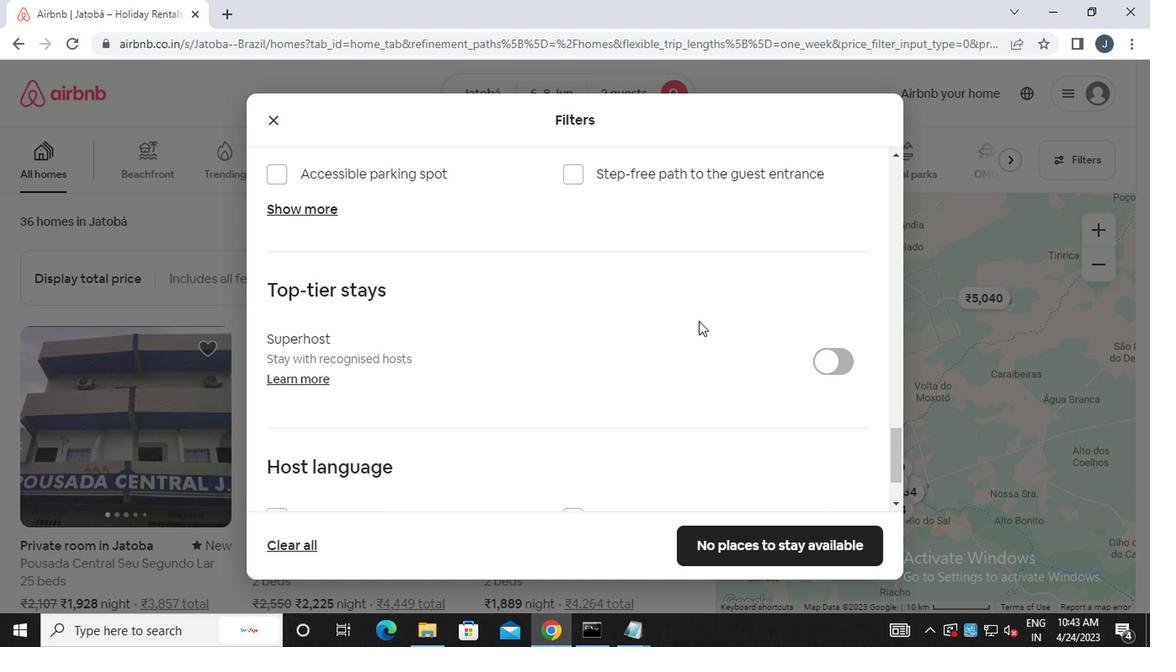 
Action: Mouse moved to (681, 327)
Screenshot: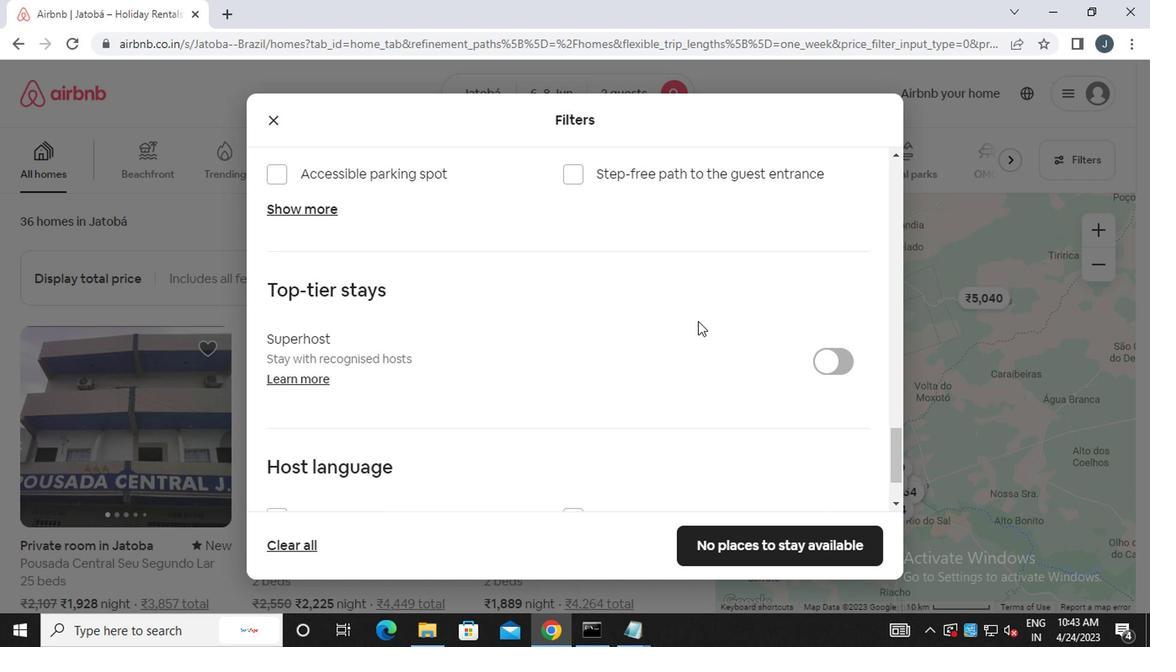 
Action: Mouse scrolled (681, 326) with delta (0, 0)
Screenshot: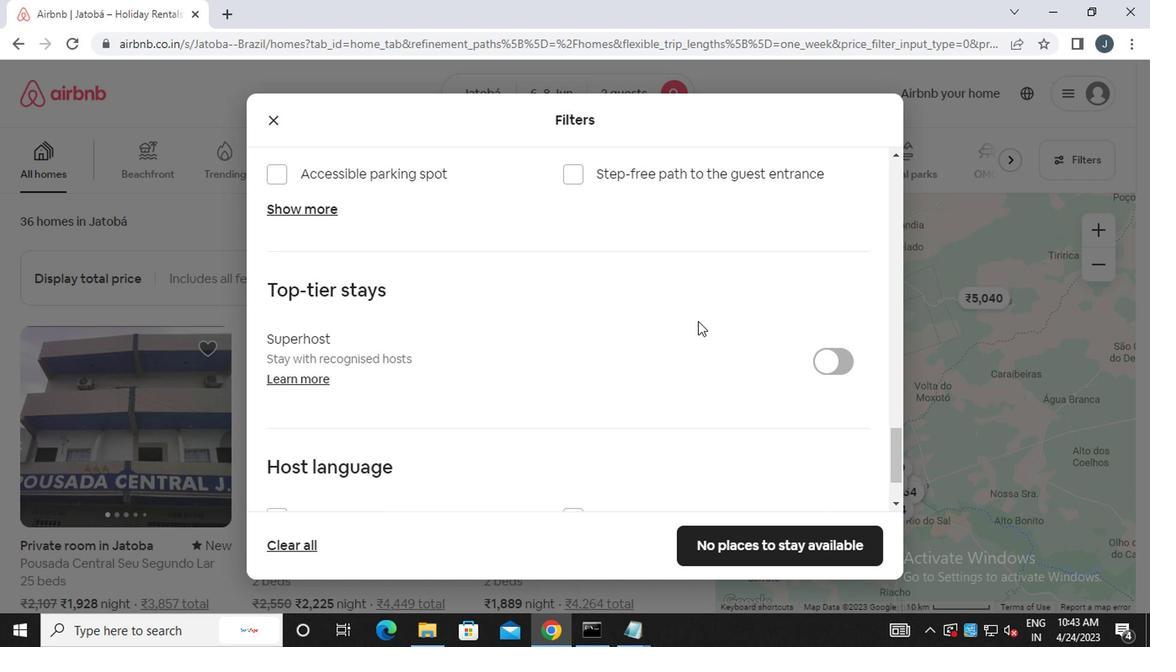 
Action: Mouse moved to (666, 333)
Screenshot: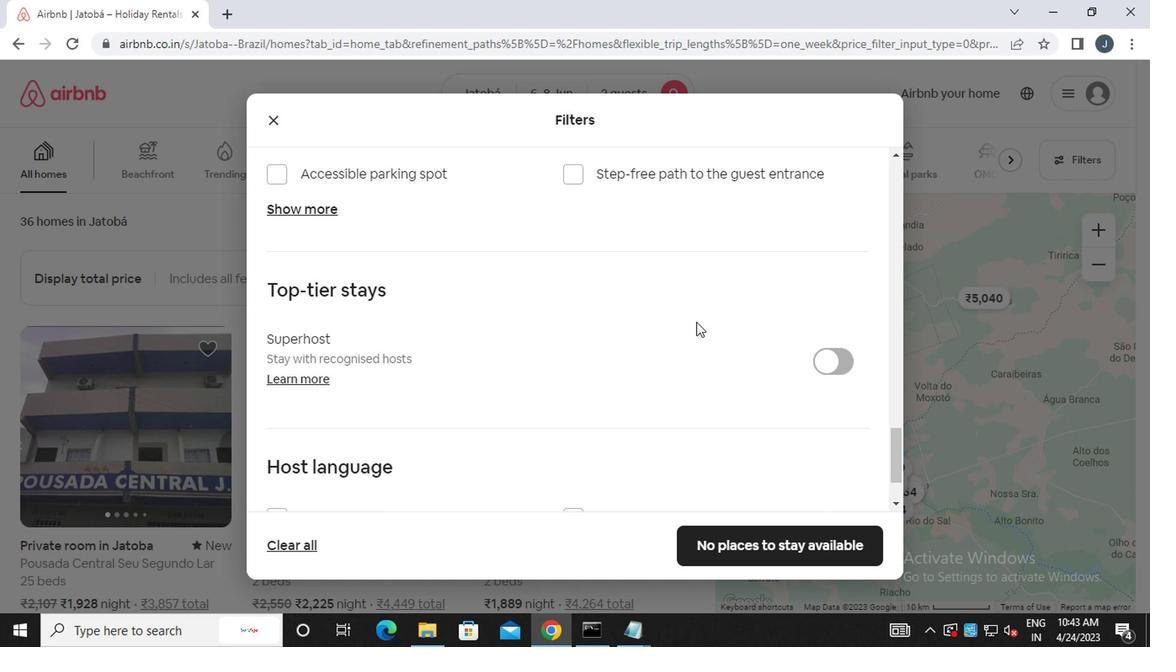 
Action: Mouse scrolled (666, 333) with delta (0, 0)
Screenshot: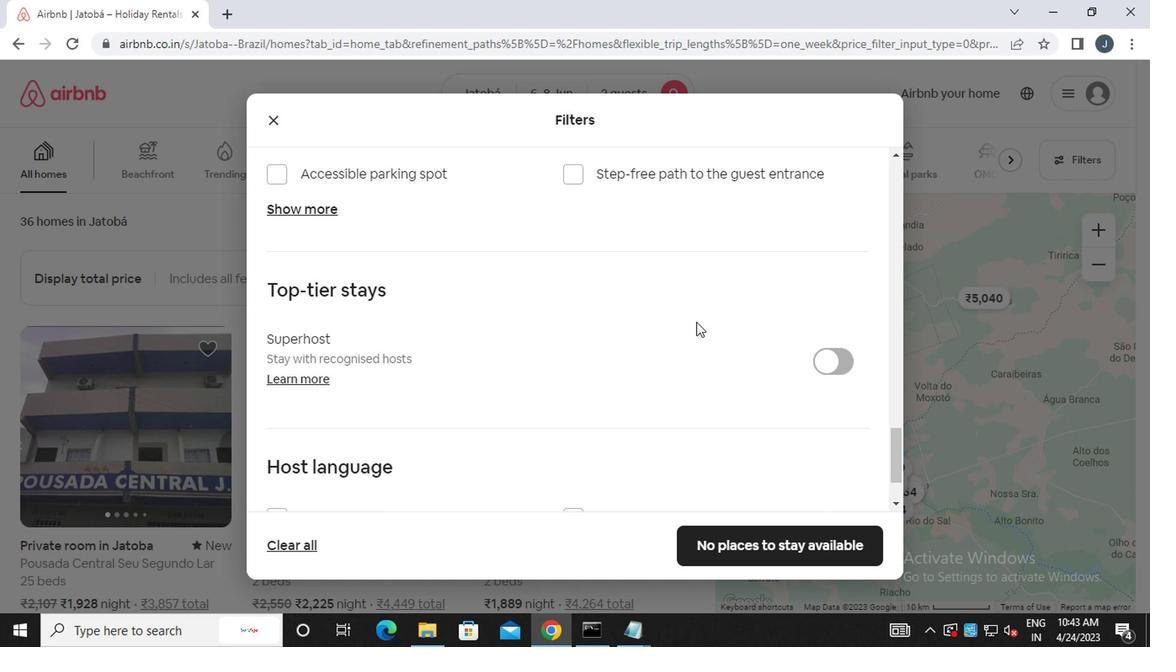 
Action: Mouse moved to (614, 376)
Screenshot: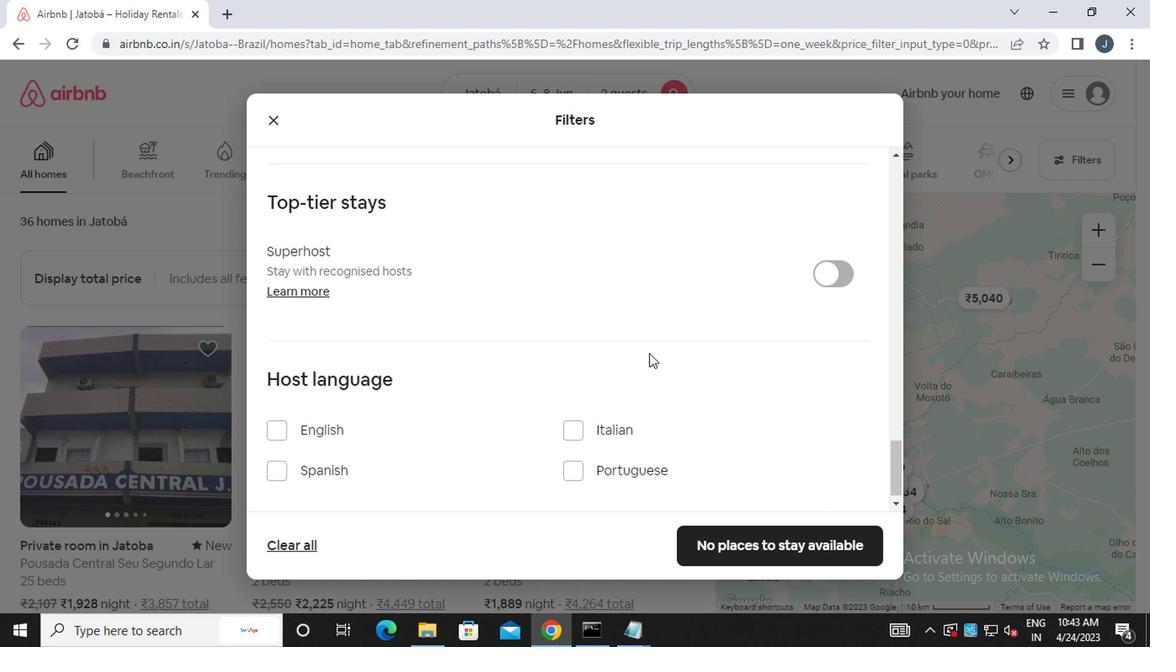 
Action: Mouse scrolled (614, 376) with delta (0, 0)
Screenshot: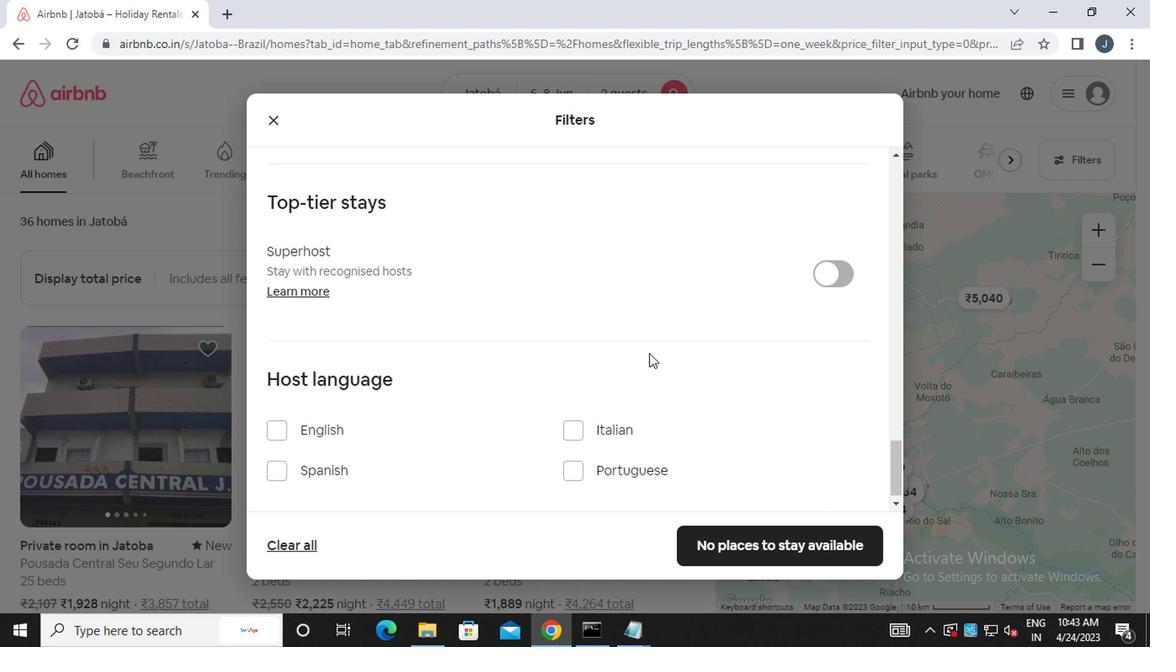 
Action: Mouse moved to (613, 376)
Screenshot: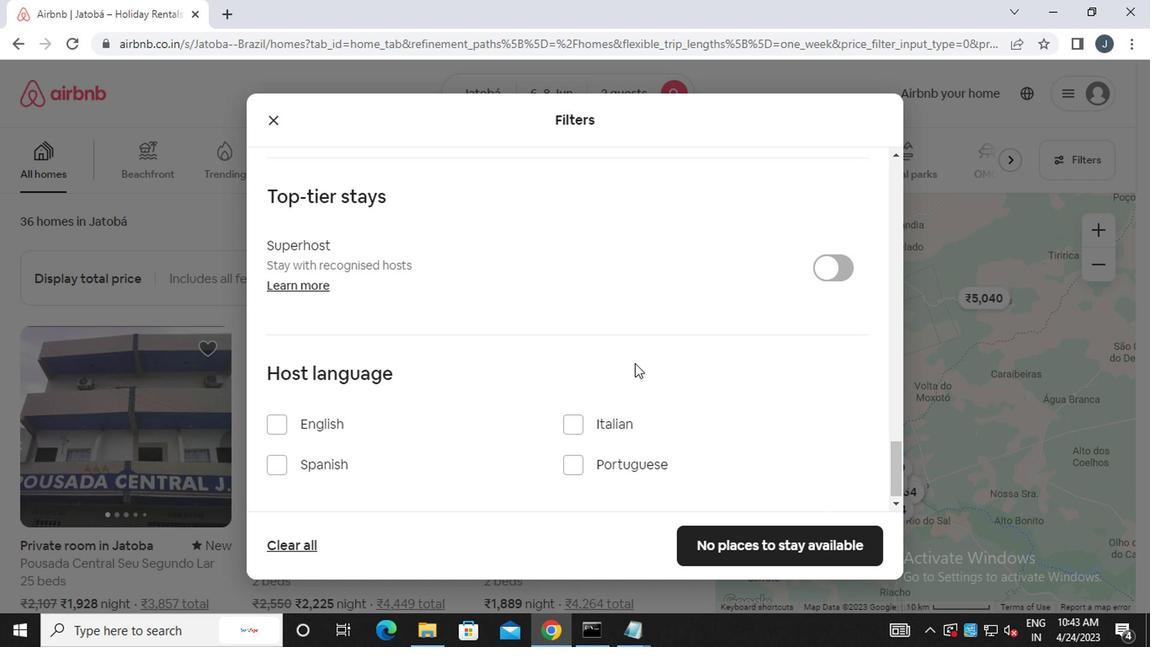 
Action: Mouse scrolled (613, 376) with delta (0, 0)
Screenshot: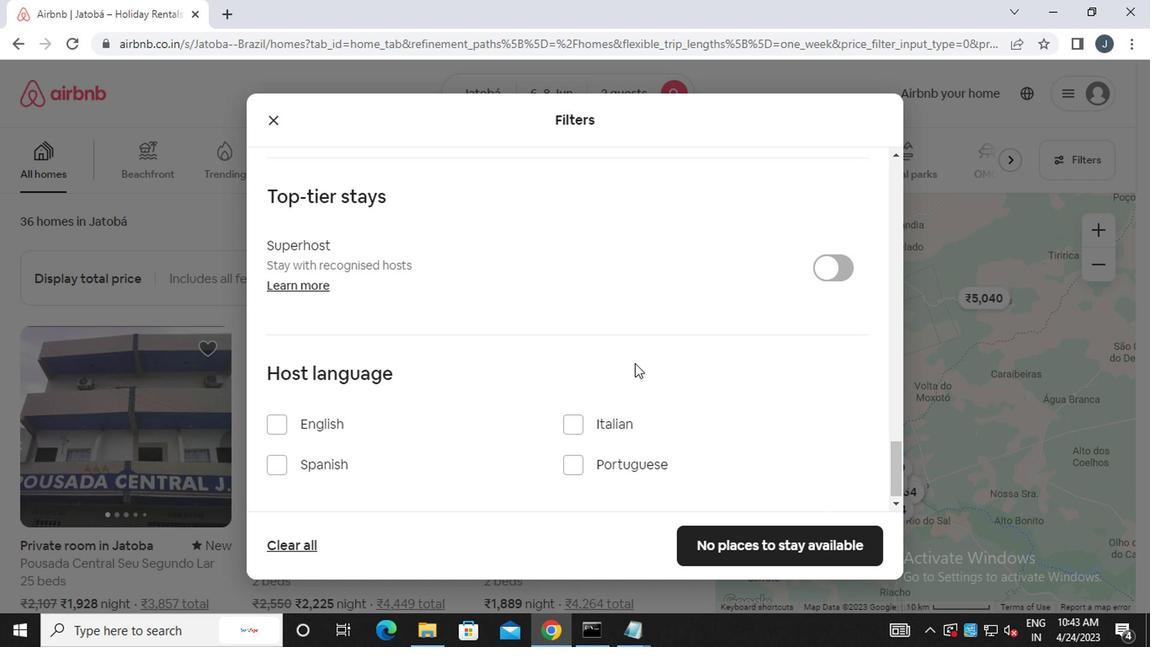 
Action: Mouse moved to (612, 377)
Screenshot: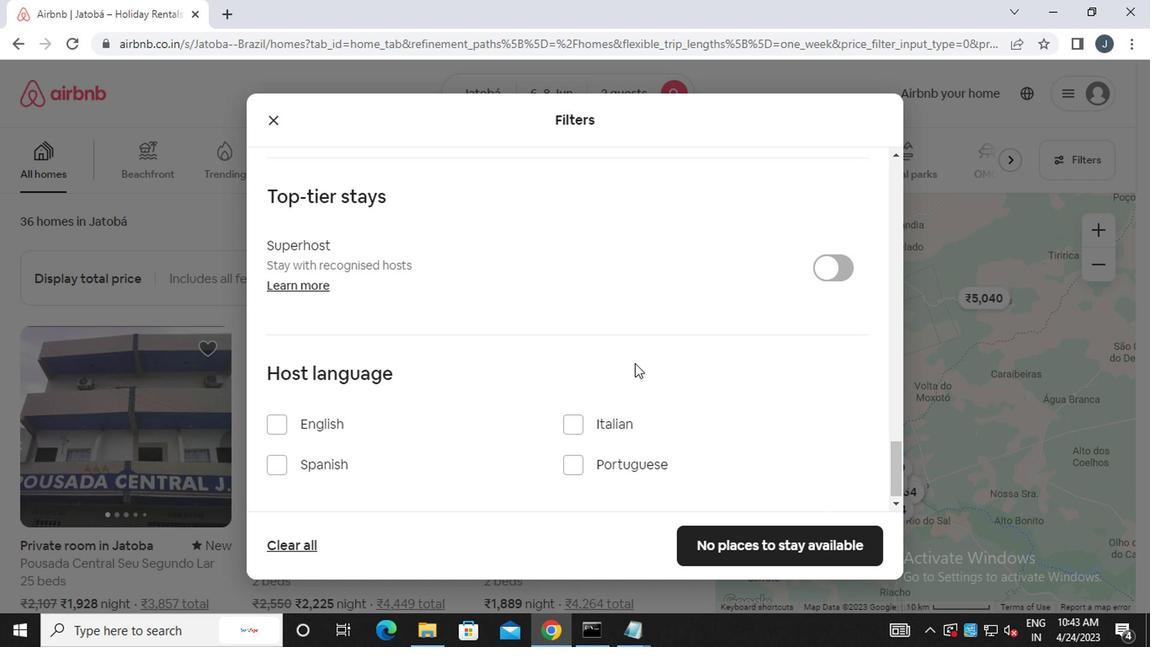 
Action: Mouse scrolled (612, 376) with delta (0, 0)
Screenshot: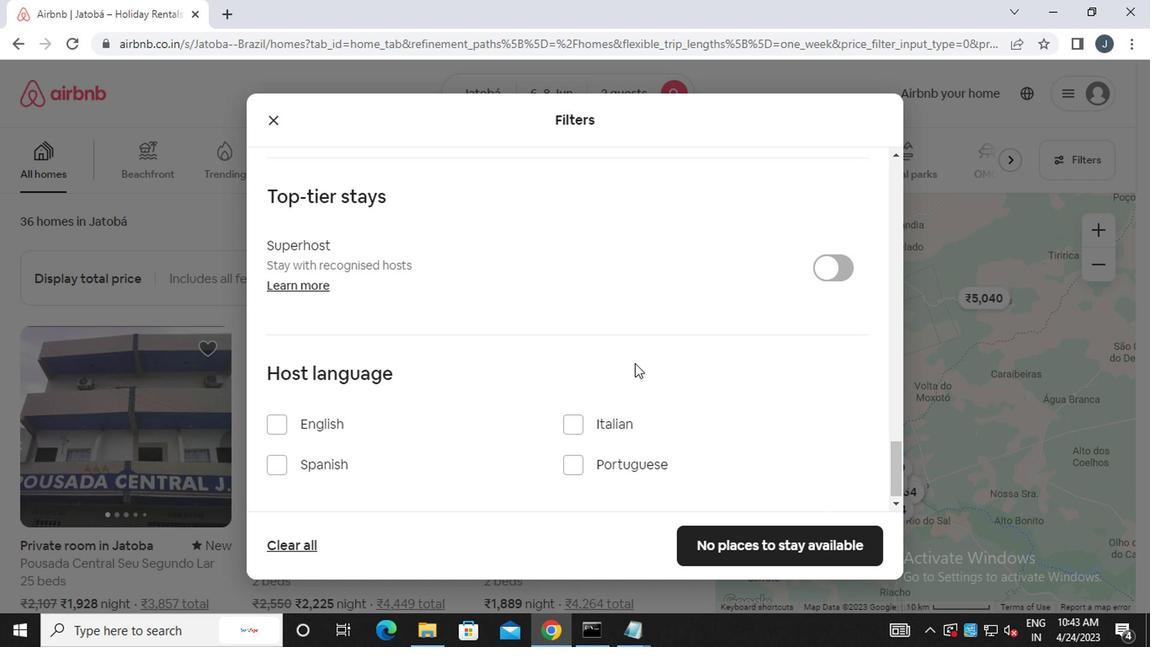 
Action: Mouse scrolled (612, 376) with delta (0, 0)
Screenshot: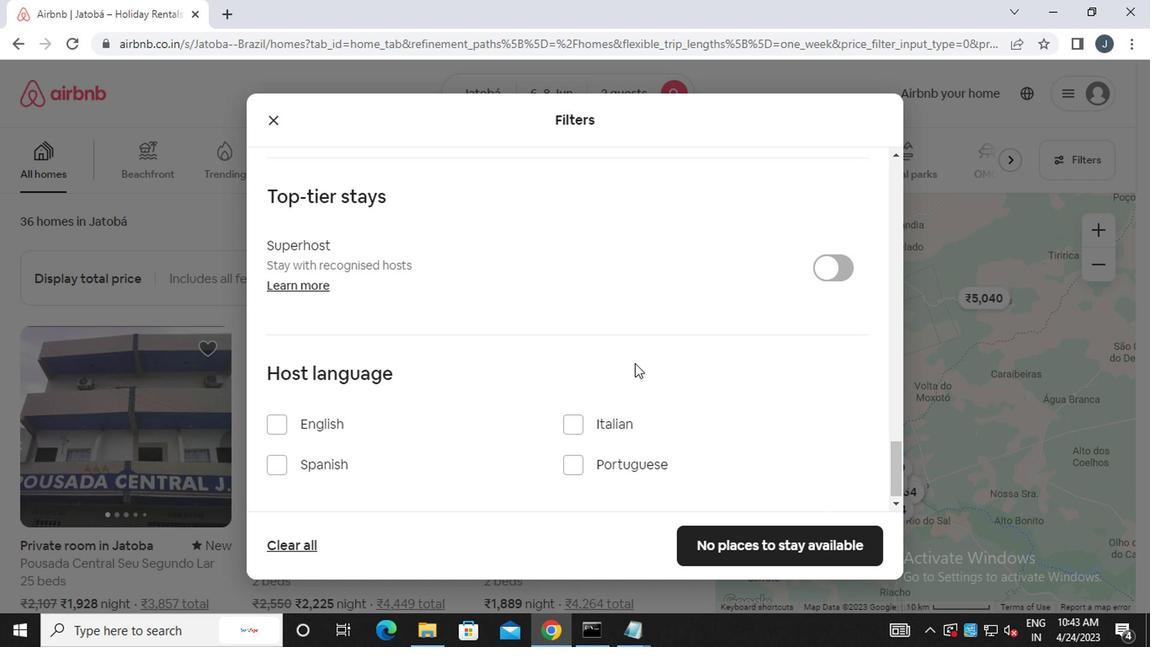 
Action: Mouse moved to (609, 380)
Screenshot: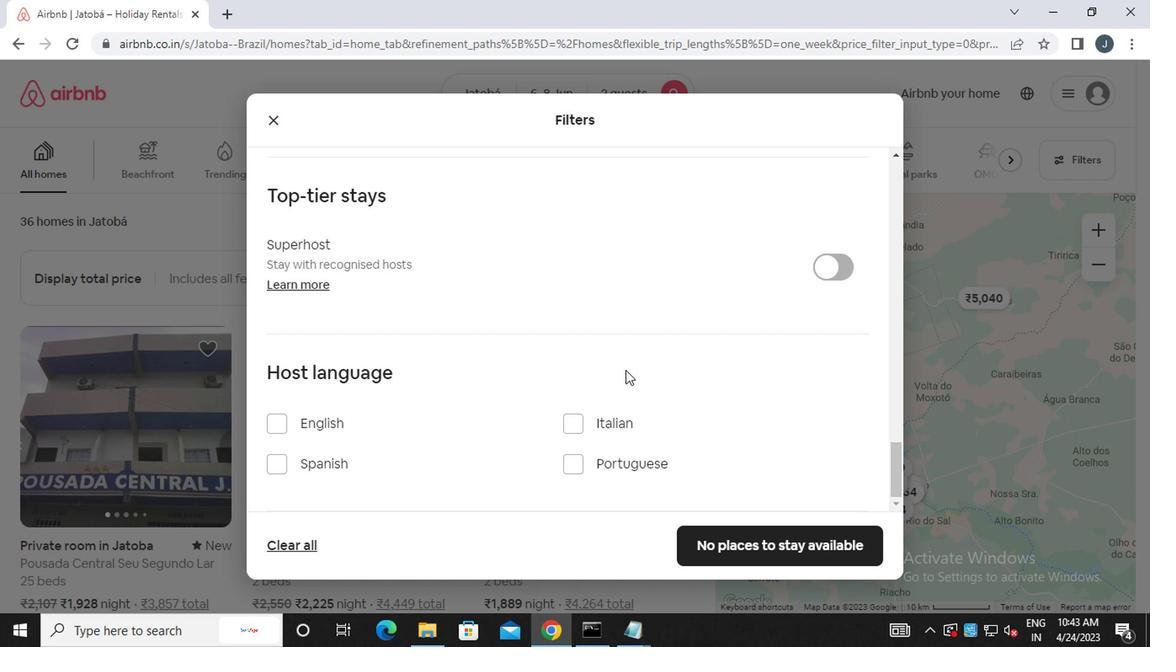 
Action: Mouse scrolled (609, 379) with delta (0, -1)
Screenshot: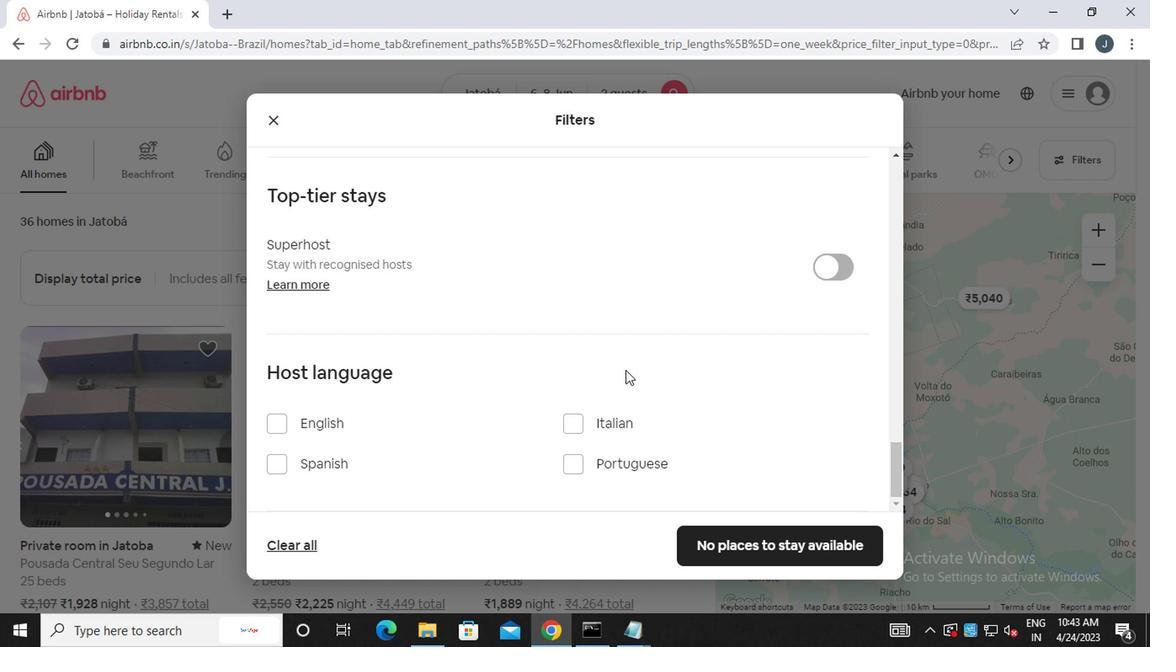 
Action: Mouse moved to (271, 466)
Screenshot: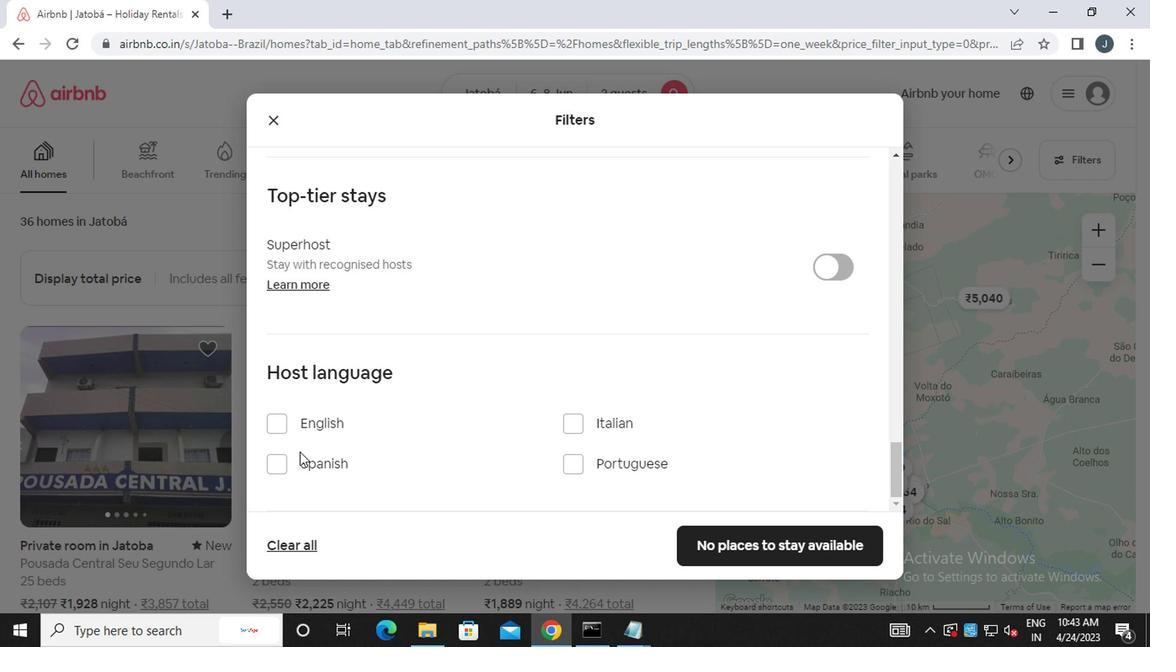 
Action: Mouse pressed left at (271, 466)
Screenshot: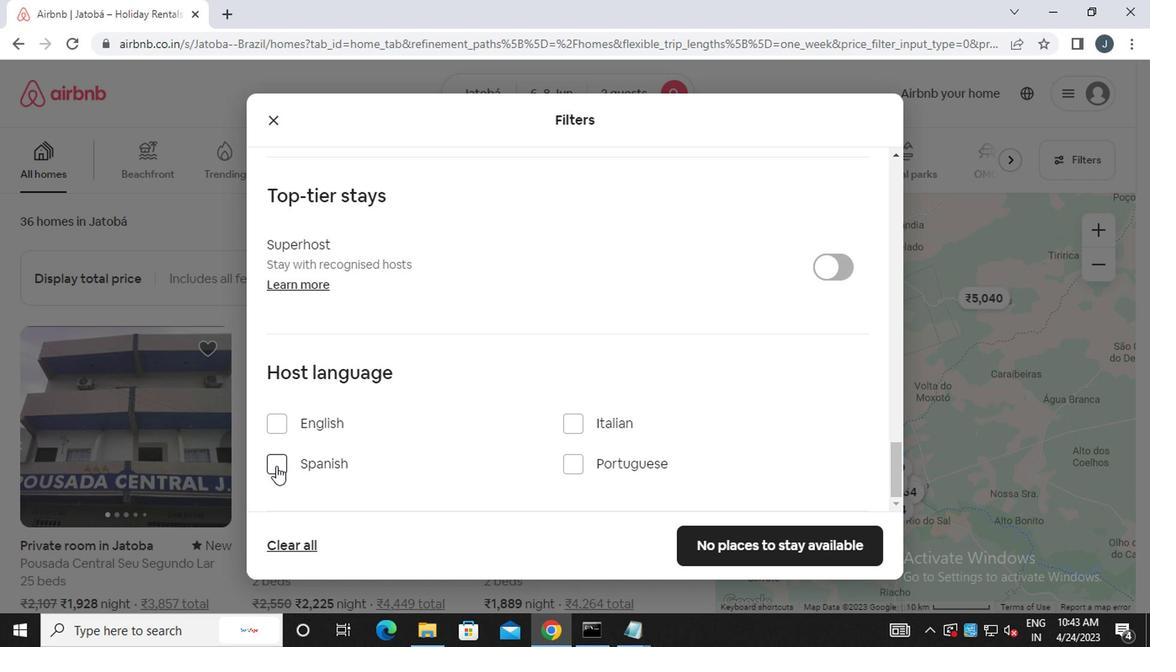 
Action: Mouse moved to (719, 551)
Screenshot: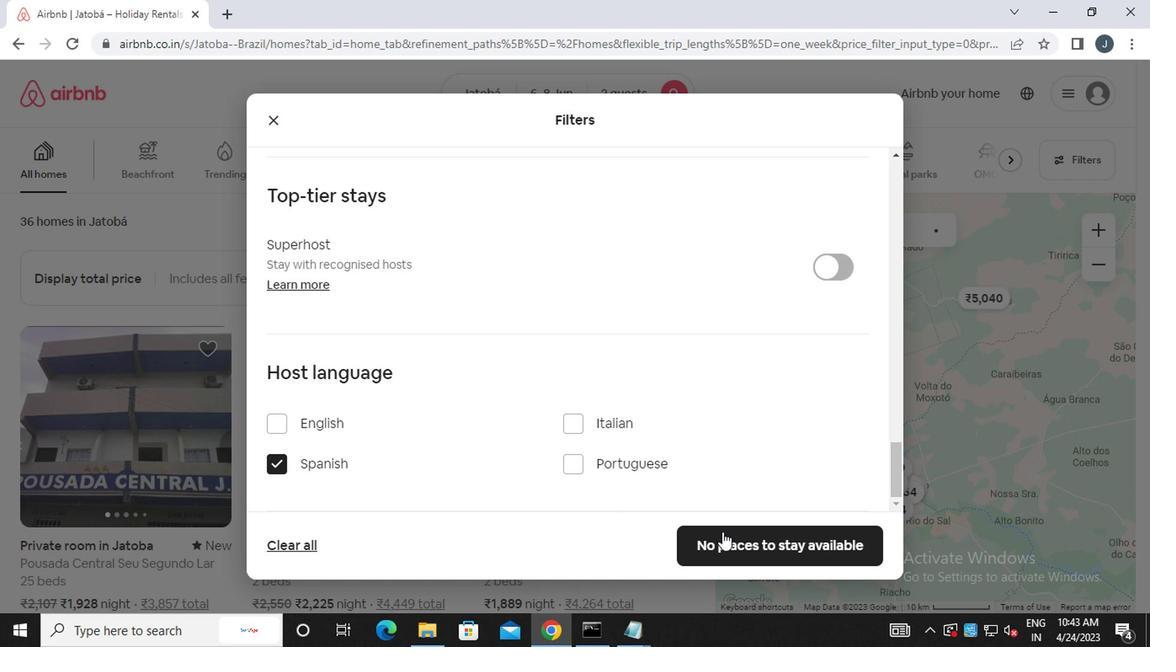 
Action: Mouse pressed left at (719, 551)
Screenshot: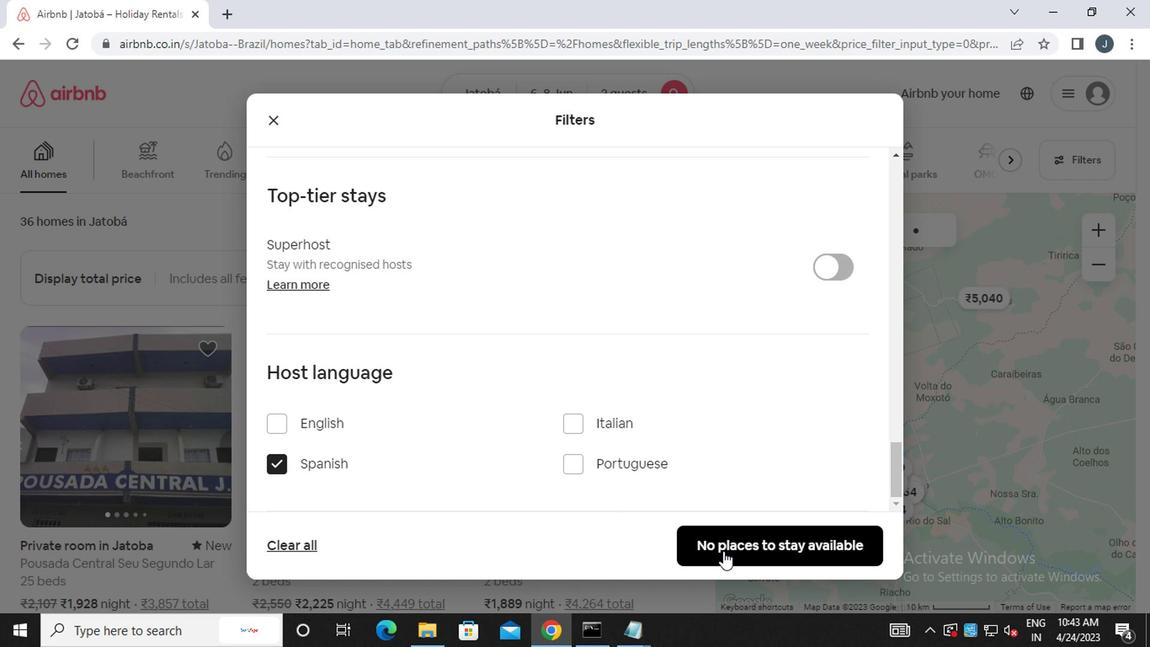 
Action: Mouse moved to (710, 551)
Screenshot: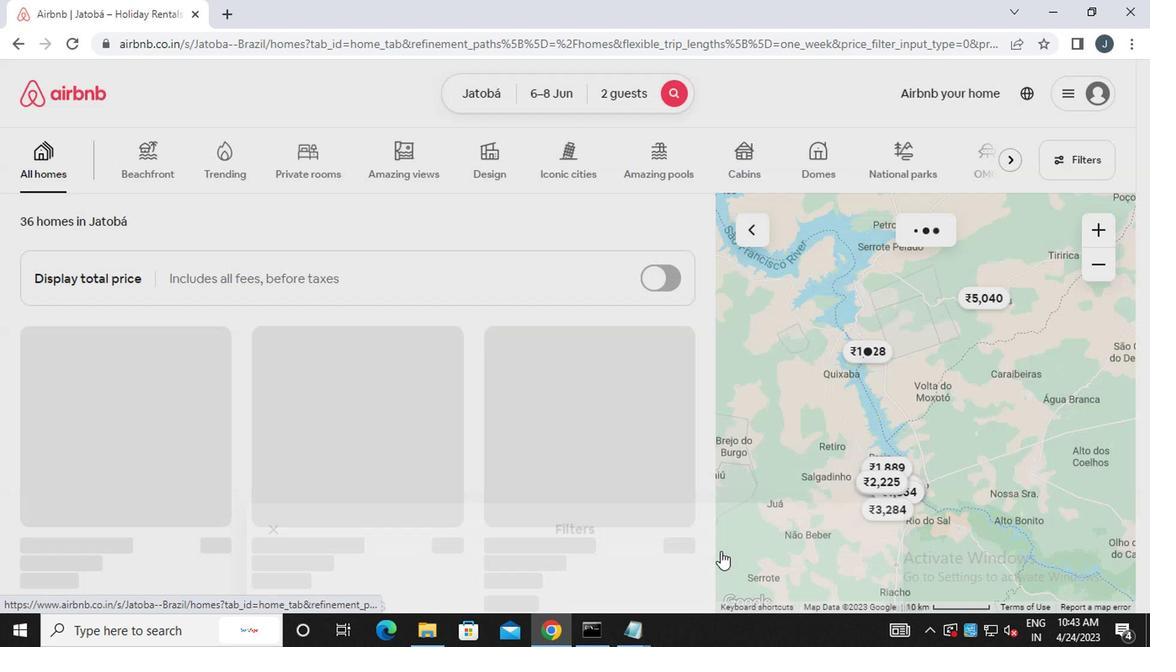 
